 Task: Search one way flight ticket for 1 adult, 5 children, 2 infants in seat and 1 infant on lap in first from Garden City: Garden City Regional Airport to Fort Wayne: Fort Wayne International Airport on 5-4-2023. Choice of flights is Delta. Number of bags: 1 checked bag. Price is upto 87000. Outbound departure time preference is 7:30.
Action: Mouse moved to (365, 358)
Screenshot: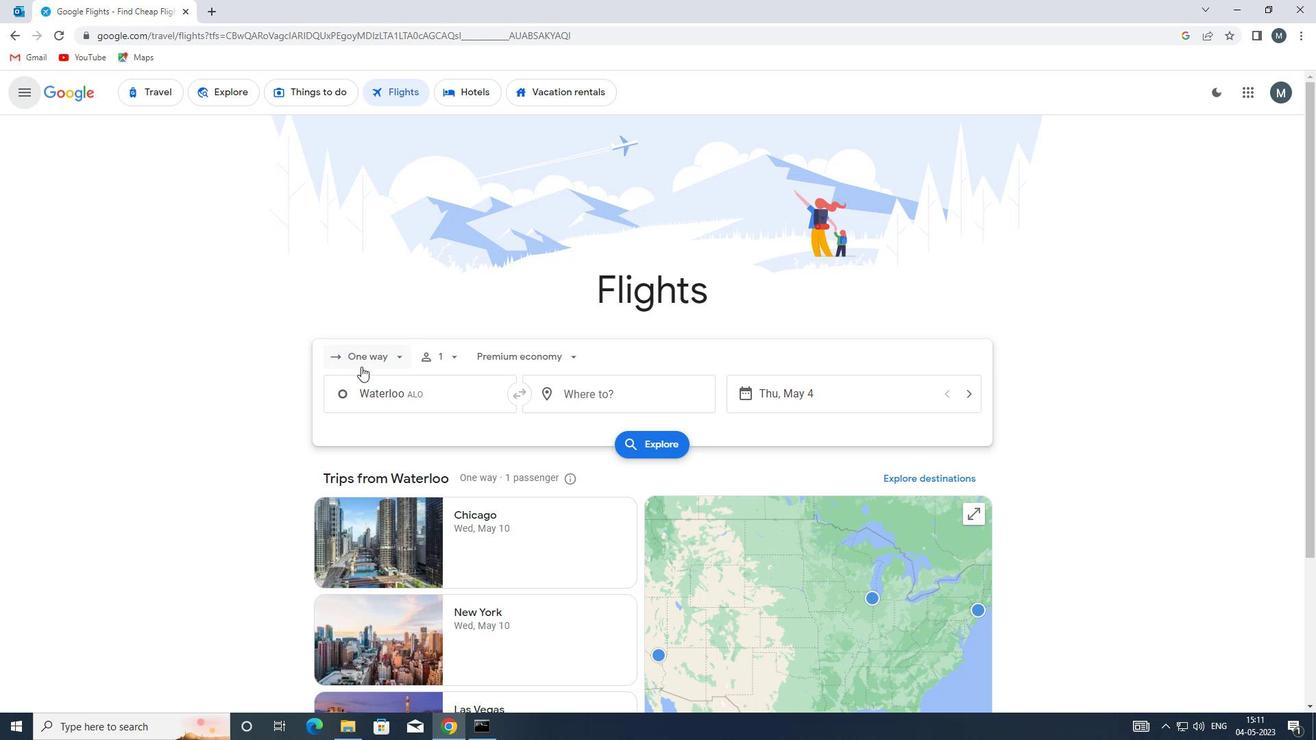 
Action: Mouse pressed left at (365, 358)
Screenshot: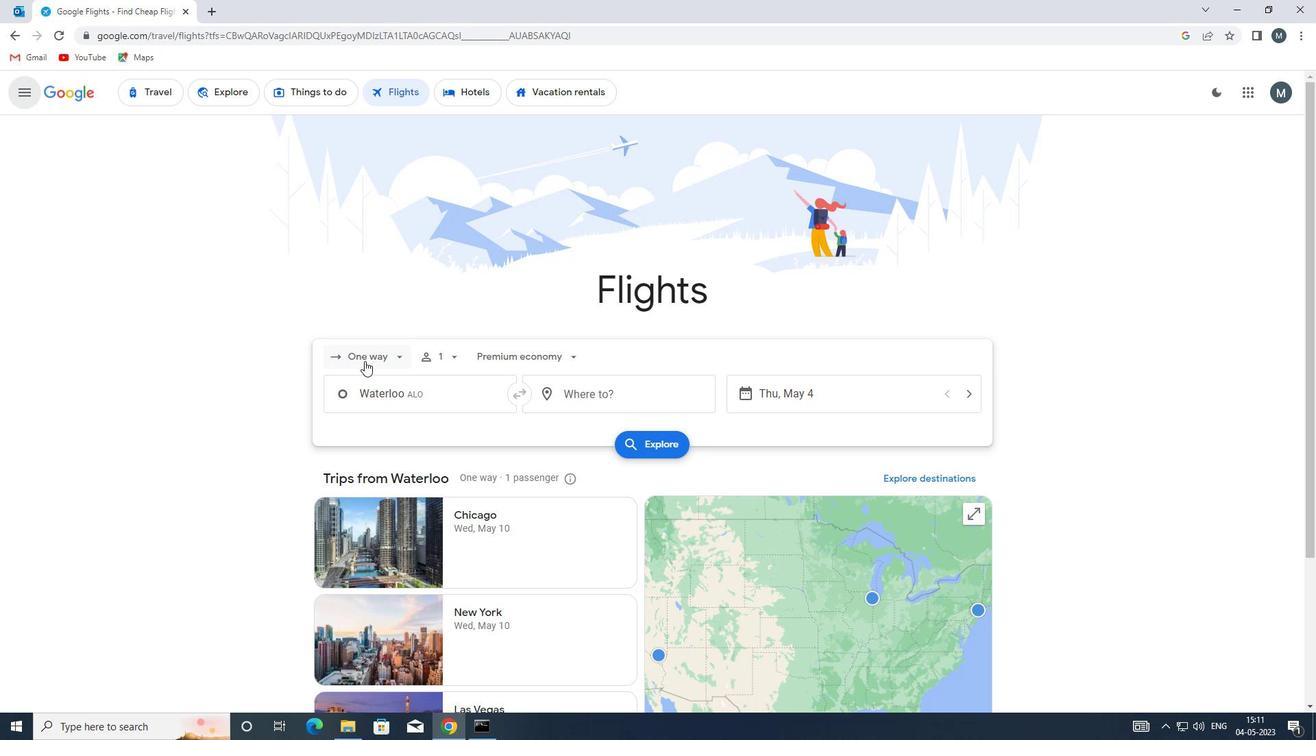 
Action: Mouse moved to (376, 425)
Screenshot: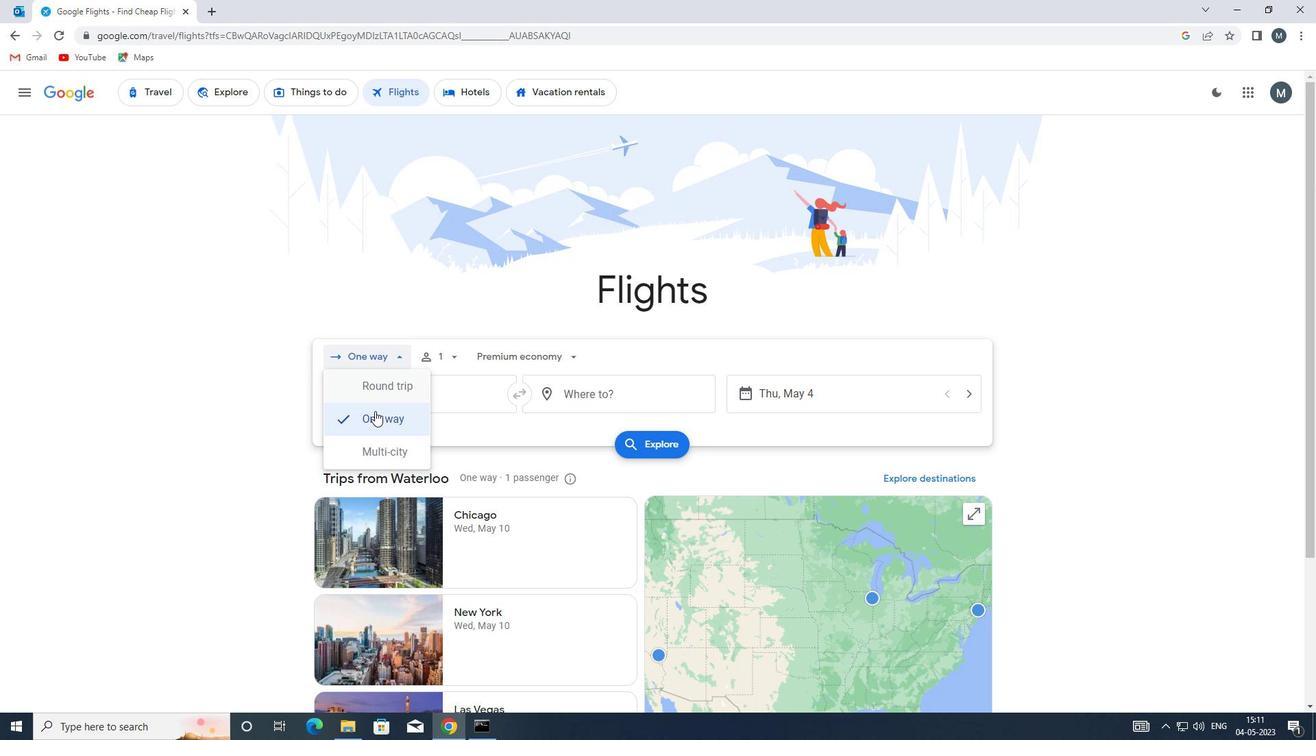 
Action: Mouse pressed left at (376, 425)
Screenshot: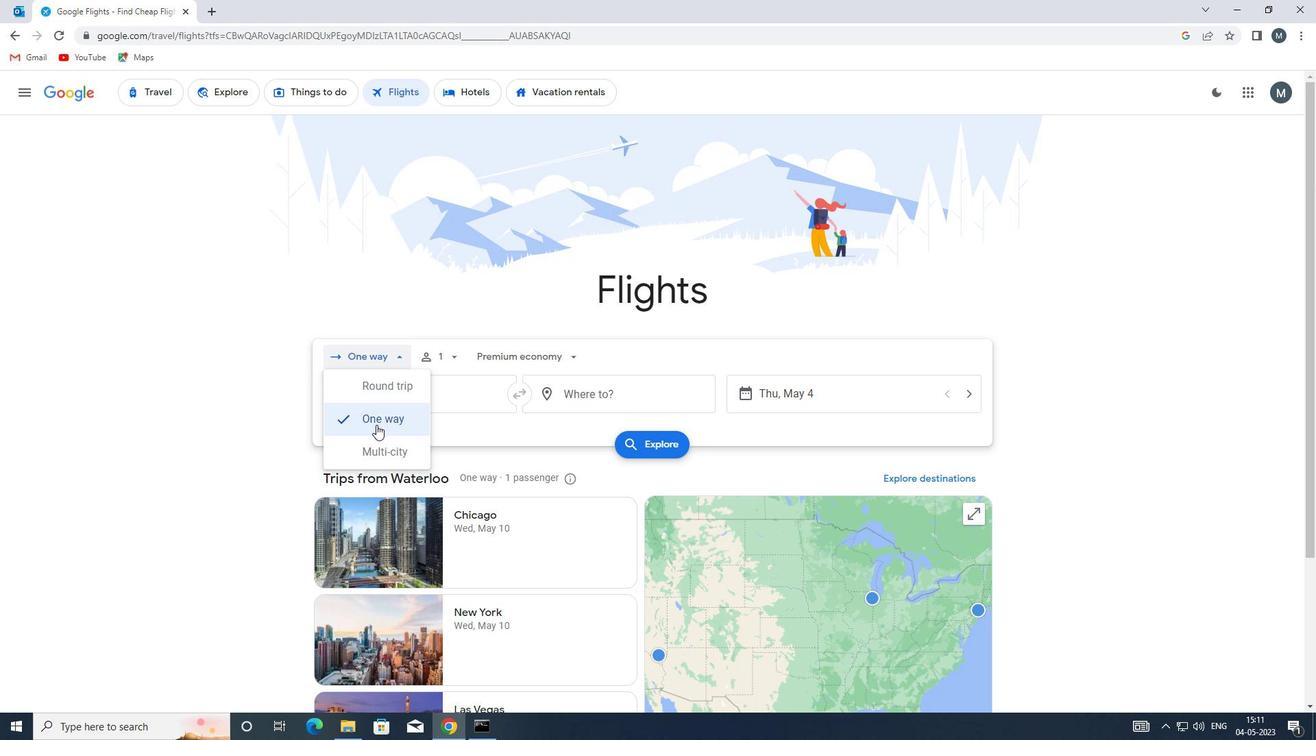 
Action: Mouse moved to (454, 354)
Screenshot: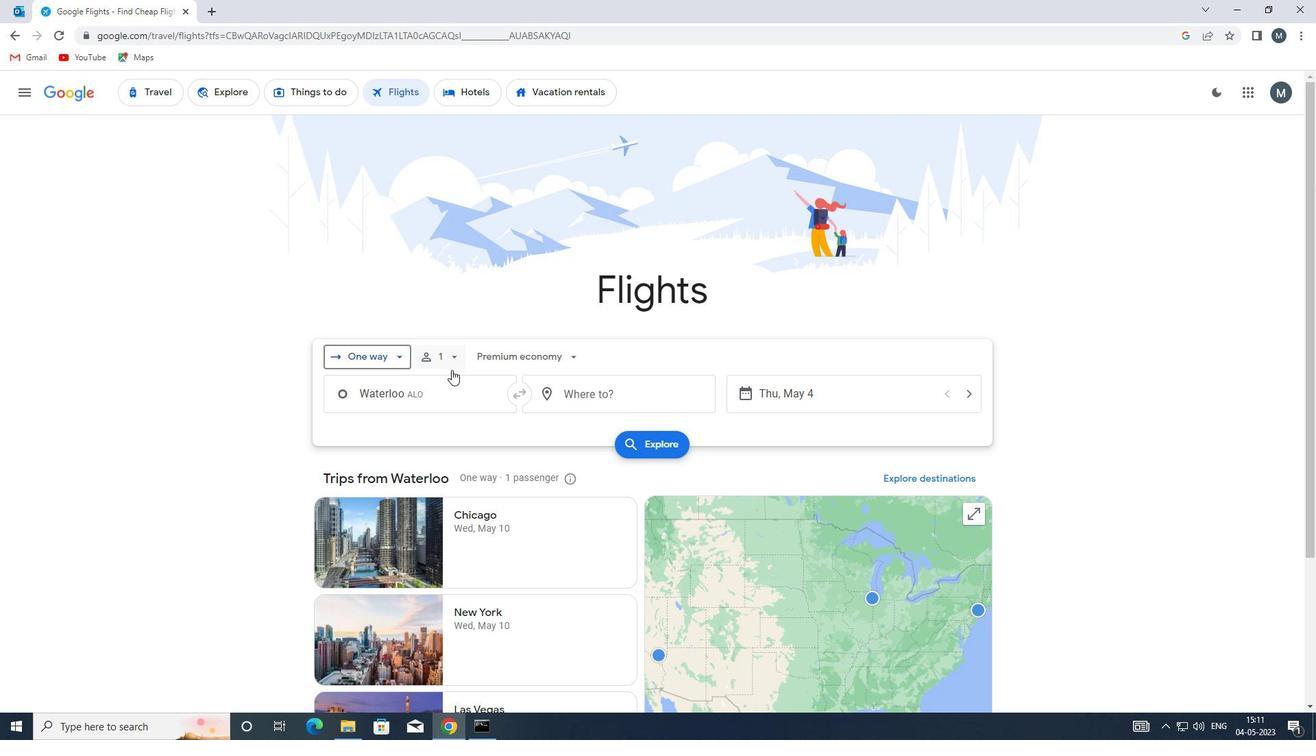 
Action: Mouse pressed left at (454, 354)
Screenshot: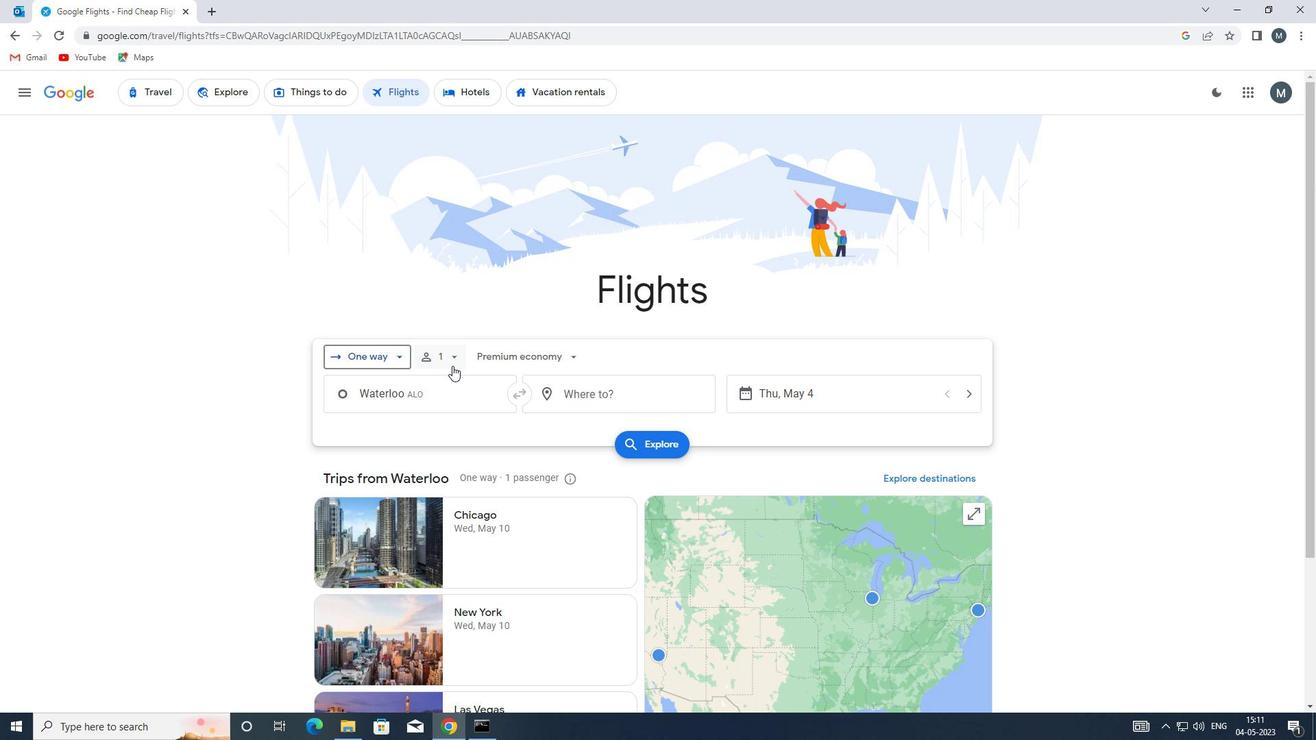 
Action: Mouse moved to (554, 422)
Screenshot: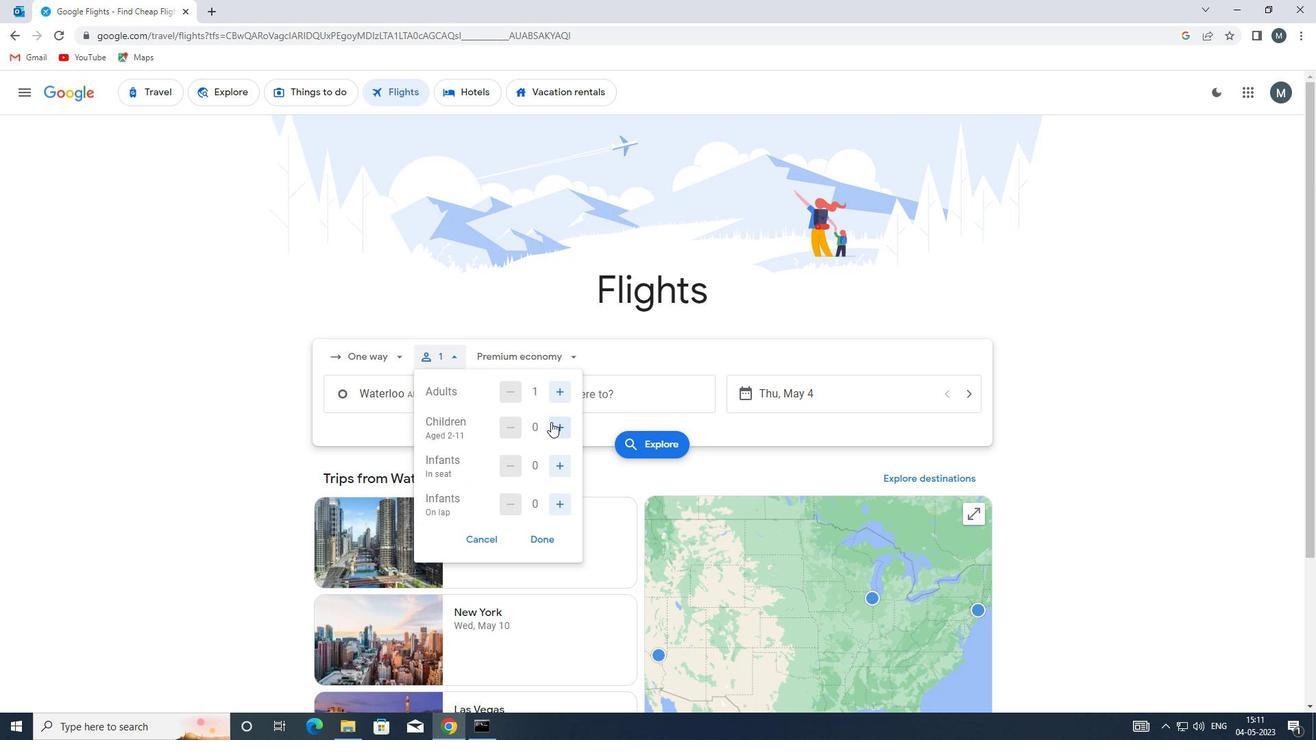 
Action: Mouse pressed left at (554, 422)
Screenshot: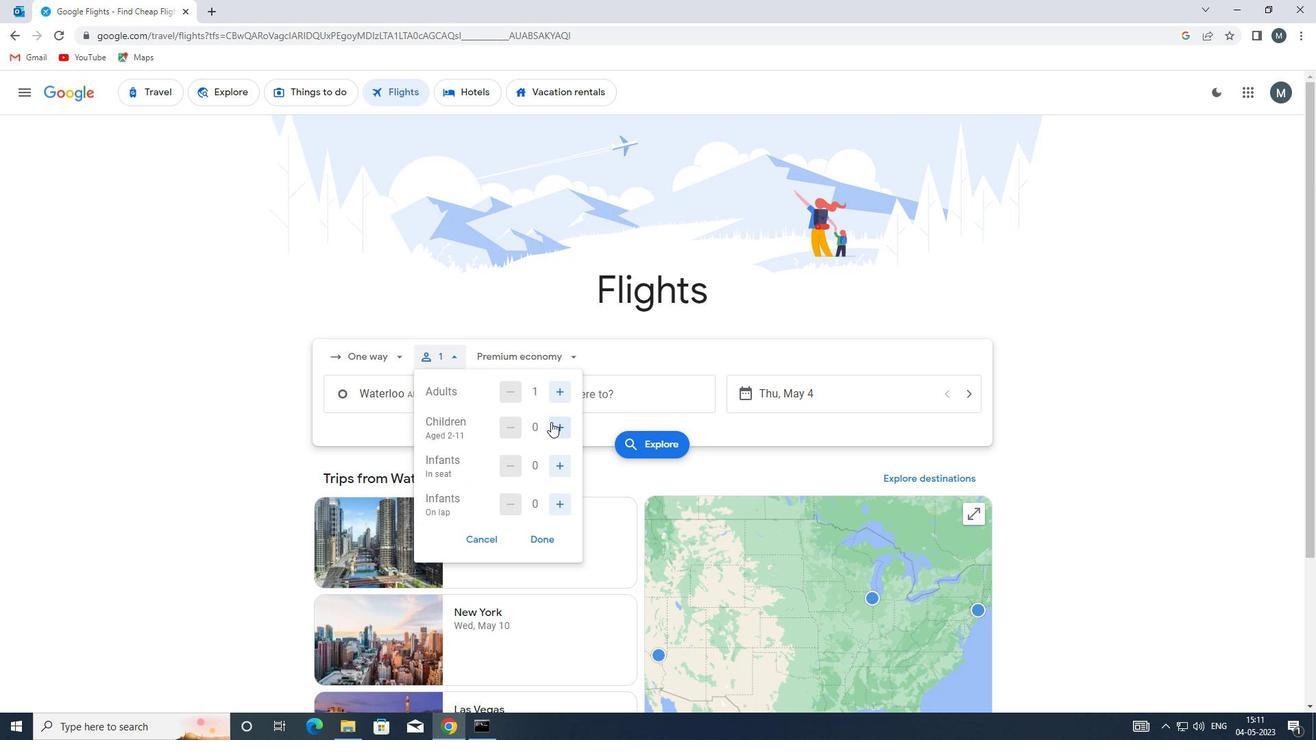 
Action: Mouse moved to (554, 422)
Screenshot: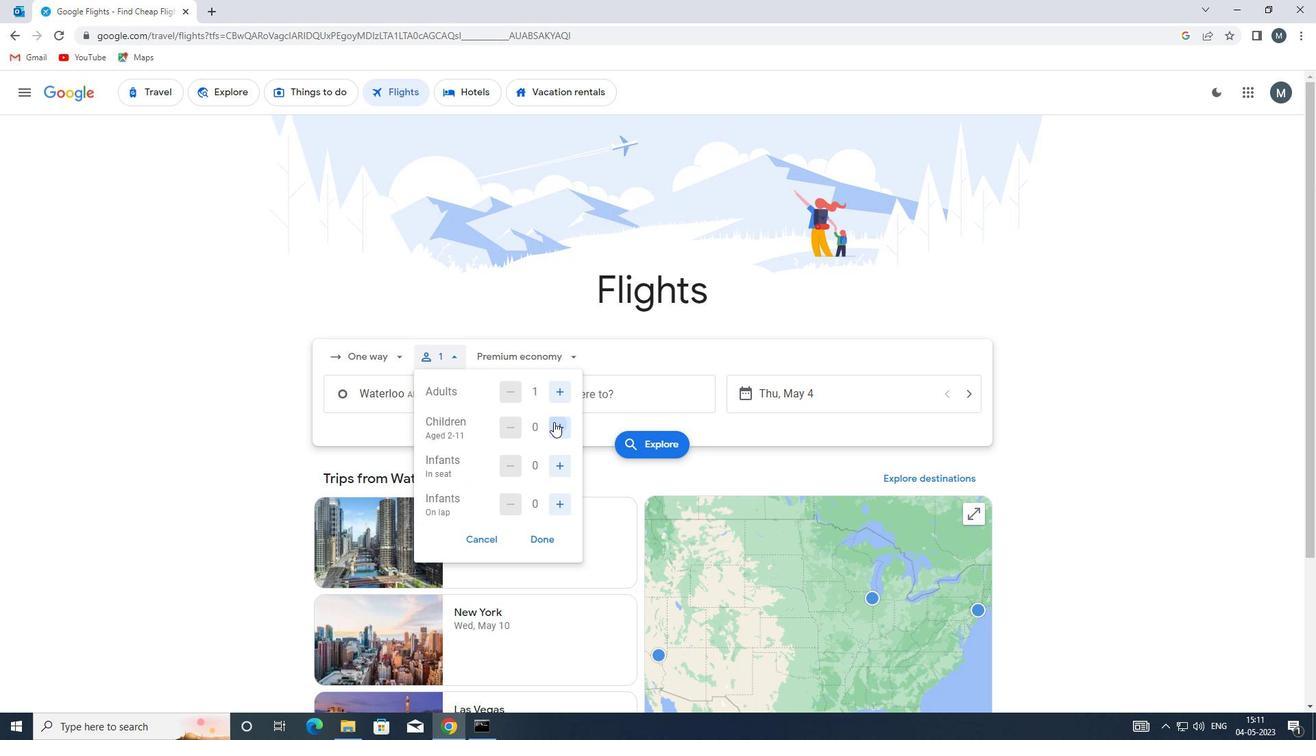 
Action: Mouse pressed left at (554, 422)
Screenshot: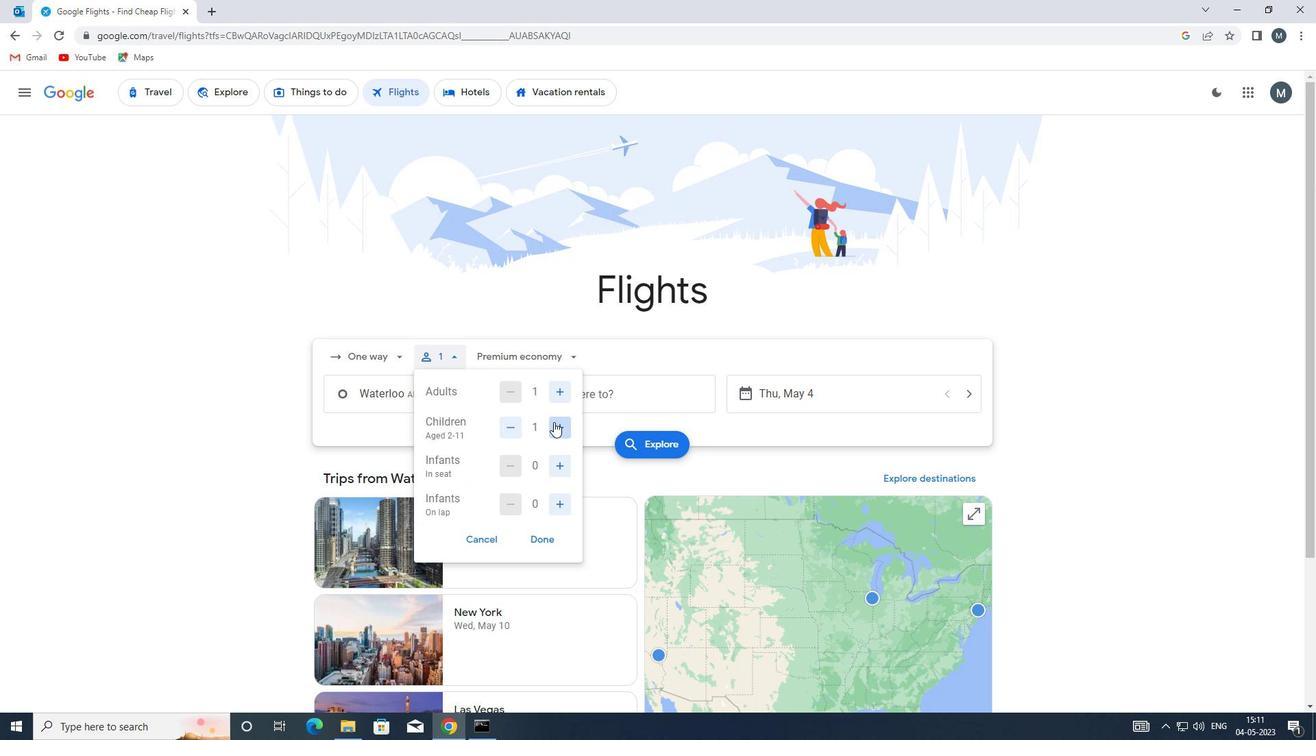 
Action: Mouse pressed left at (554, 422)
Screenshot: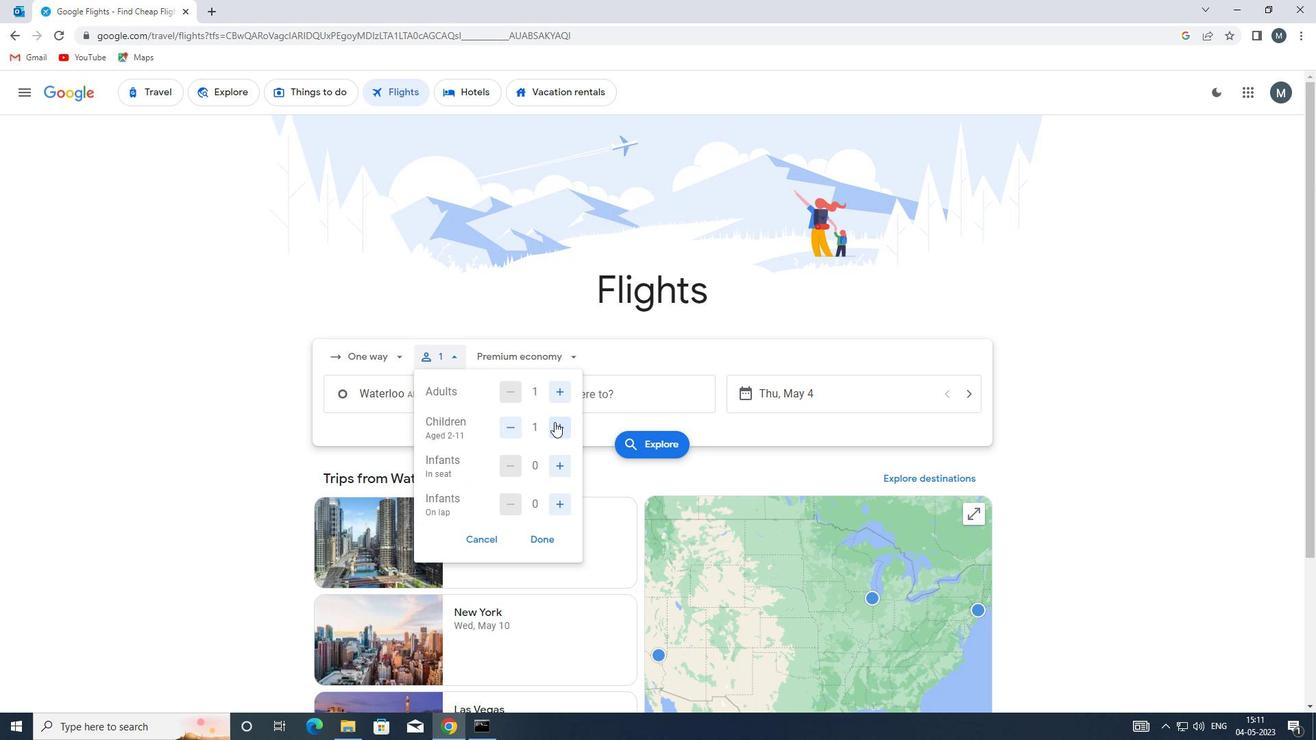 
Action: Mouse pressed left at (554, 422)
Screenshot: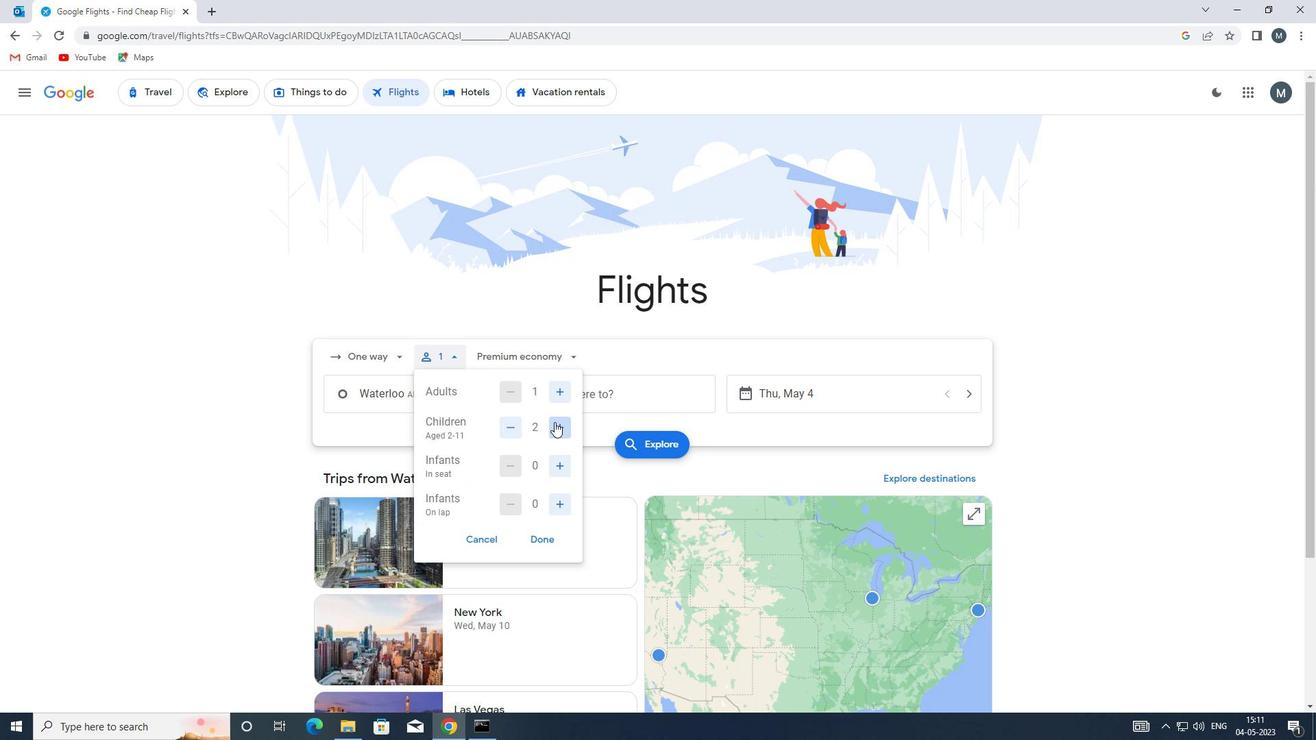 
Action: Mouse moved to (555, 424)
Screenshot: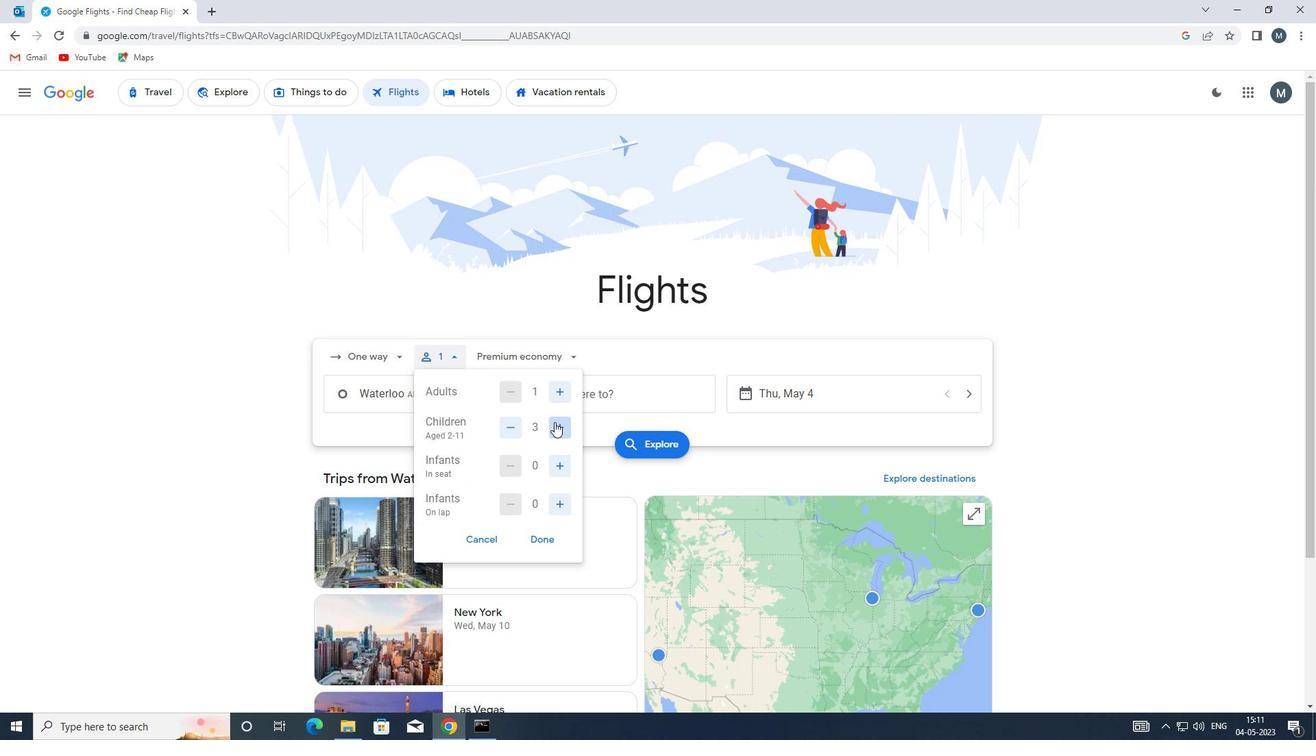 
Action: Mouse pressed left at (555, 424)
Screenshot: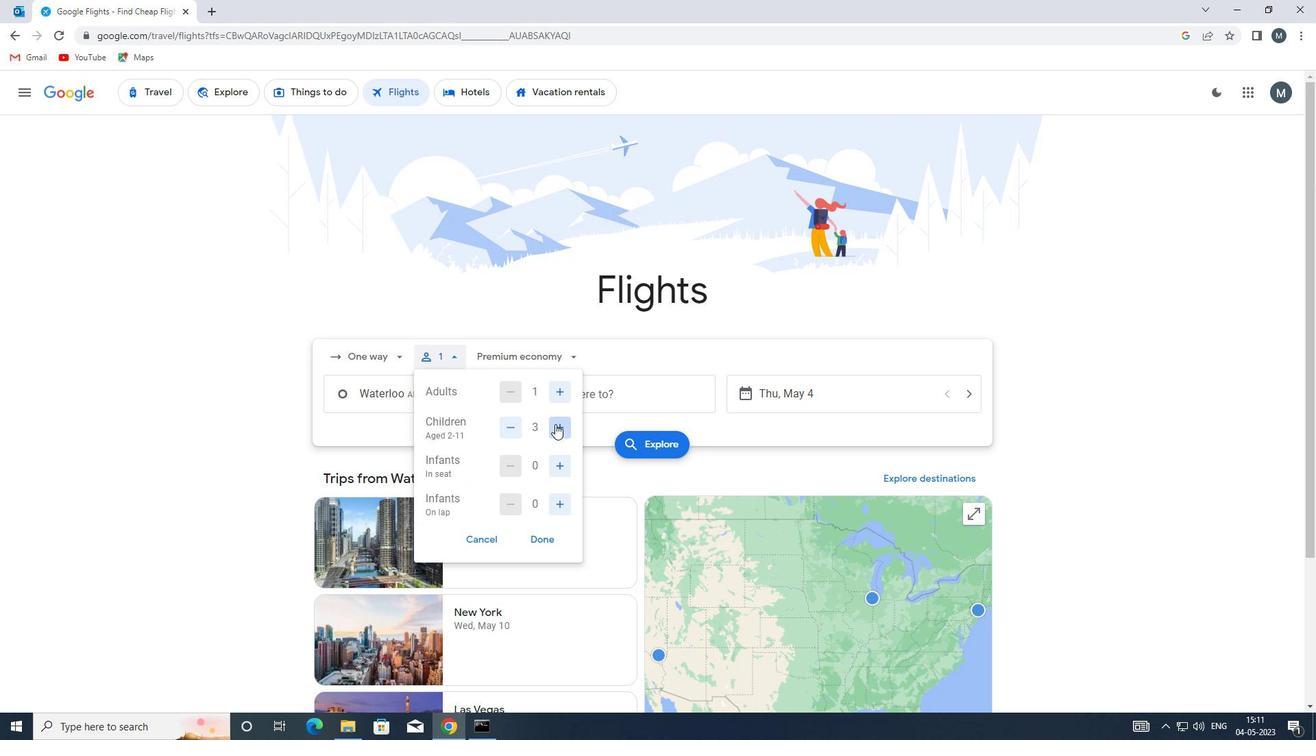 
Action: Mouse moved to (561, 424)
Screenshot: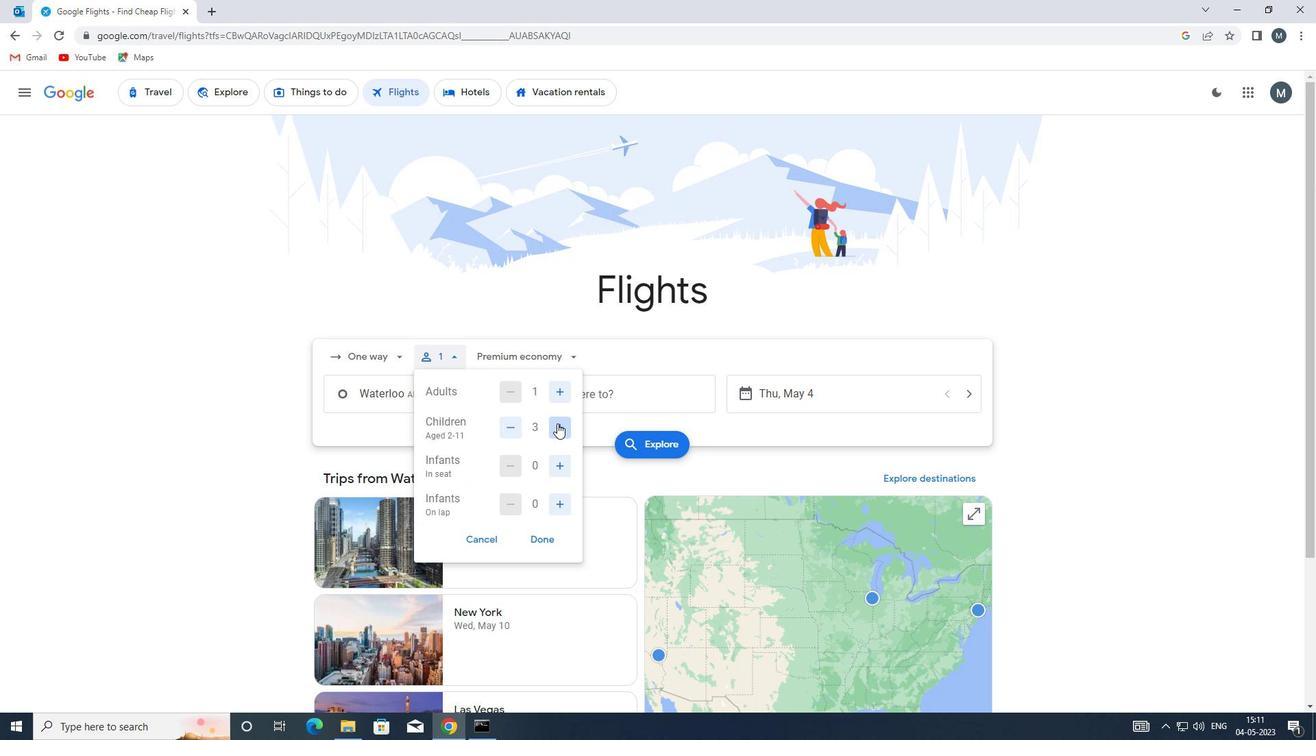 
Action: Mouse pressed left at (561, 424)
Screenshot: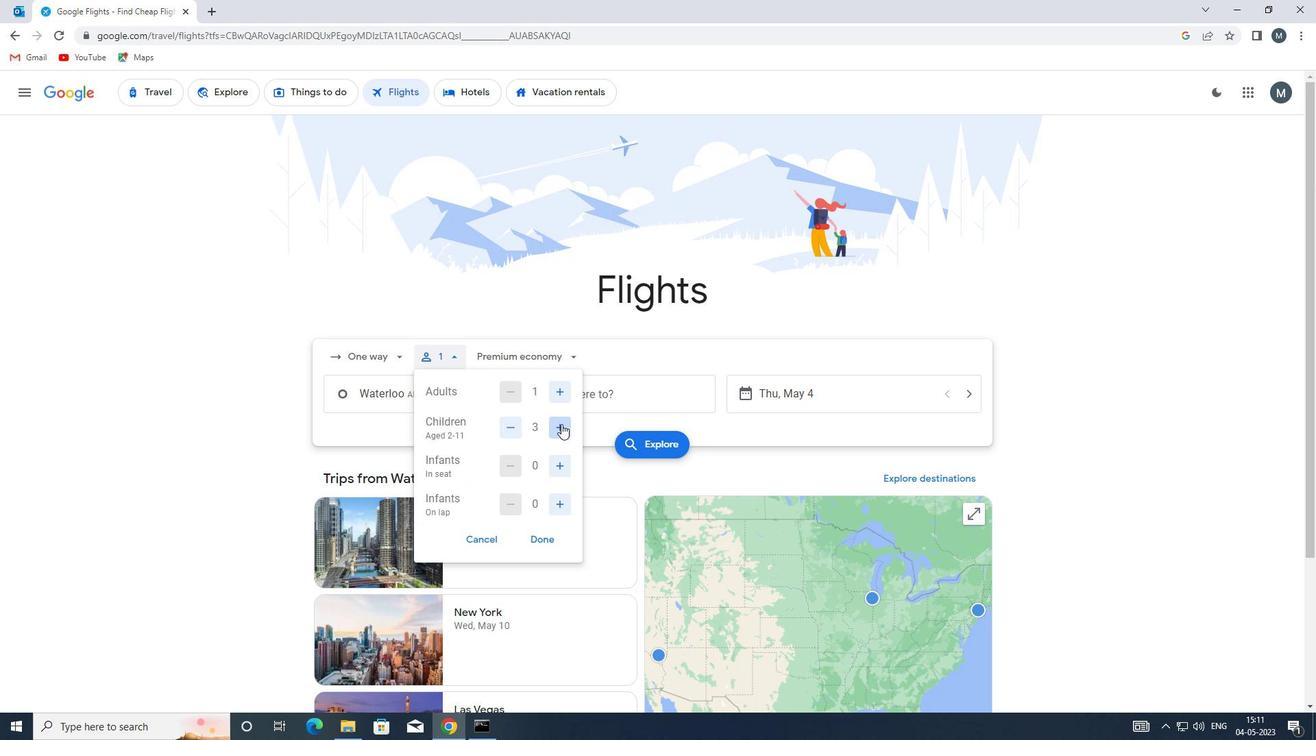 
Action: Mouse moved to (517, 421)
Screenshot: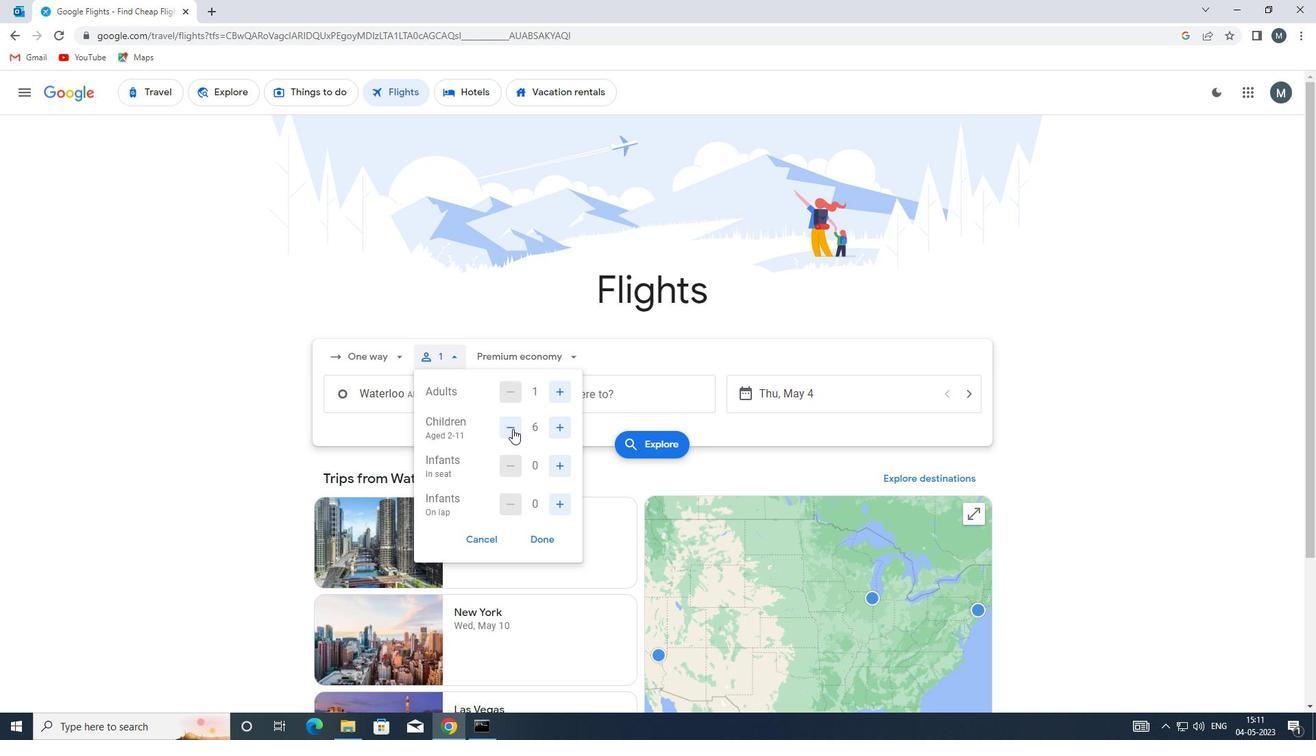 
Action: Mouse pressed left at (517, 421)
Screenshot: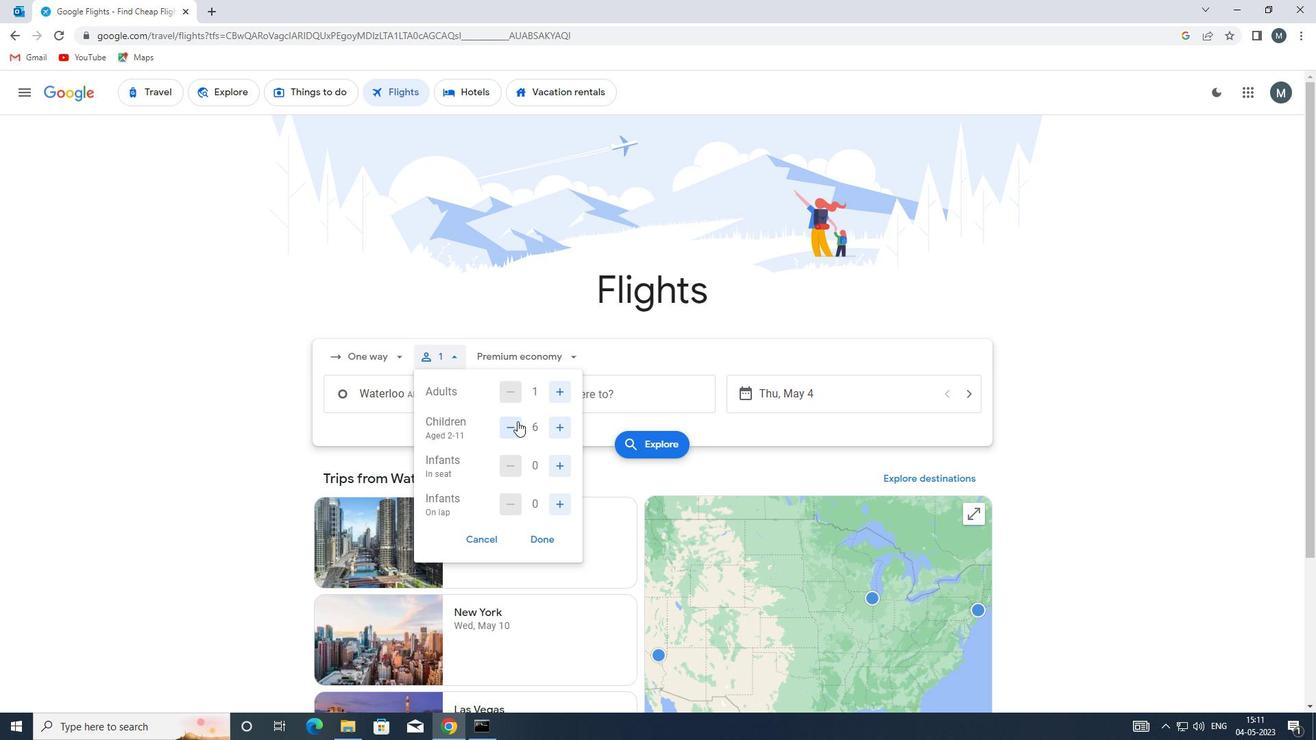 
Action: Mouse moved to (562, 462)
Screenshot: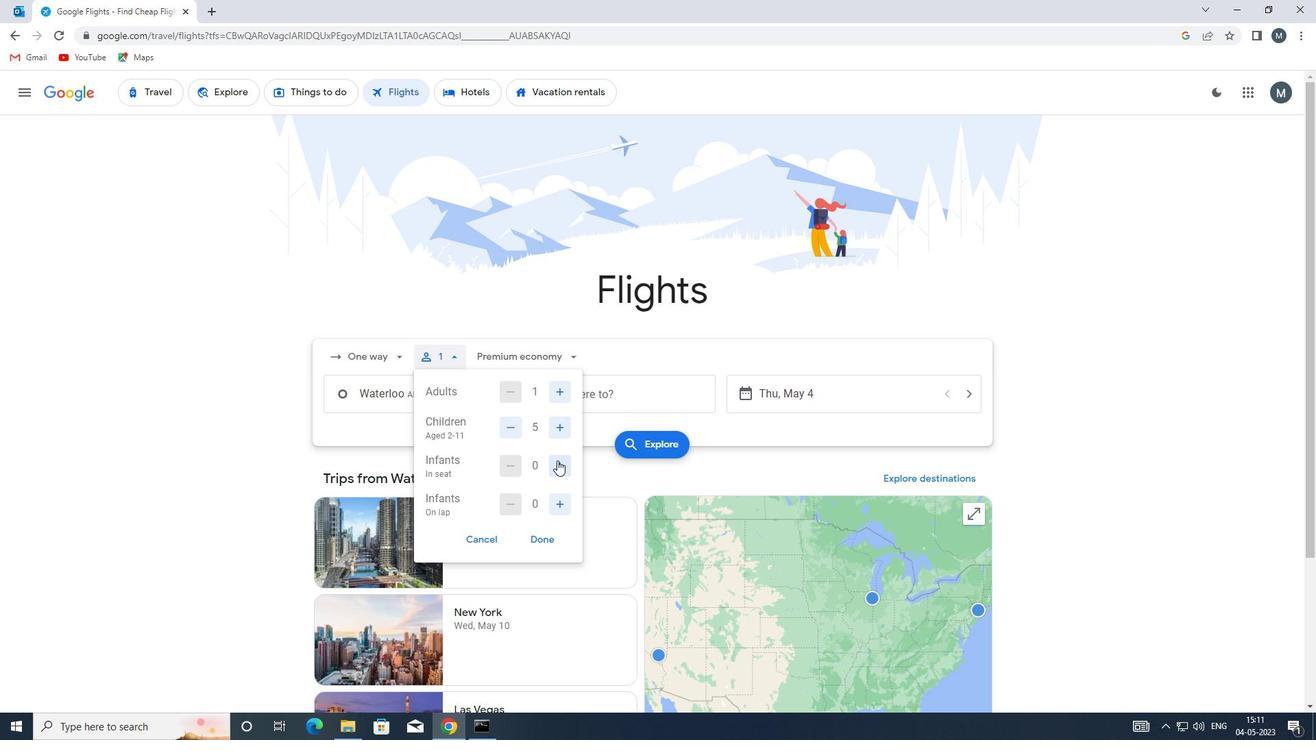 
Action: Mouse pressed left at (562, 462)
Screenshot: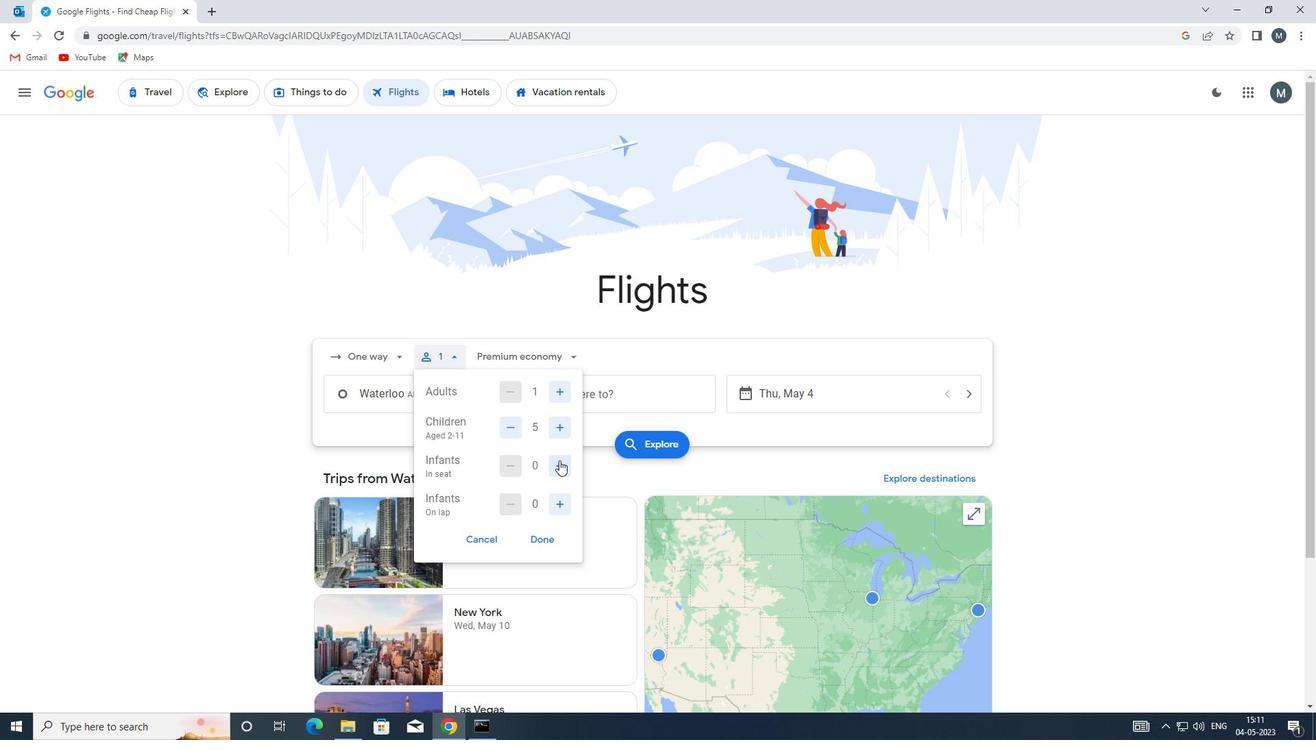 
Action: Mouse moved to (562, 463)
Screenshot: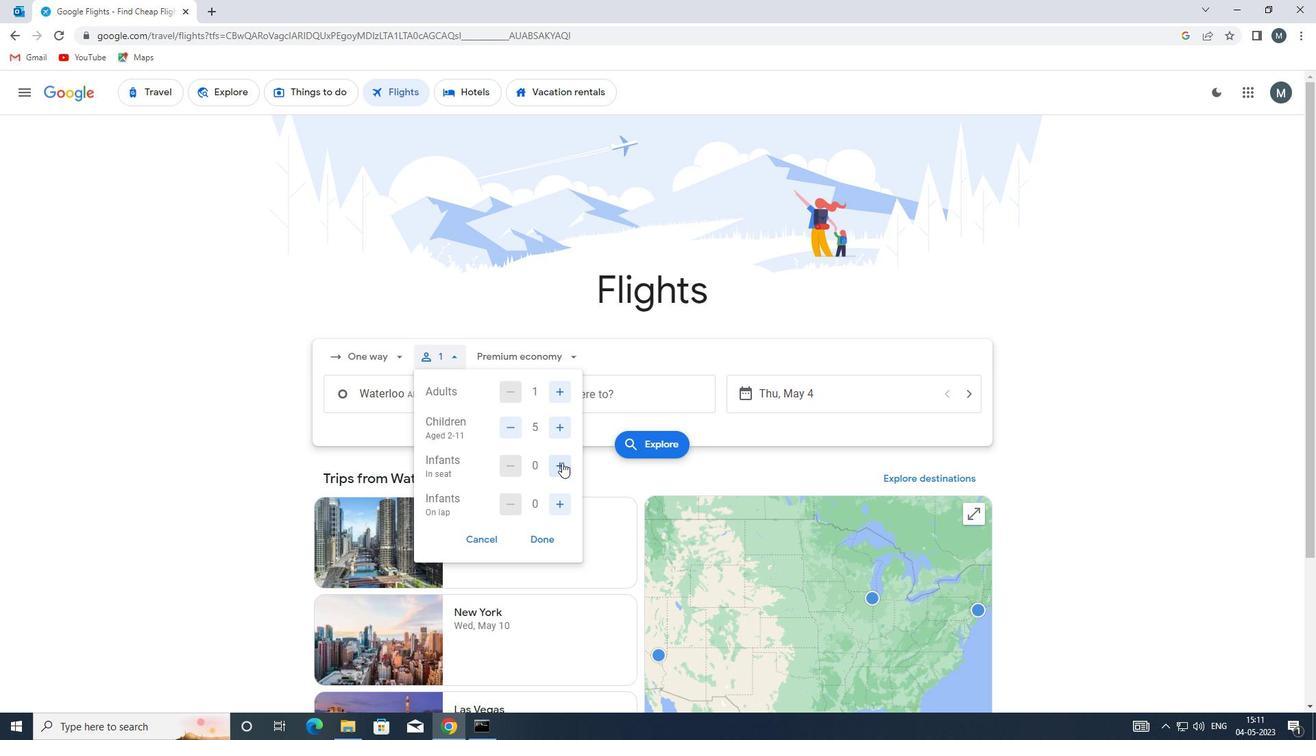 
Action: Mouse pressed left at (562, 463)
Screenshot: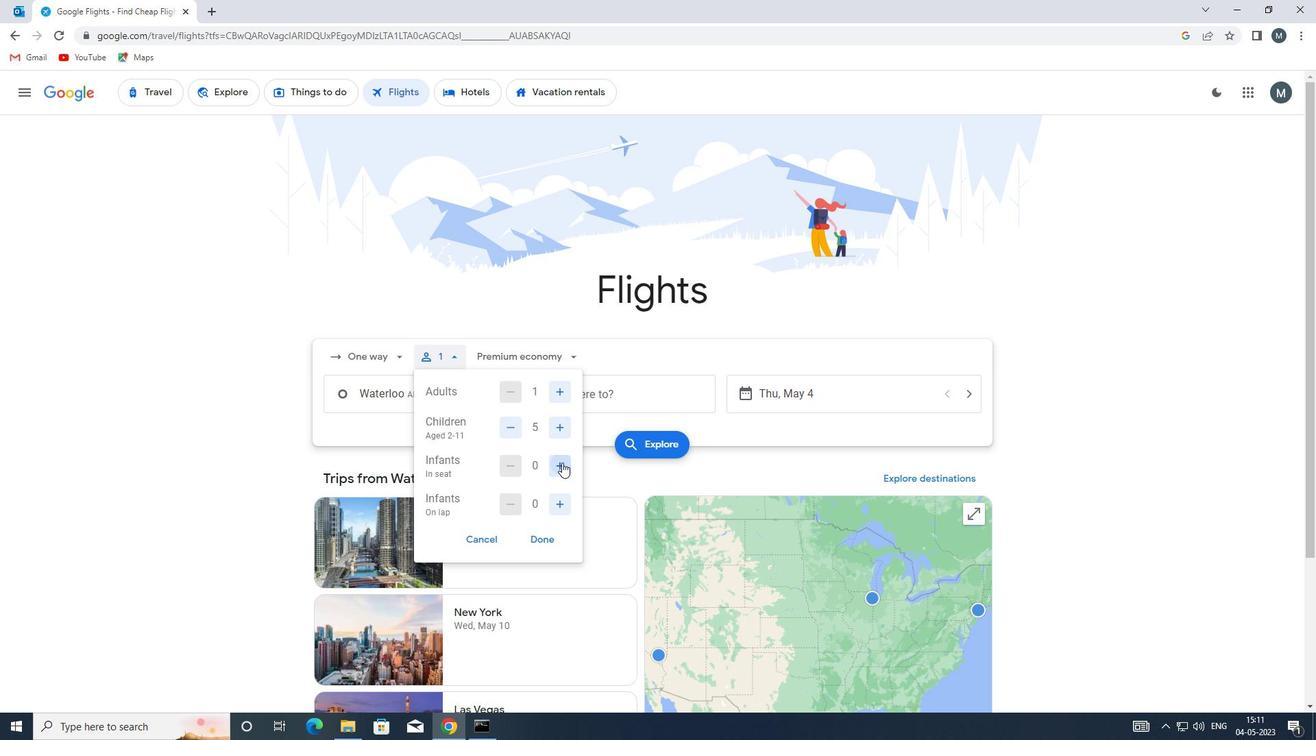 
Action: Mouse moved to (565, 509)
Screenshot: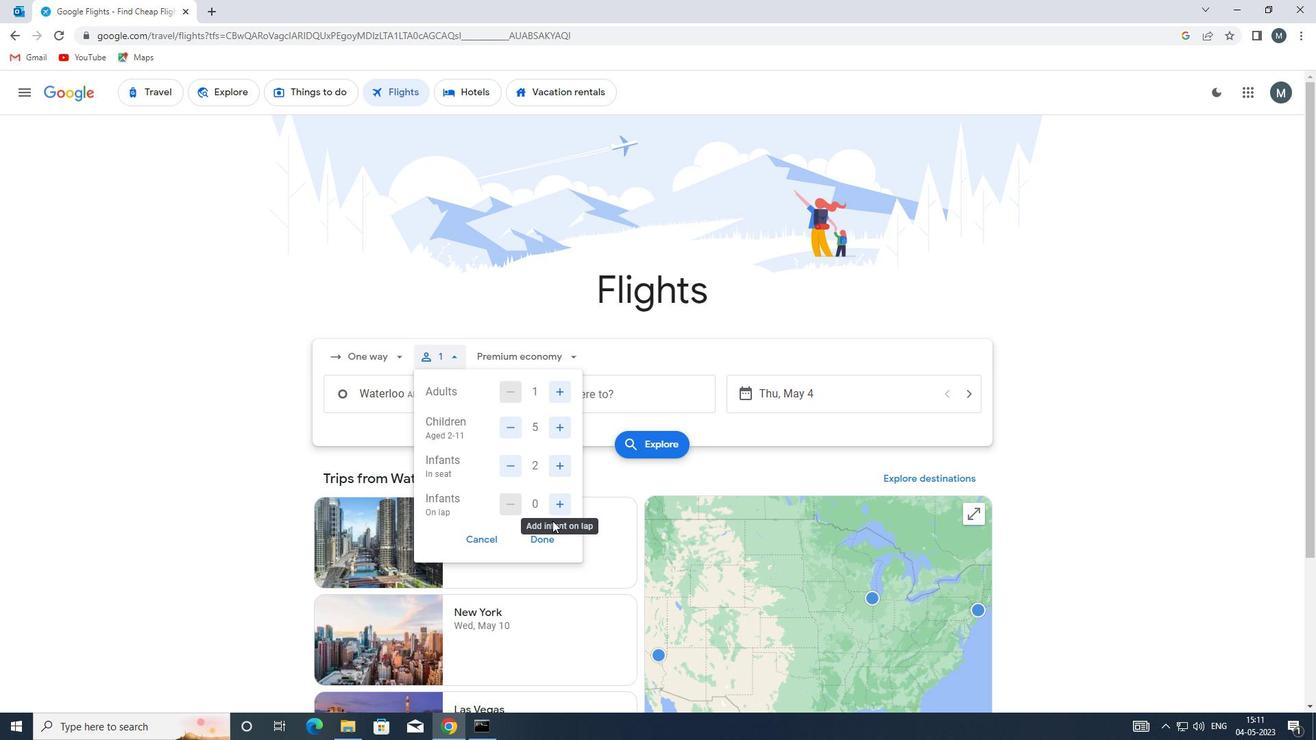 
Action: Mouse pressed left at (565, 509)
Screenshot: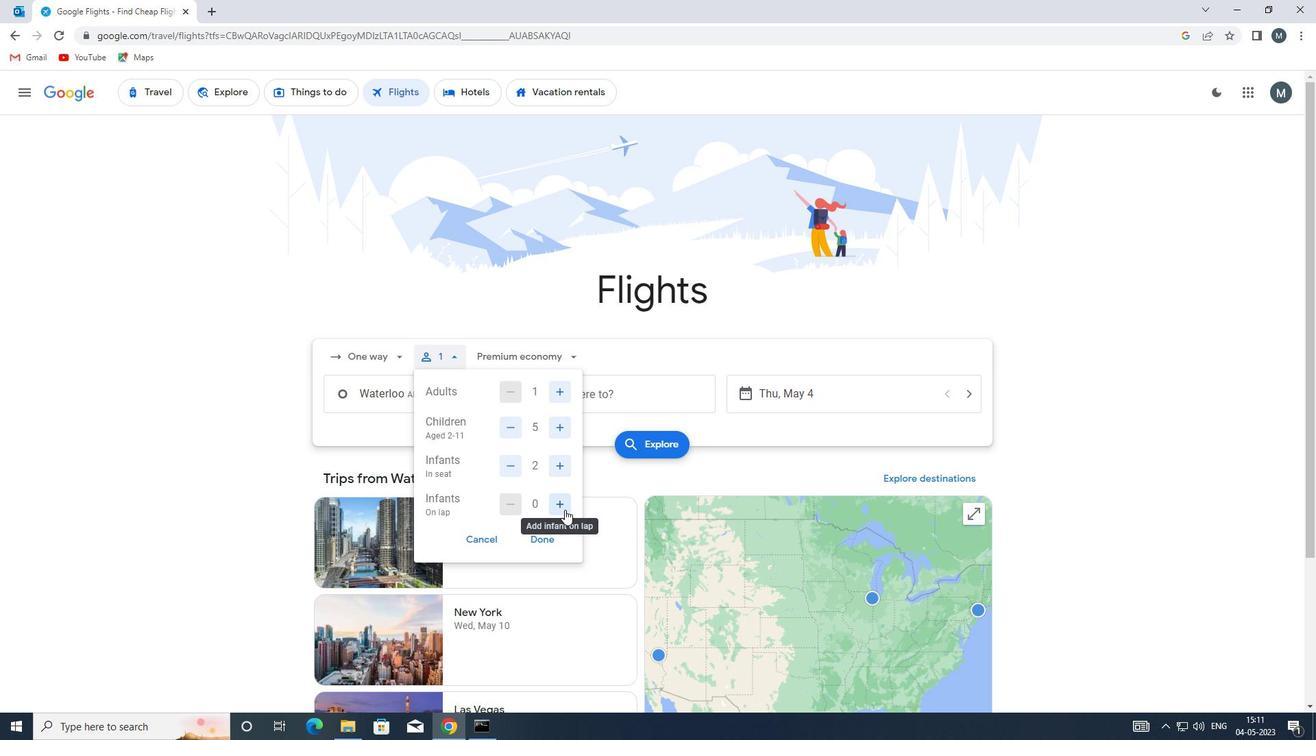 
Action: Mouse moved to (512, 471)
Screenshot: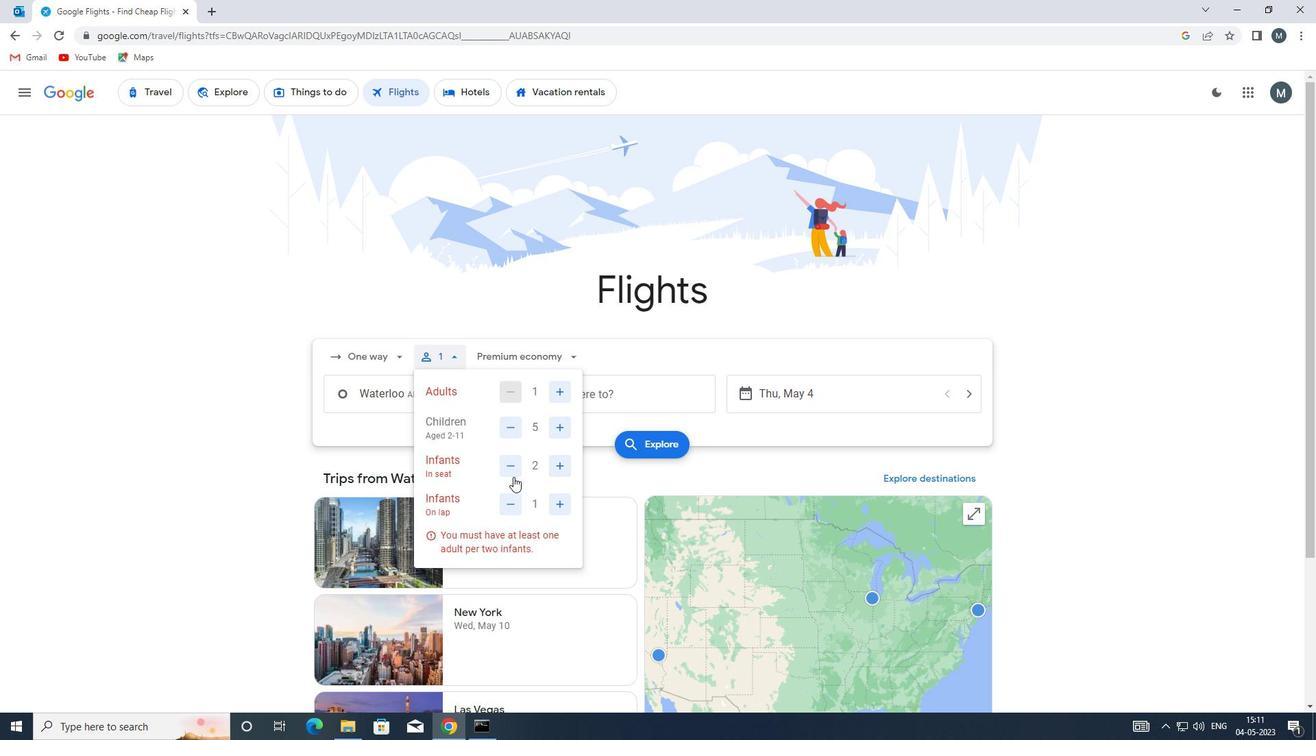 
Action: Mouse pressed left at (512, 471)
Screenshot: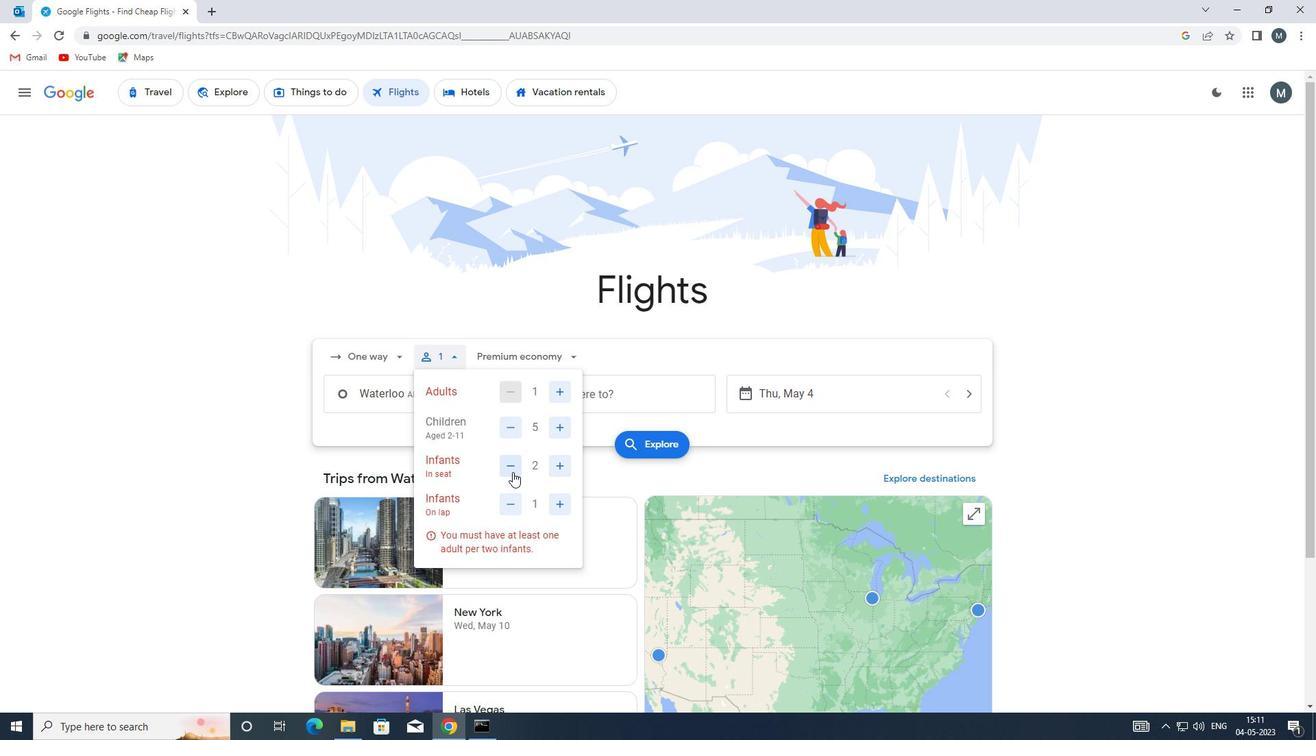 
Action: Mouse moved to (535, 540)
Screenshot: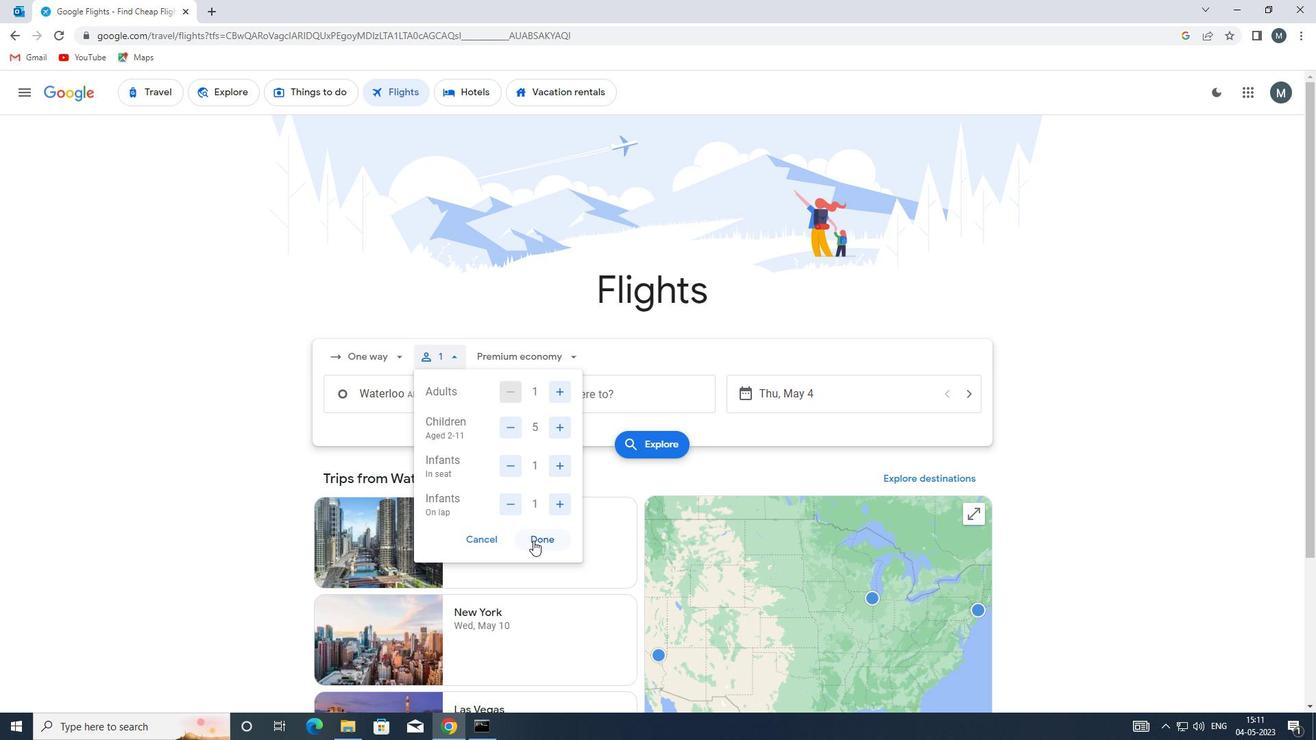 
Action: Mouse pressed left at (535, 540)
Screenshot: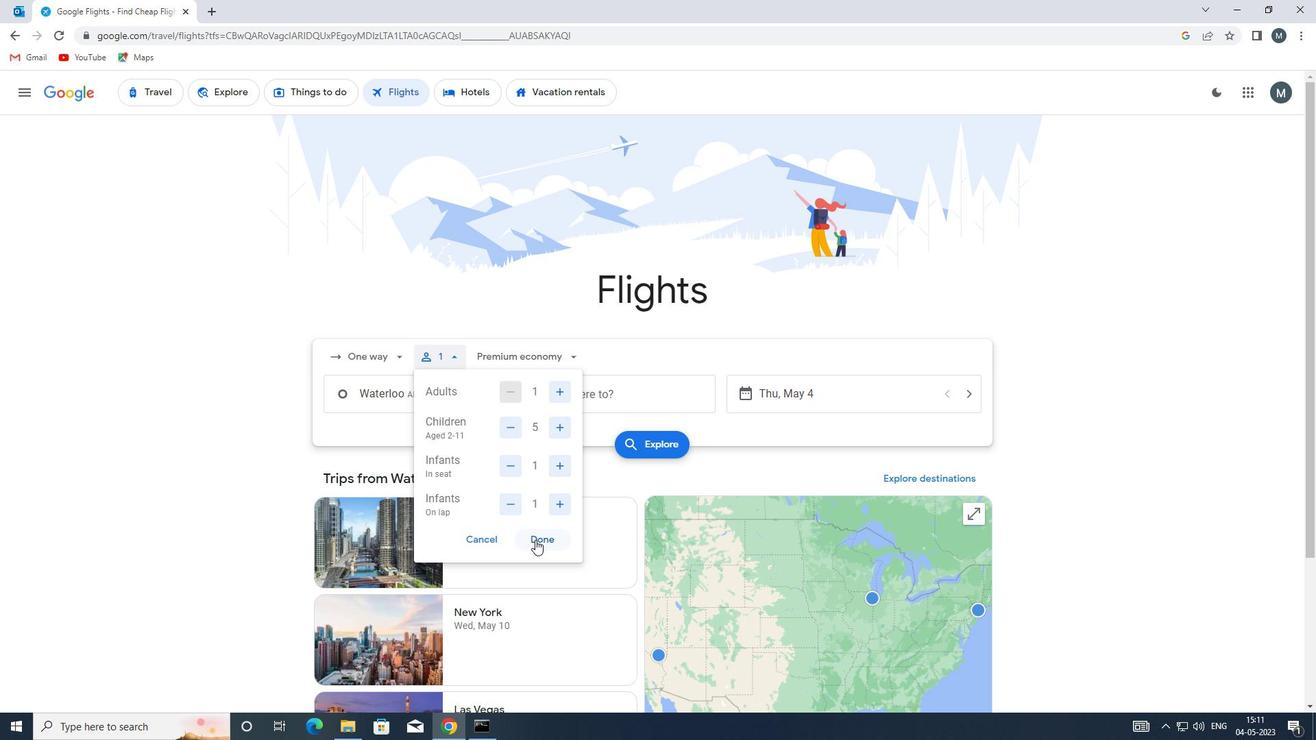 
Action: Mouse moved to (541, 360)
Screenshot: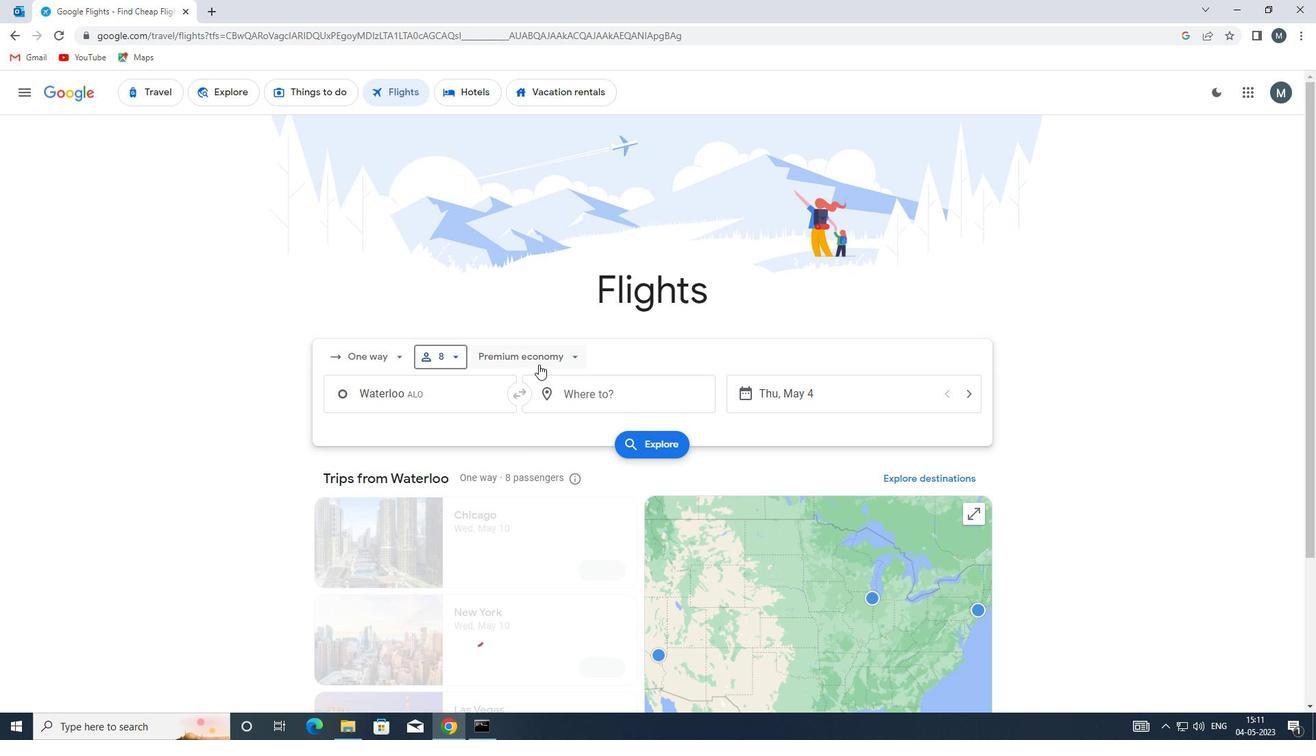 
Action: Mouse pressed left at (541, 360)
Screenshot: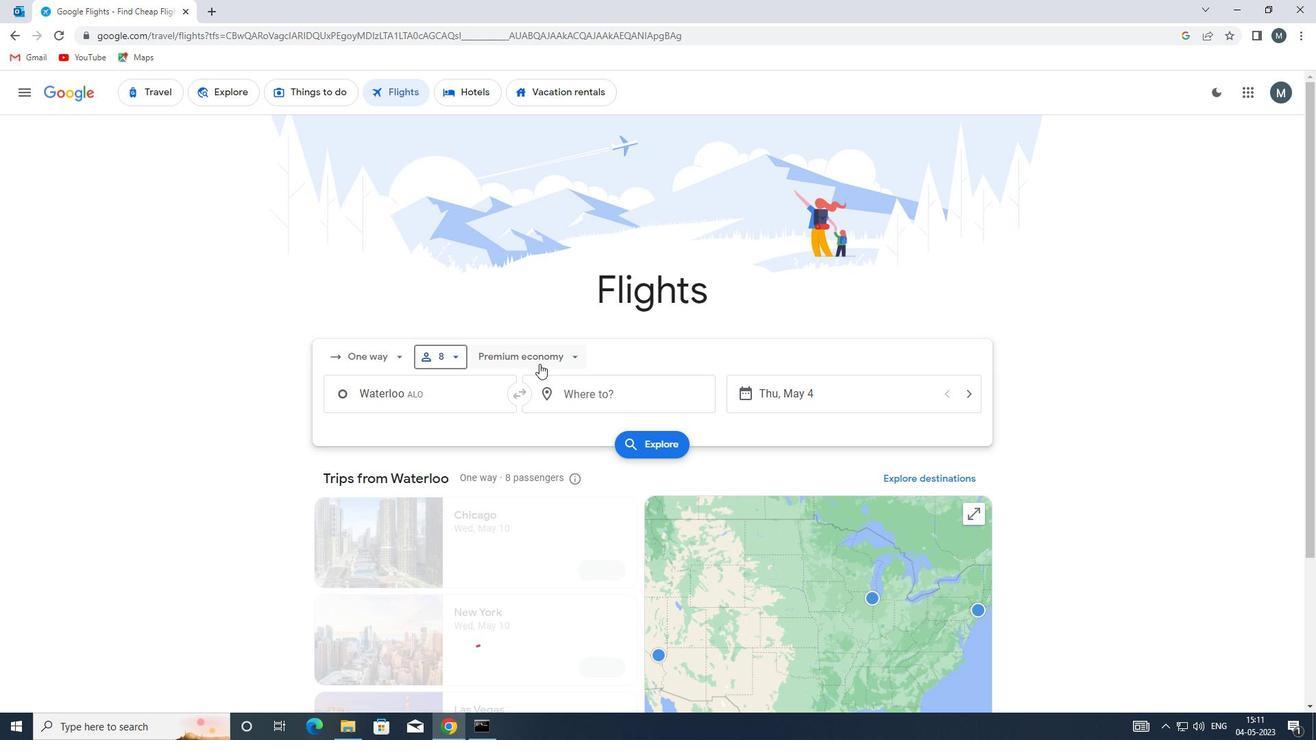 
Action: Mouse moved to (542, 482)
Screenshot: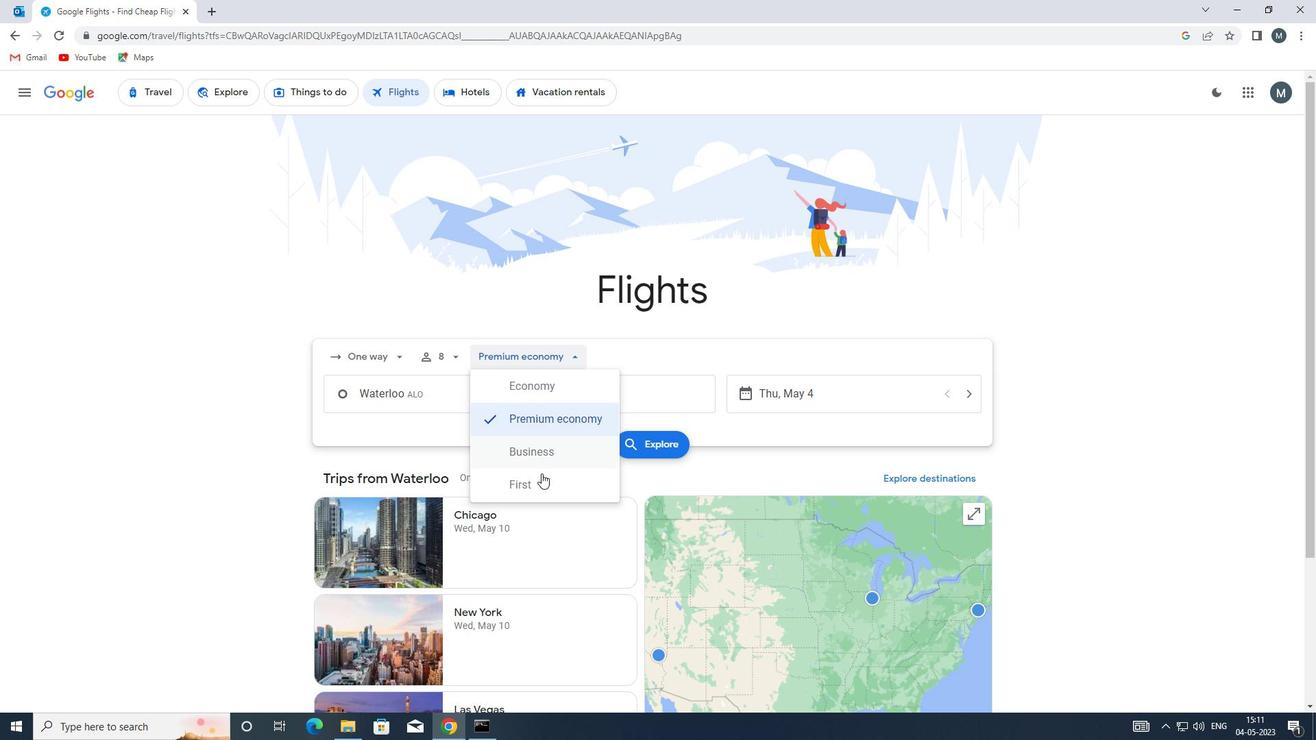 
Action: Mouse pressed left at (542, 482)
Screenshot: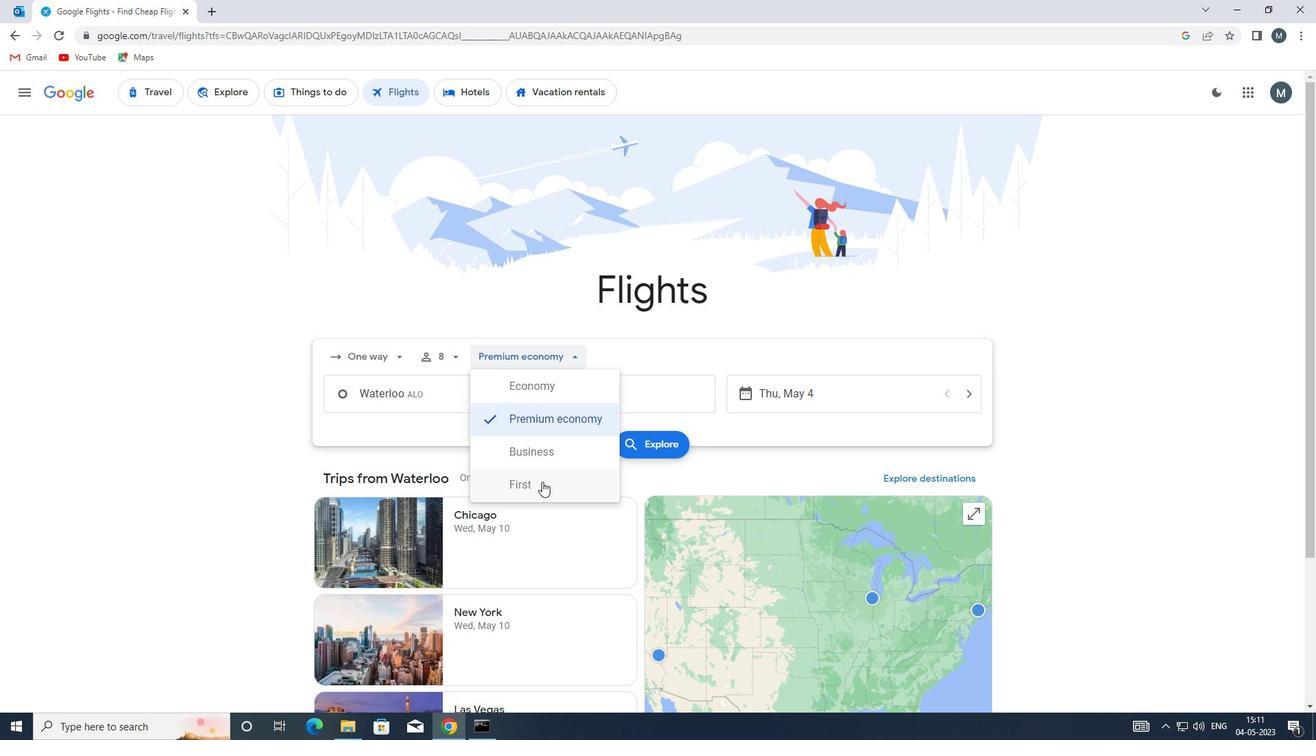 
Action: Mouse moved to (464, 401)
Screenshot: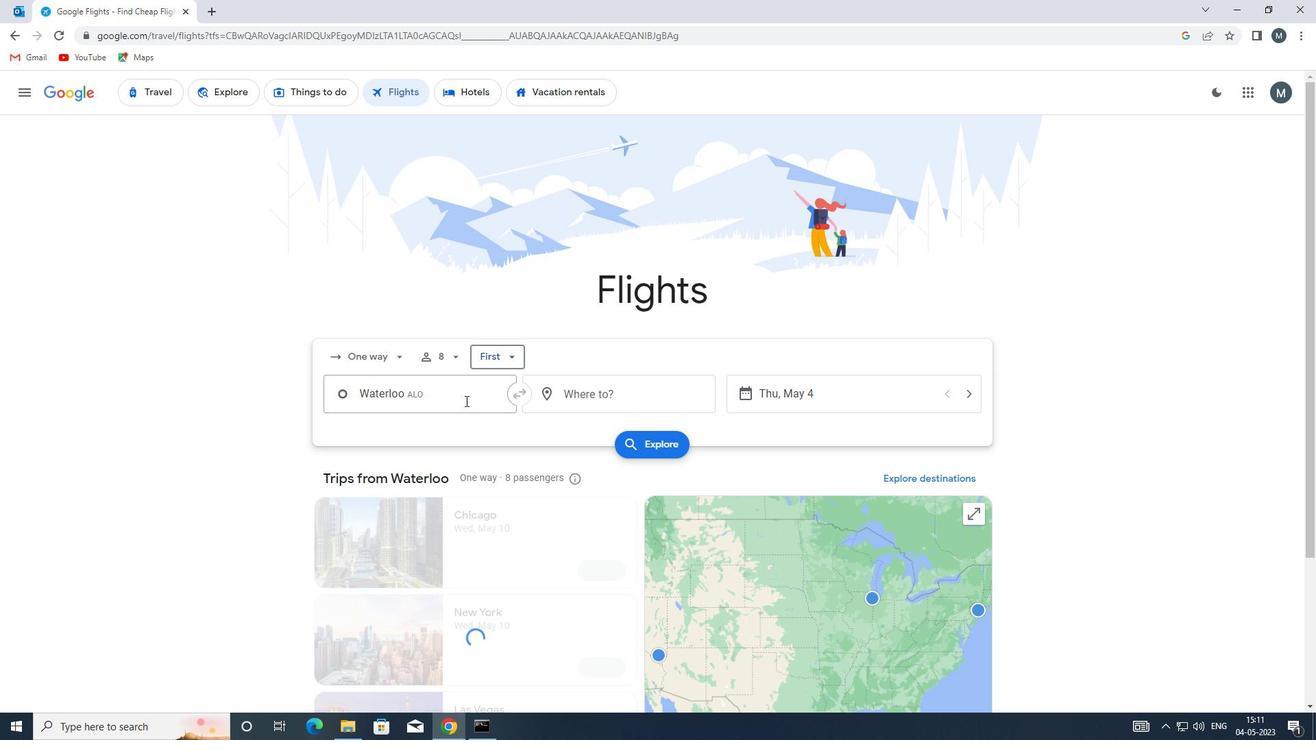 
Action: Mouse pressed left at (464, 401)
Screenshot: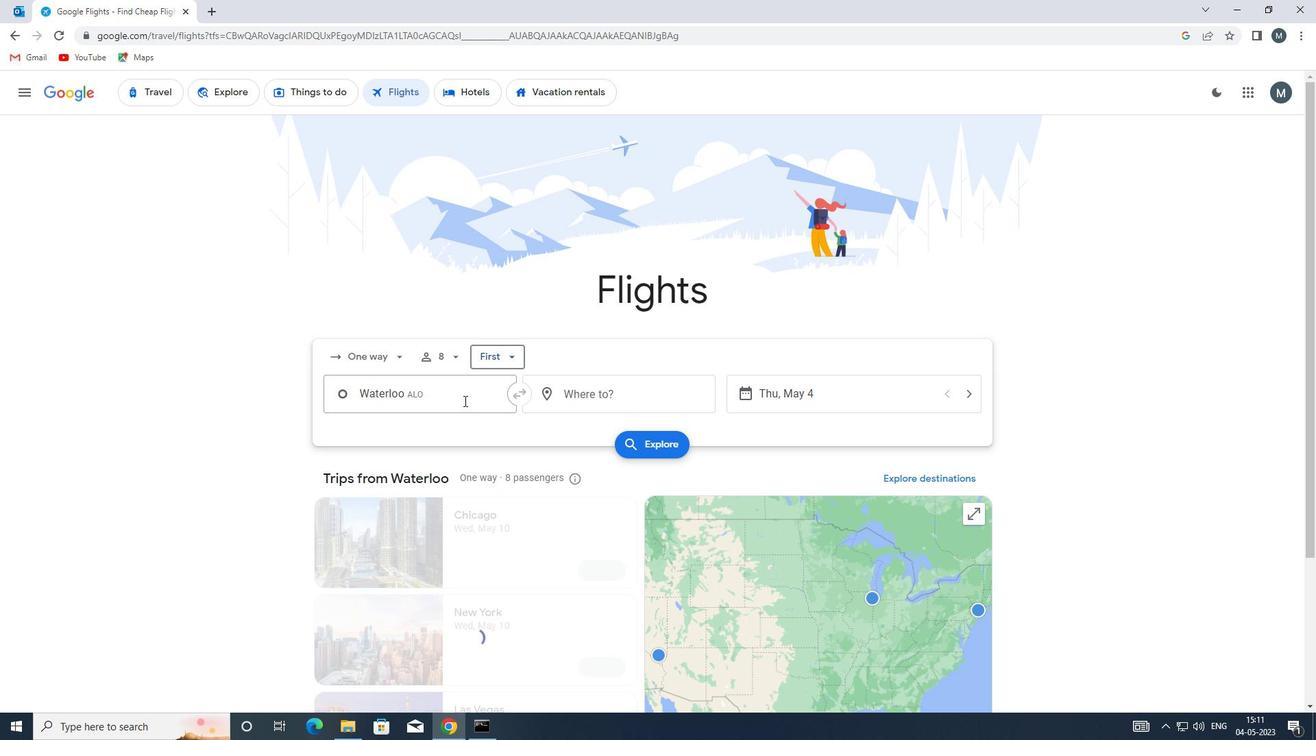 
Action: Mouse moved to (460, 405)
Screenshot: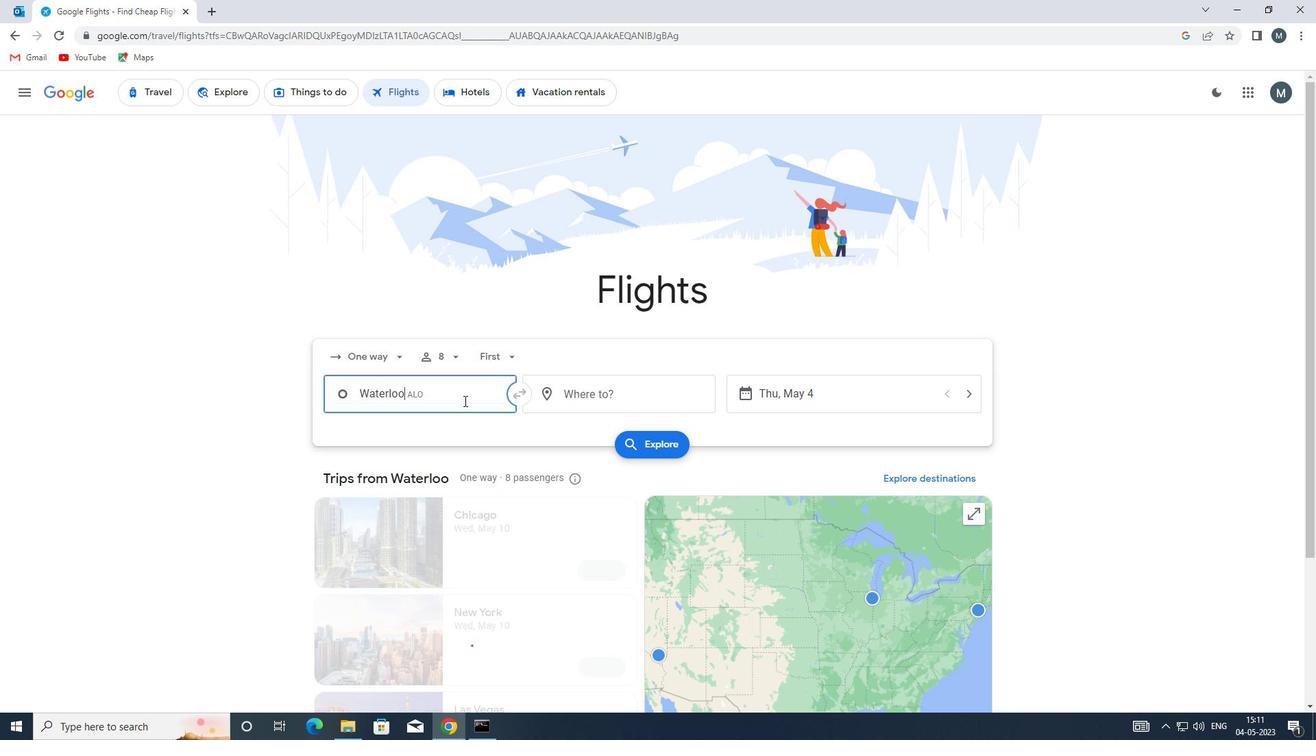 
Action: Key pressed garden<Key.space>city
Screenshot: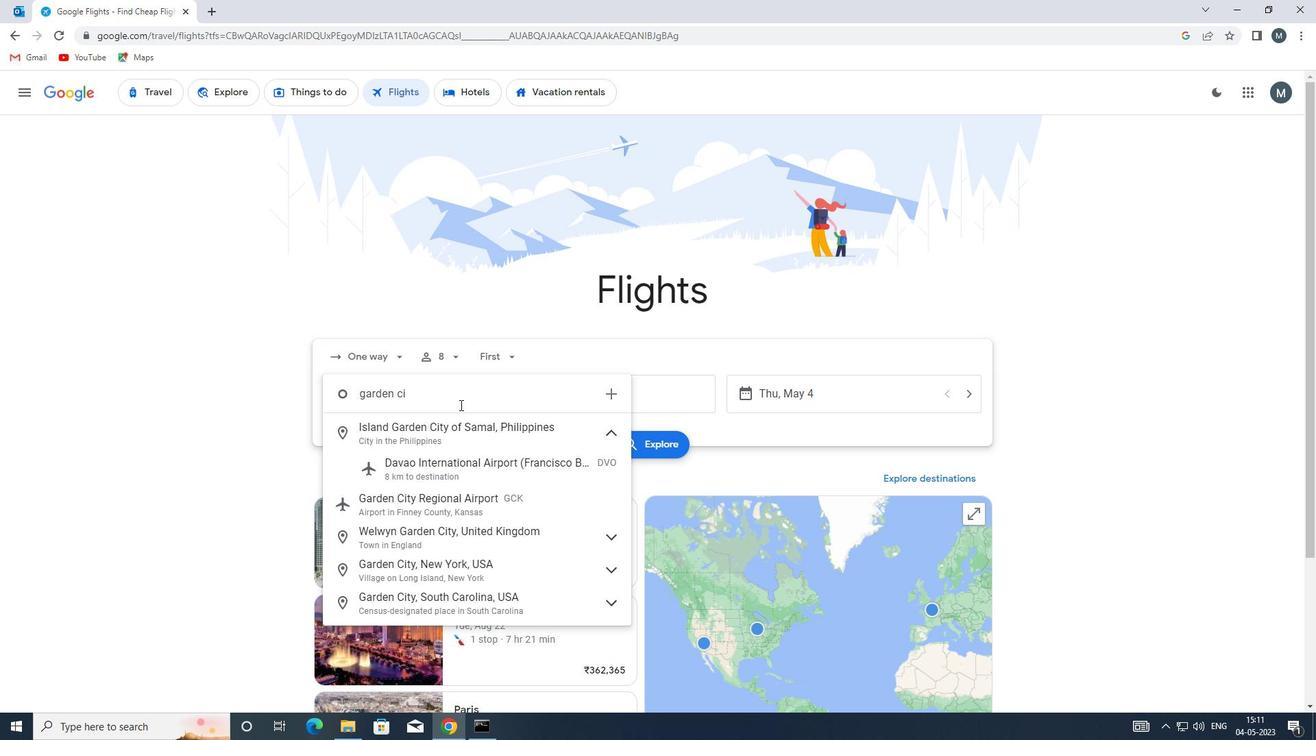 
Action: Mouse moved to (477, 503)
Screenshot: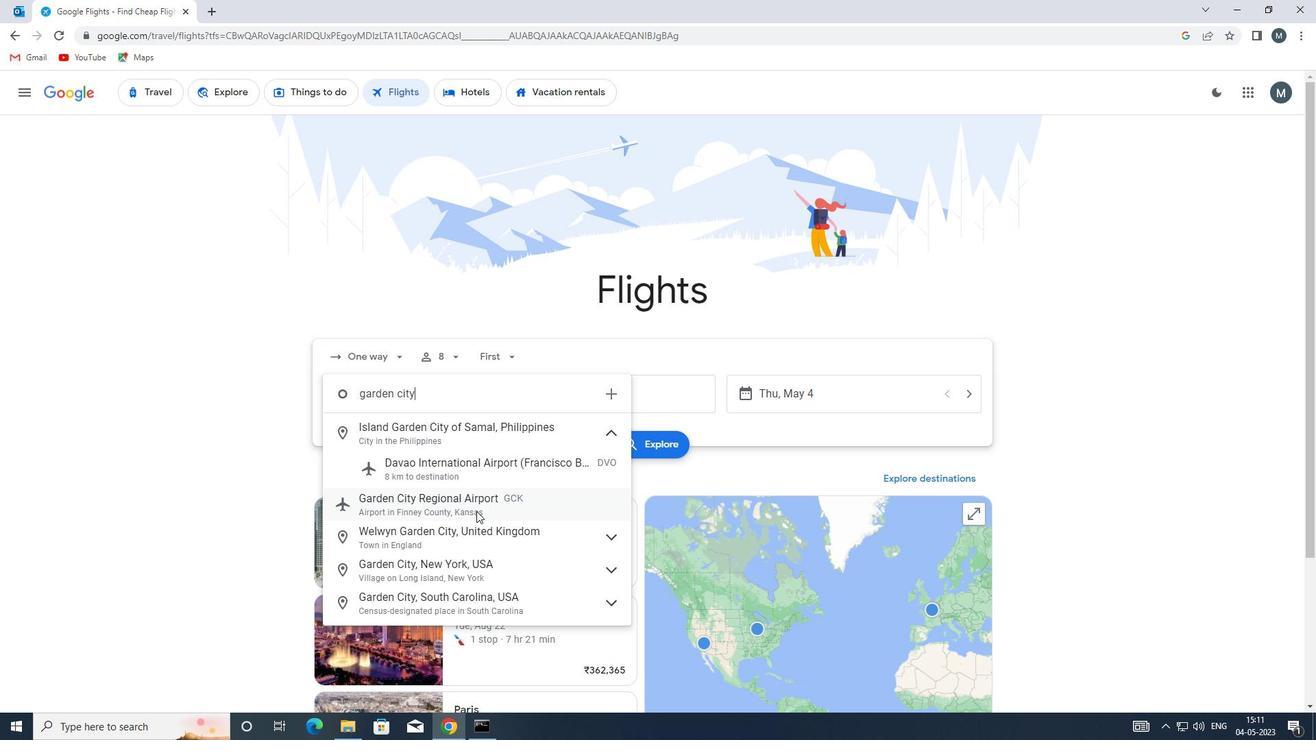 
Action: Mouse pressed left at (477, 503)
Screenshot: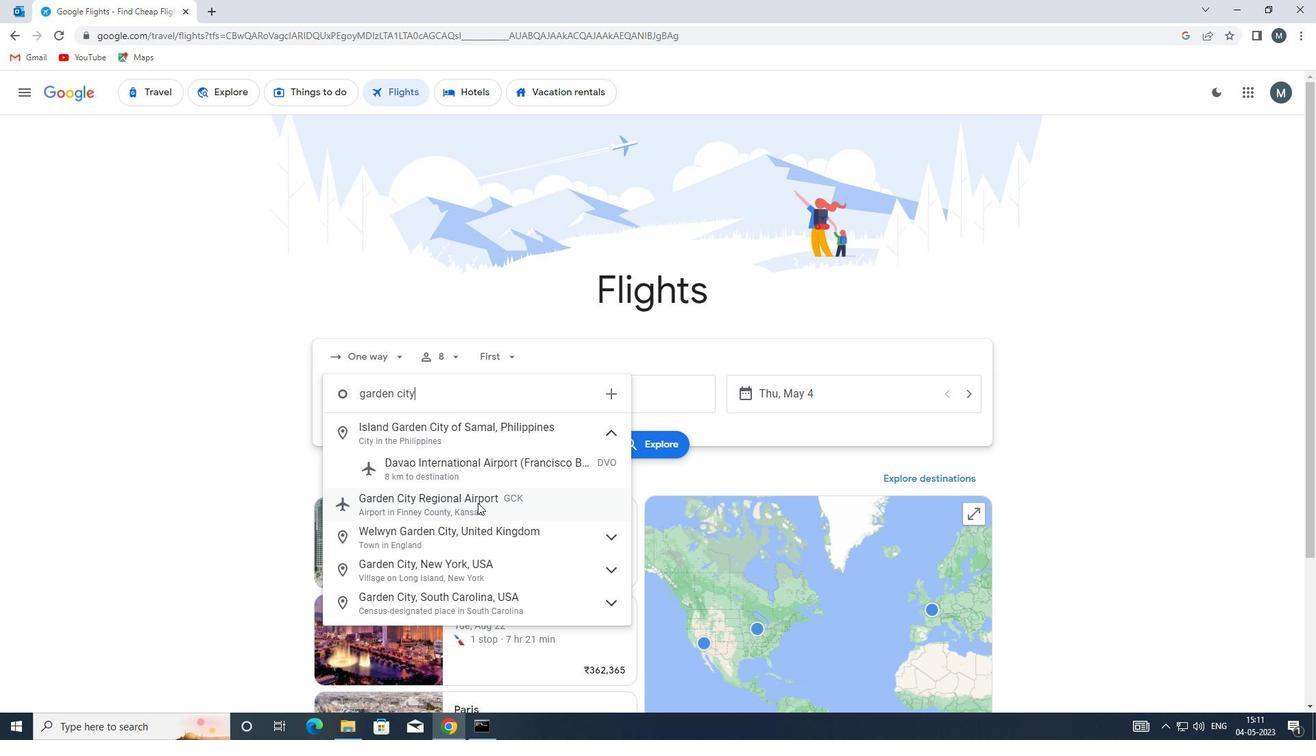 
Action: Mouse moved to (590, 389)
Screenshot: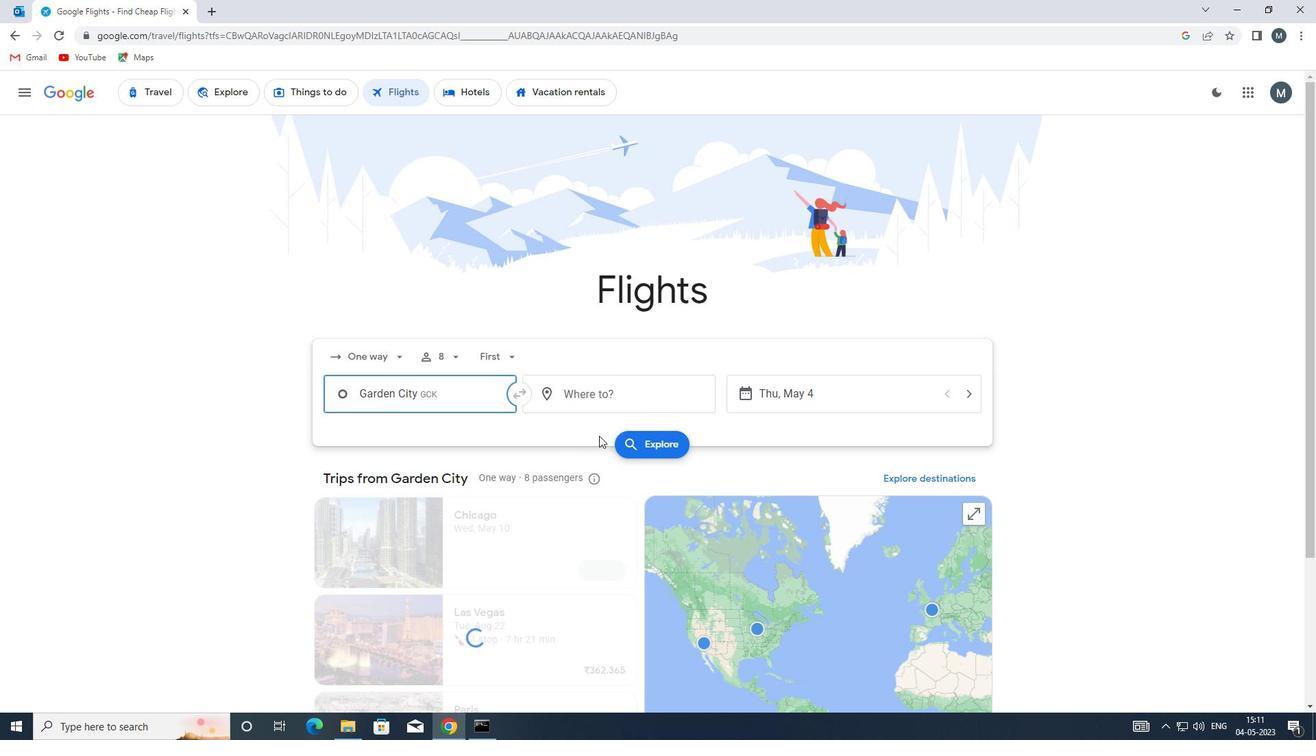 
Action: Mouse pressed left at (590, 389)
Screenshot: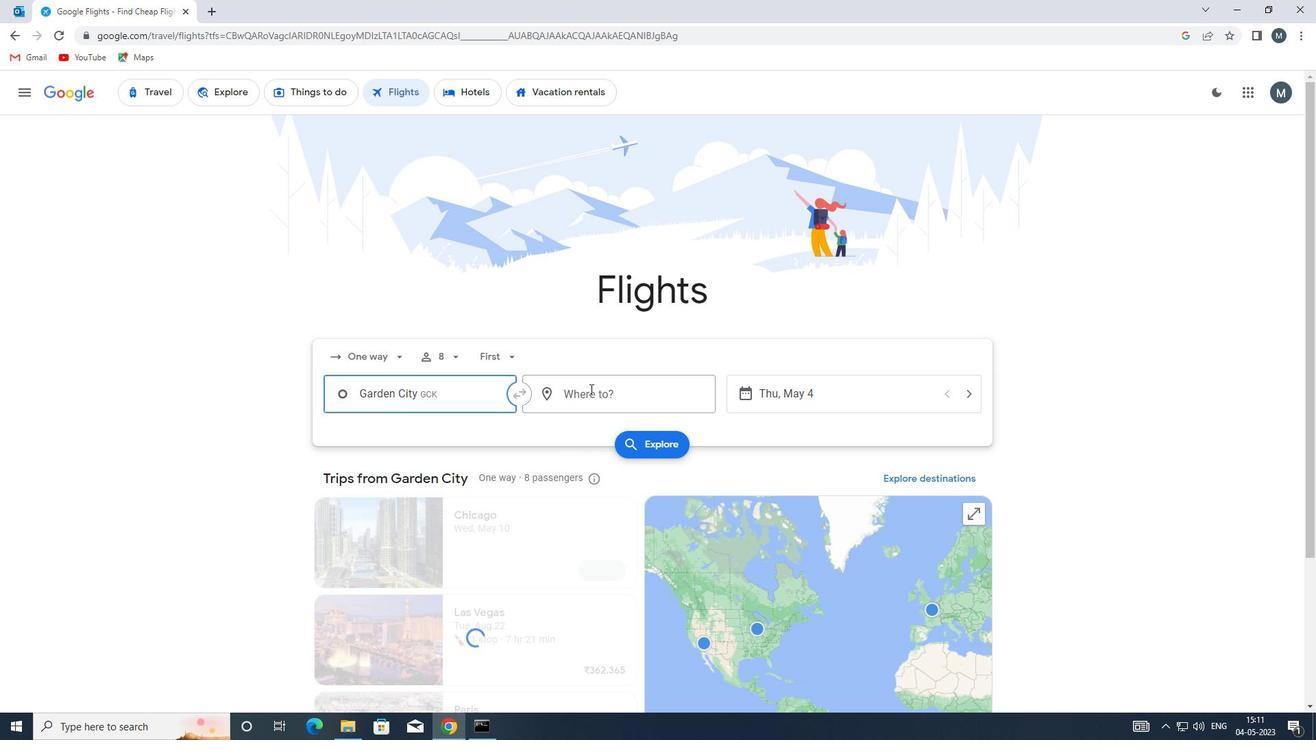 
Action: Key pressed fwn
Screenshot: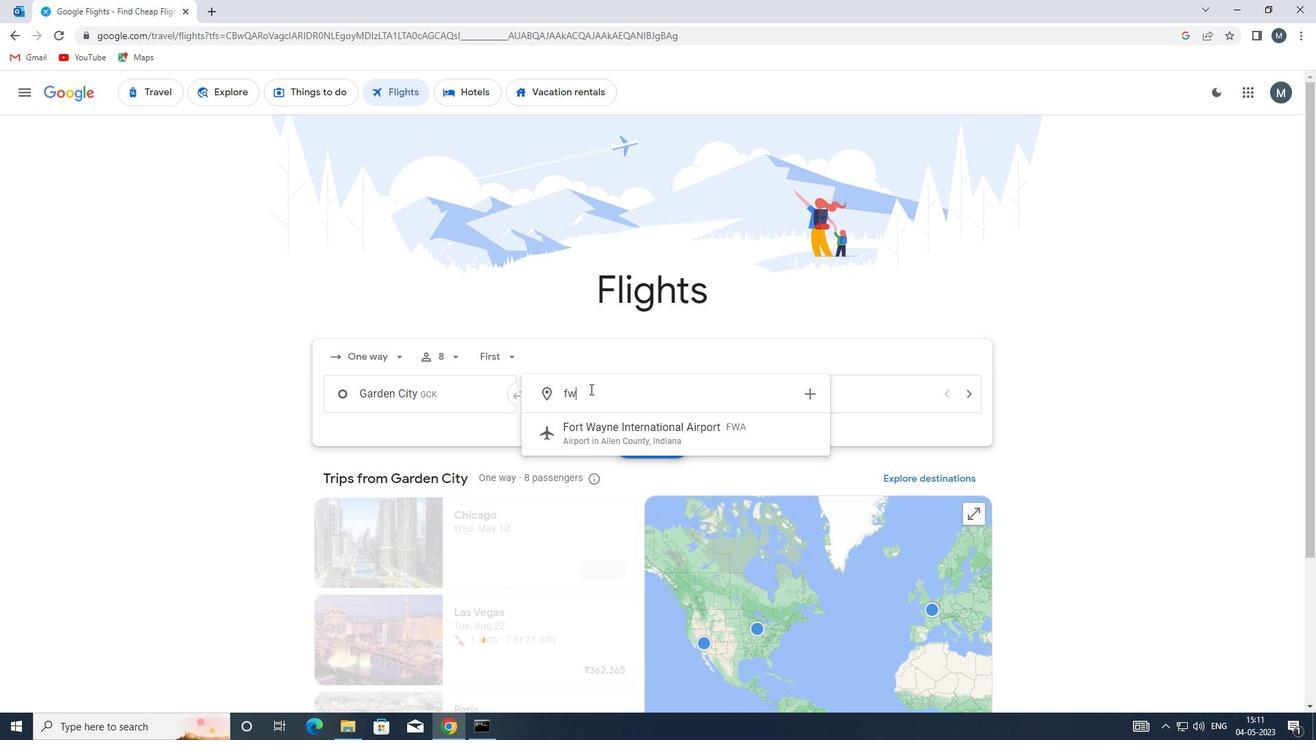 
Action: Mouse moved to (597, 417)
Screenshot: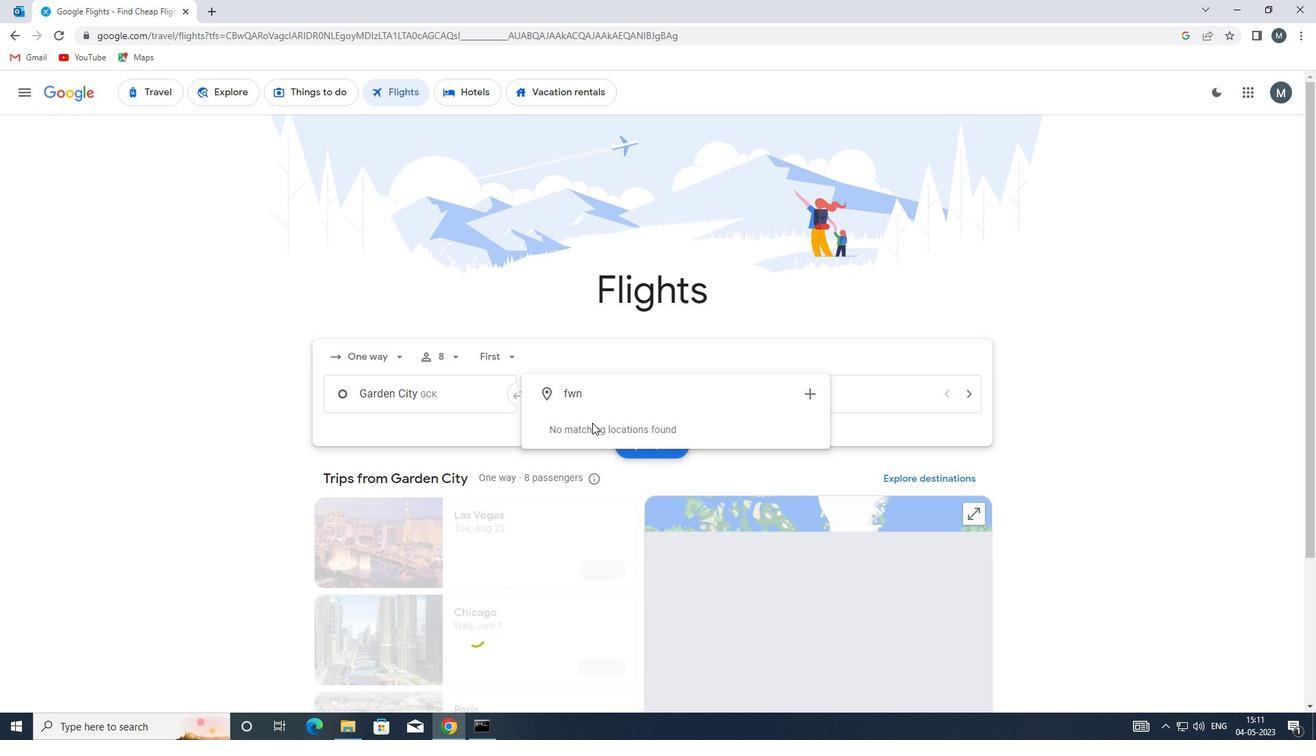 
Action: Key pressed <Key.backspace>
Screenshot: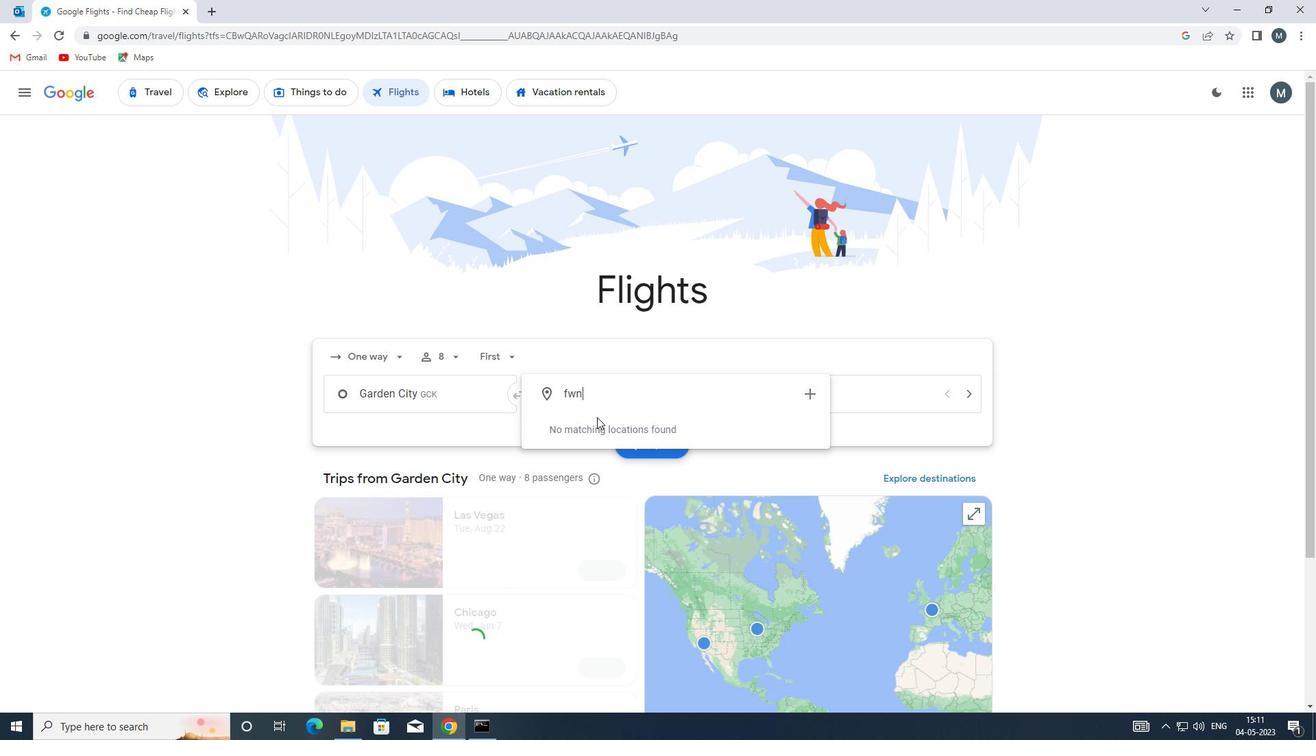 
Action: Mouse moved to (603, 429)
Screenshot: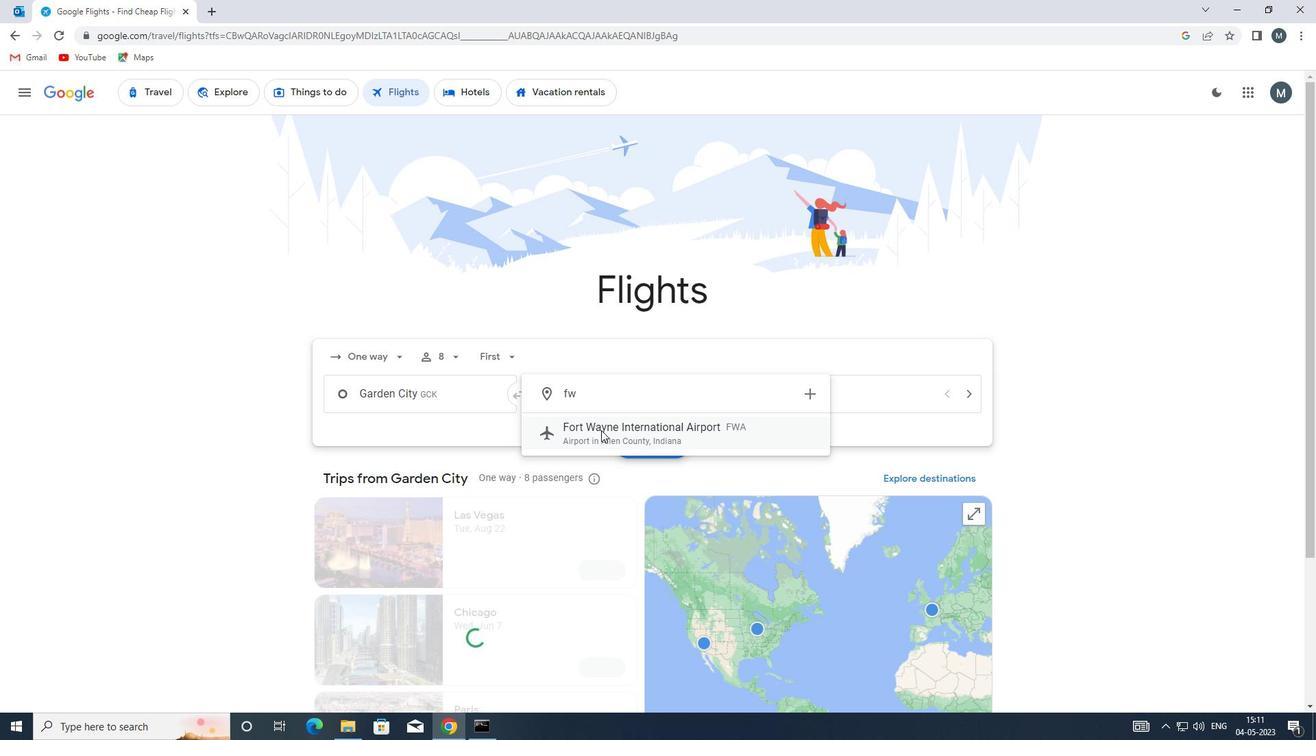 
Action: Mouse pressed left at (603, 429)
Screenshot: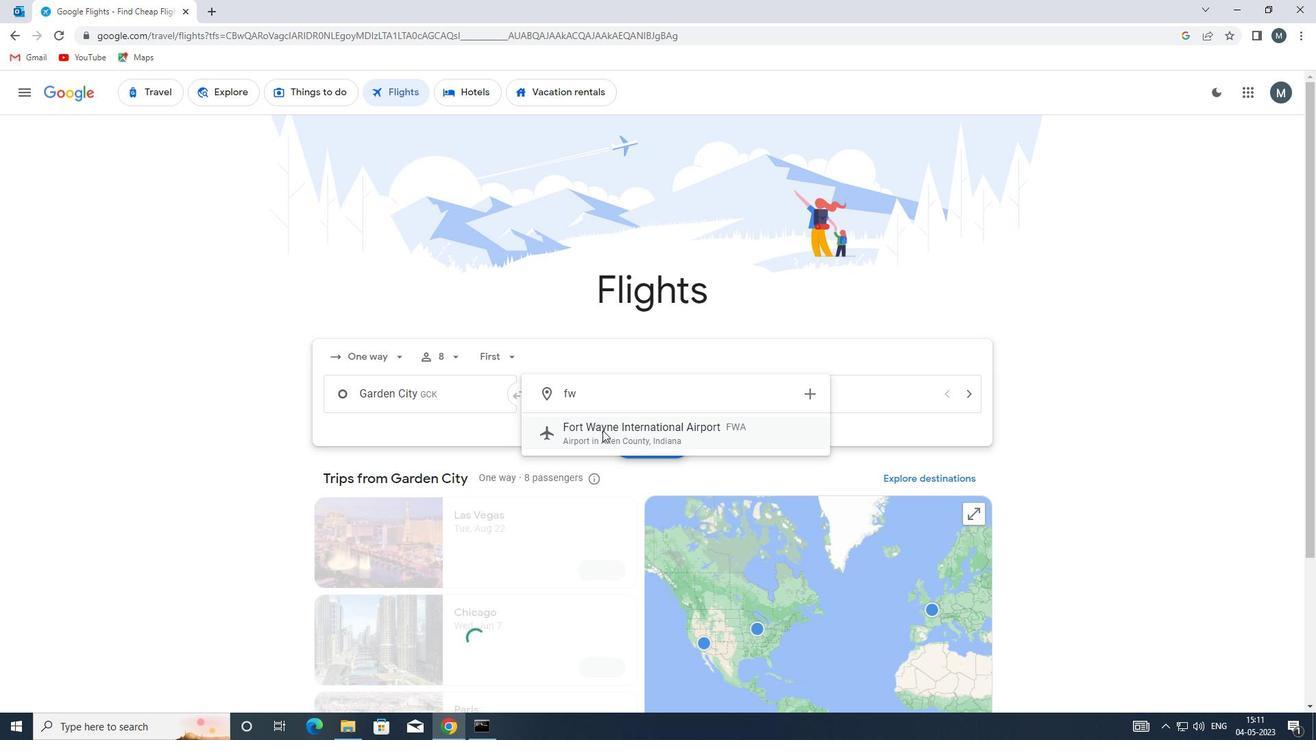 
Action: Mouse moved to (777, 394)
Screenshot: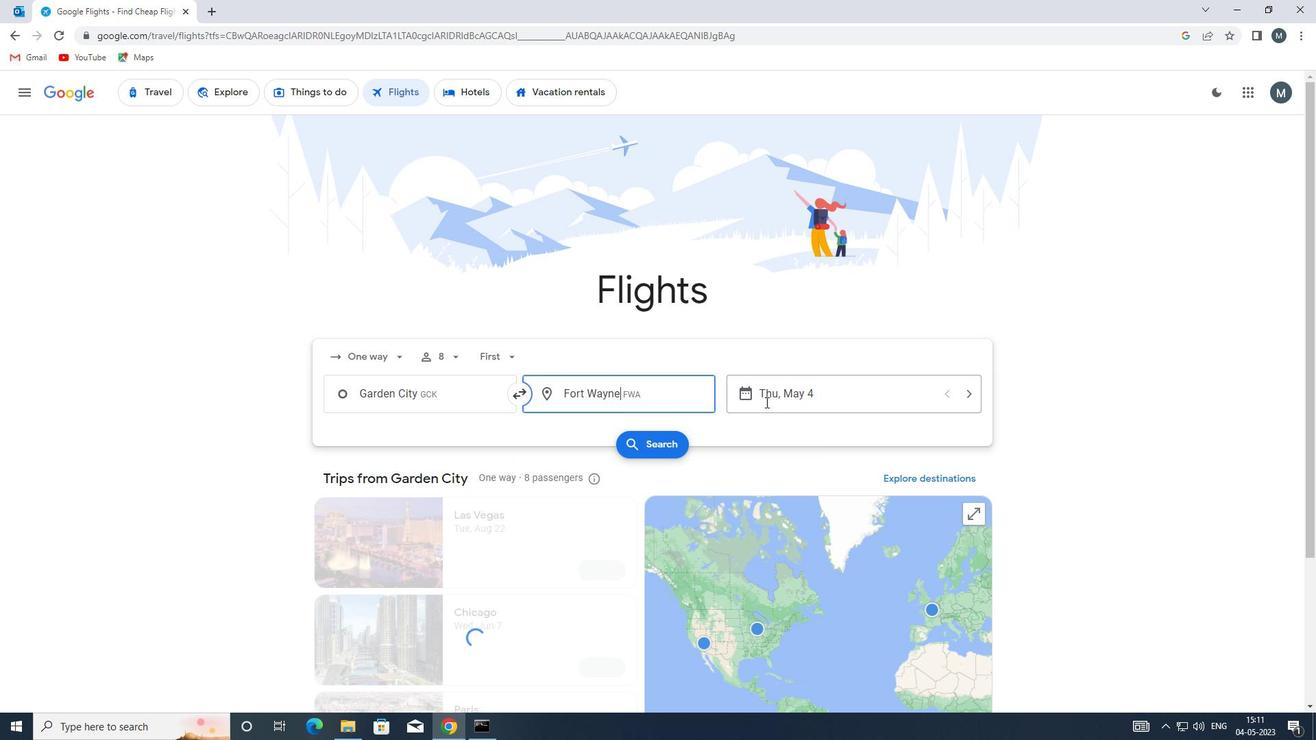 
Action: Mouse pressed left at (777, 394)
Screenshot: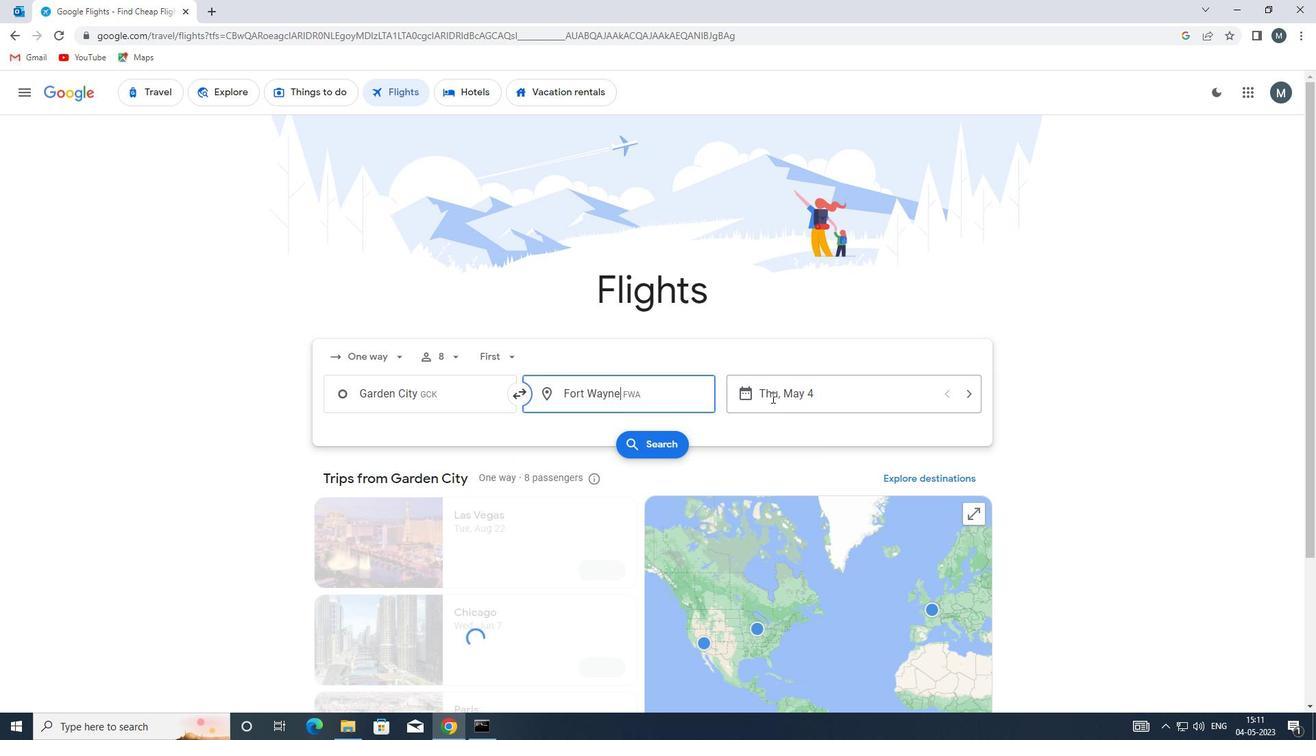 
Action: Mouse moved to (613, 466)
Screenshot: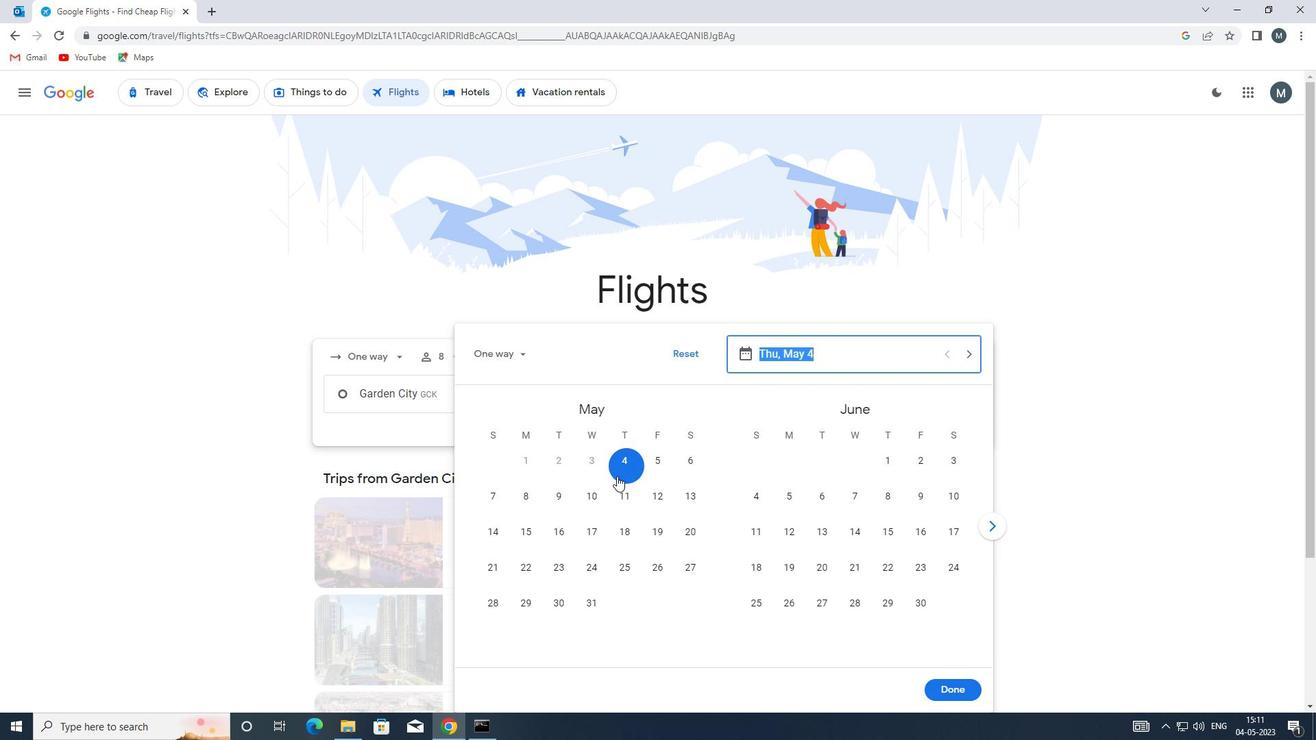 
Action: Mouse pressed left at (613, 466)
Screenshot: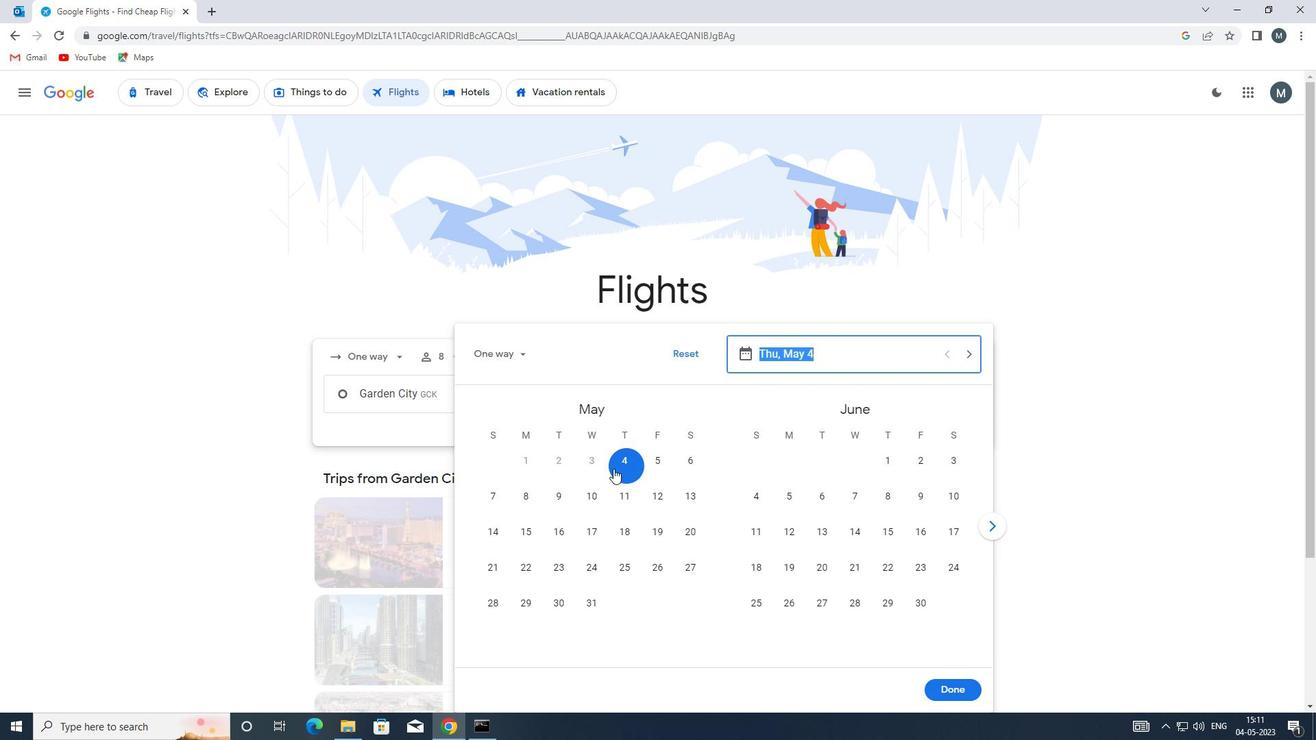 
Action: Mouse moved to (964, 689)
Screenshot: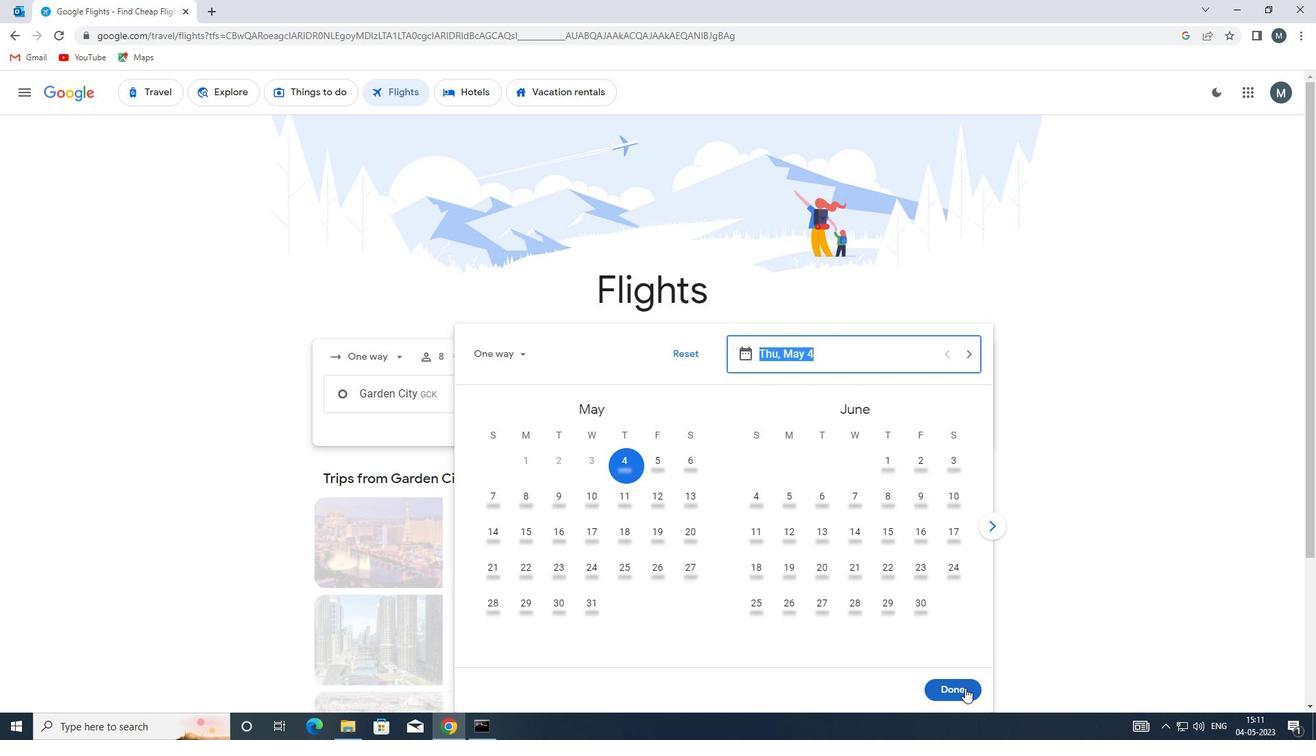 
Action: Mouse pressed left at (964, 689)
Screenshot: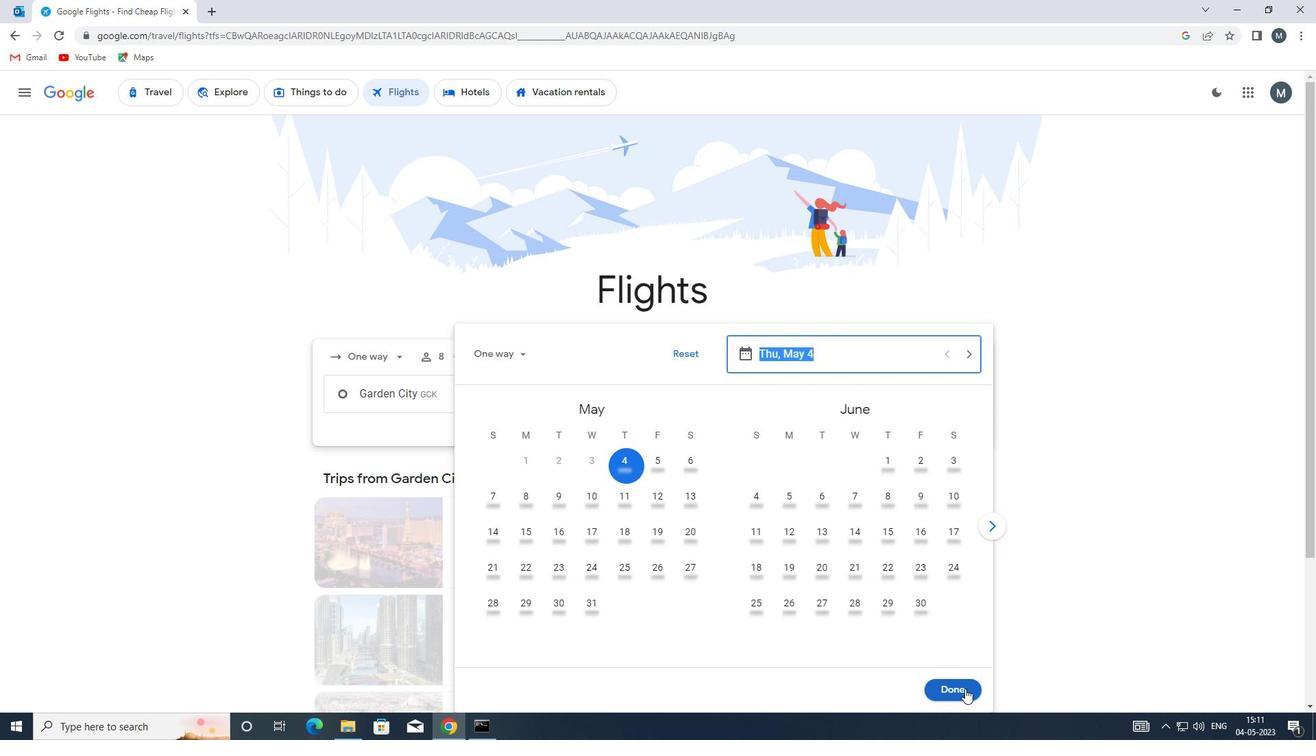 
Action: Mouse moved to (636, 449)
Screenshot: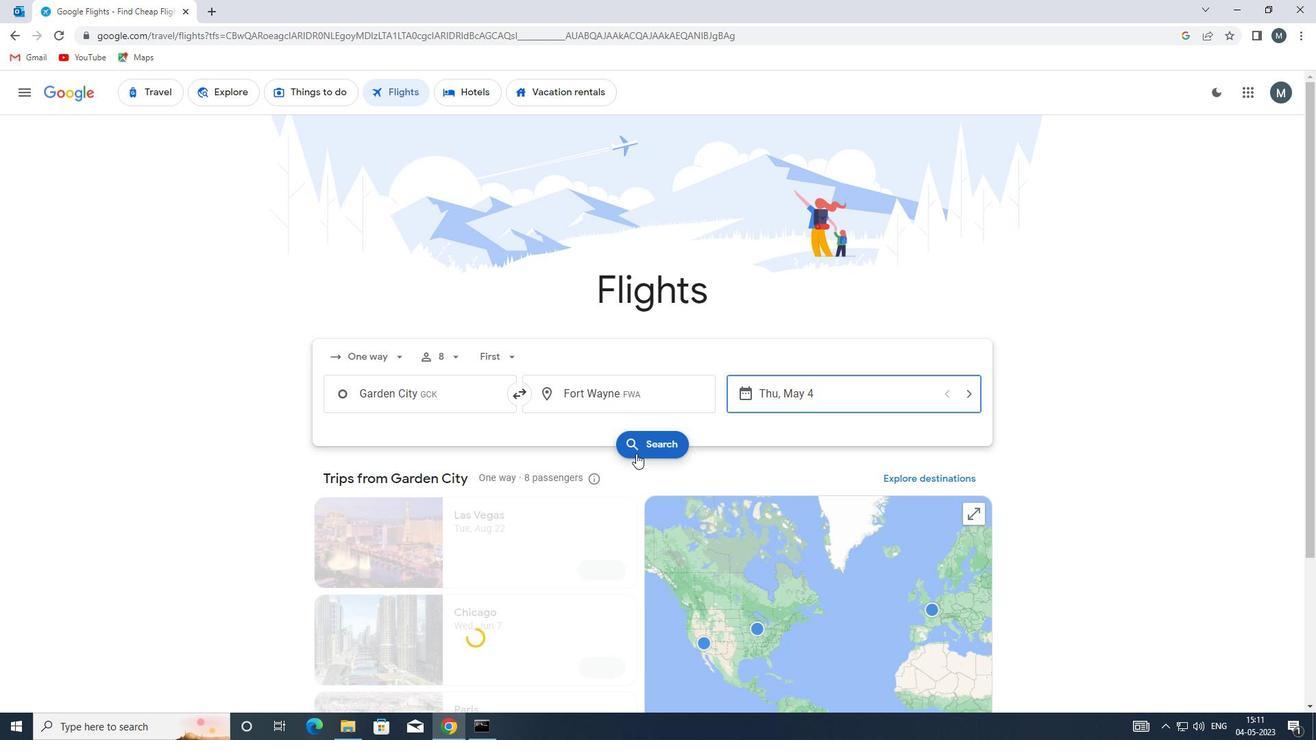 
Action: Mouse pressed left at (636, 449)
Screenshot: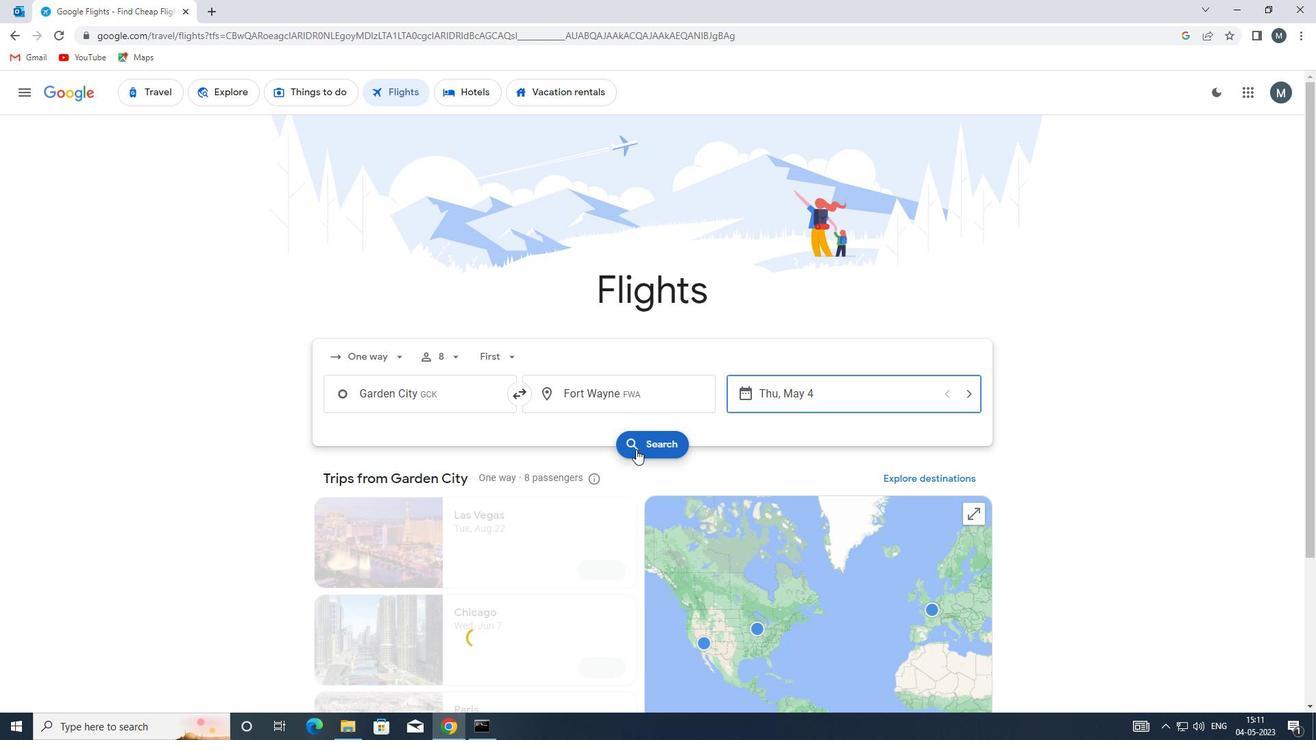 
Action: Mouse moved to (340, 208)
Screenshot: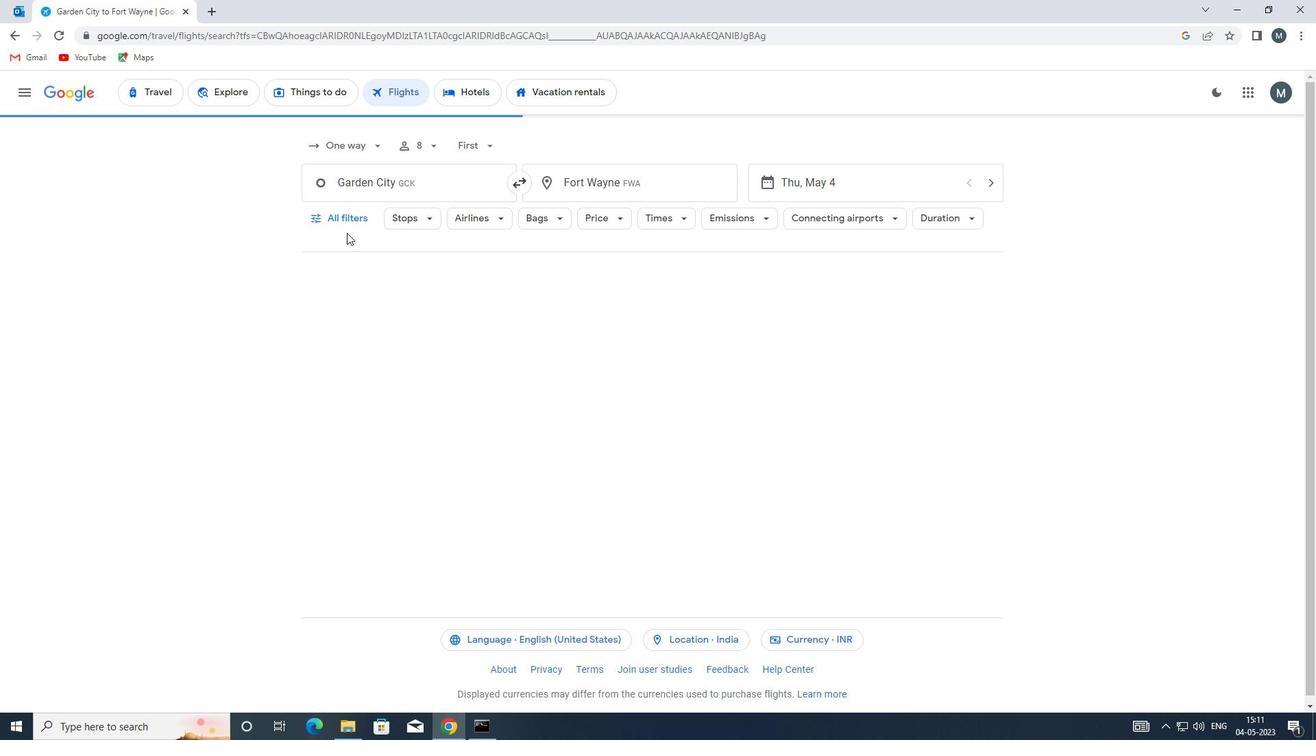 
Action: Mouse pressed left at (340, 208)
Screenshot: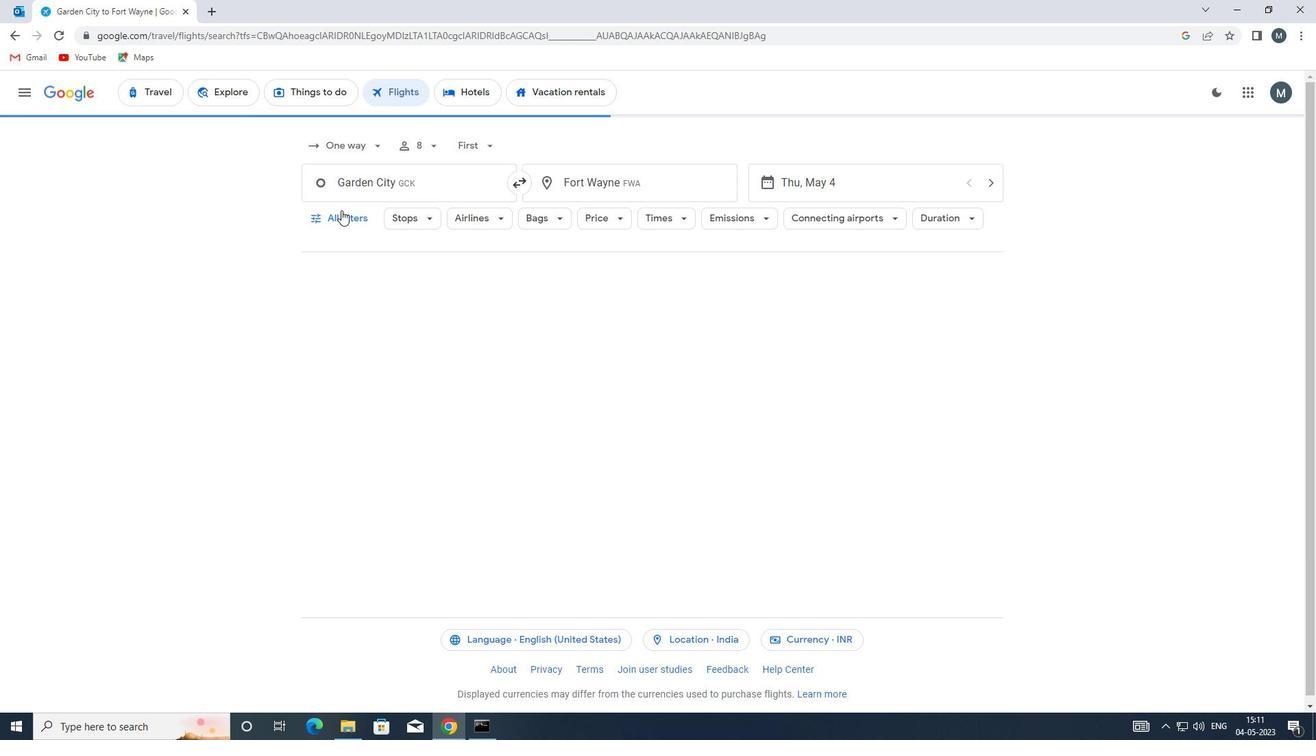 
Action: Mouse moved to (391, 357)
Screenshot: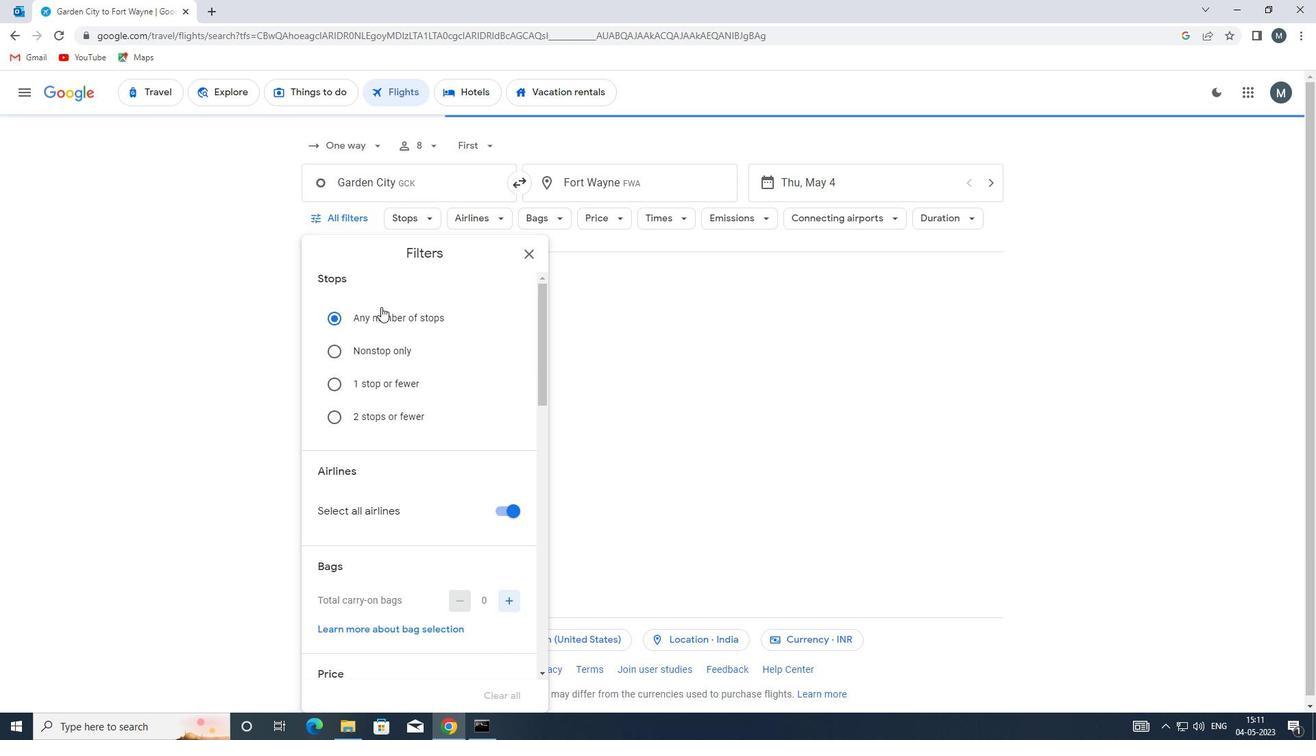 
Action: Mouse scrolled (391, 357) with delta (0, 0)
Screenshot: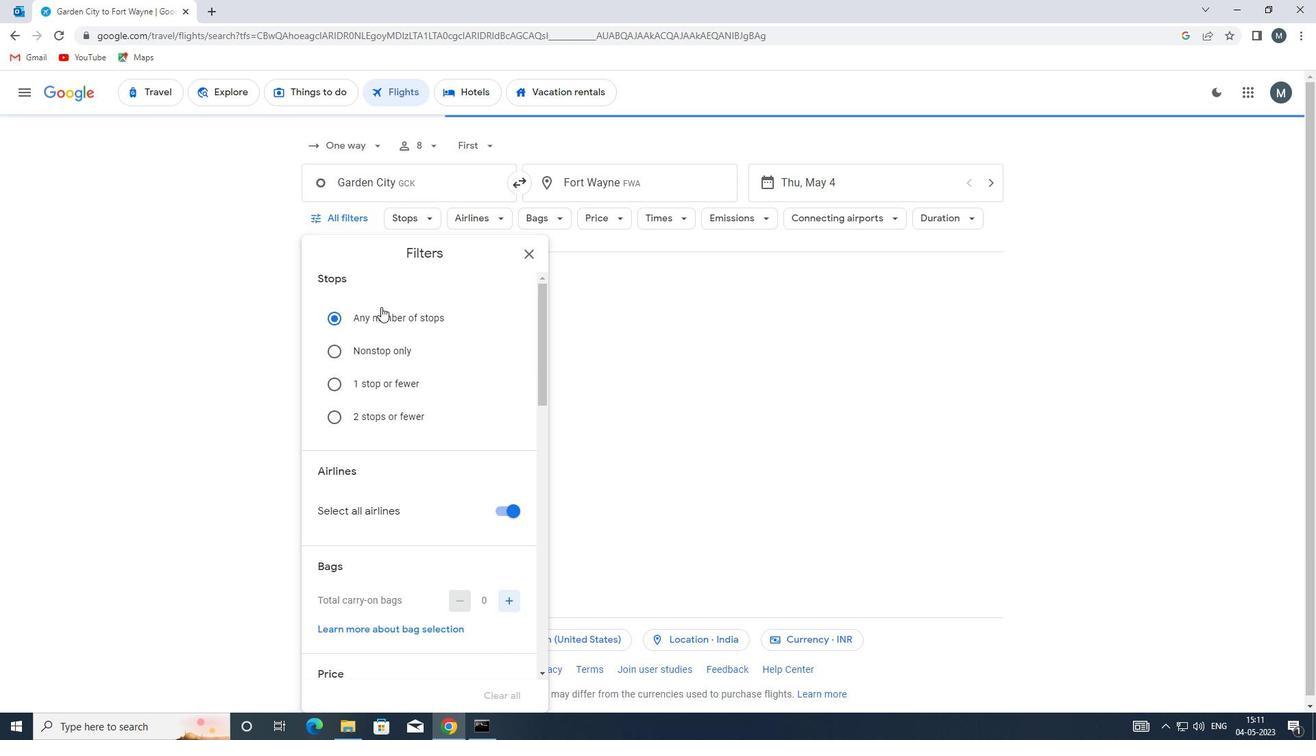 
Action: Mouse moved to (503, 436)
Screenshot: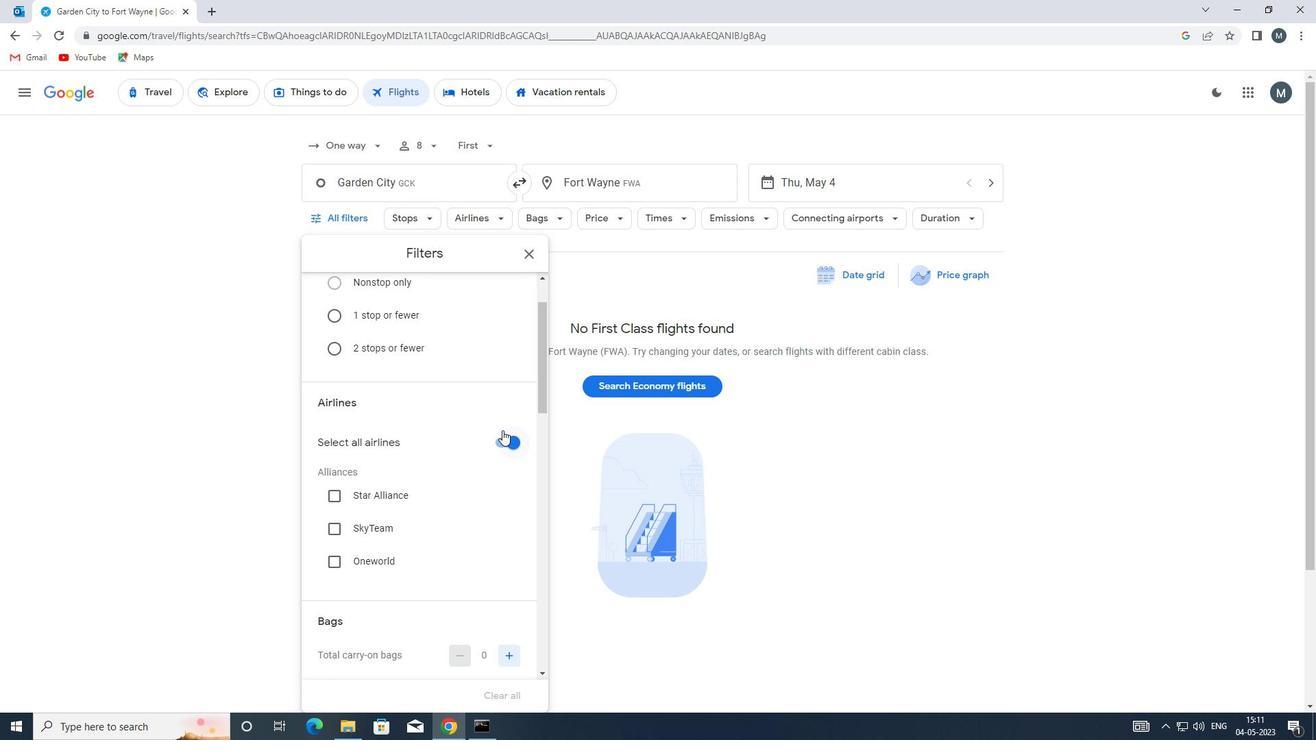 
Action: Mouse pressed left at (503, 436)
Screenshot: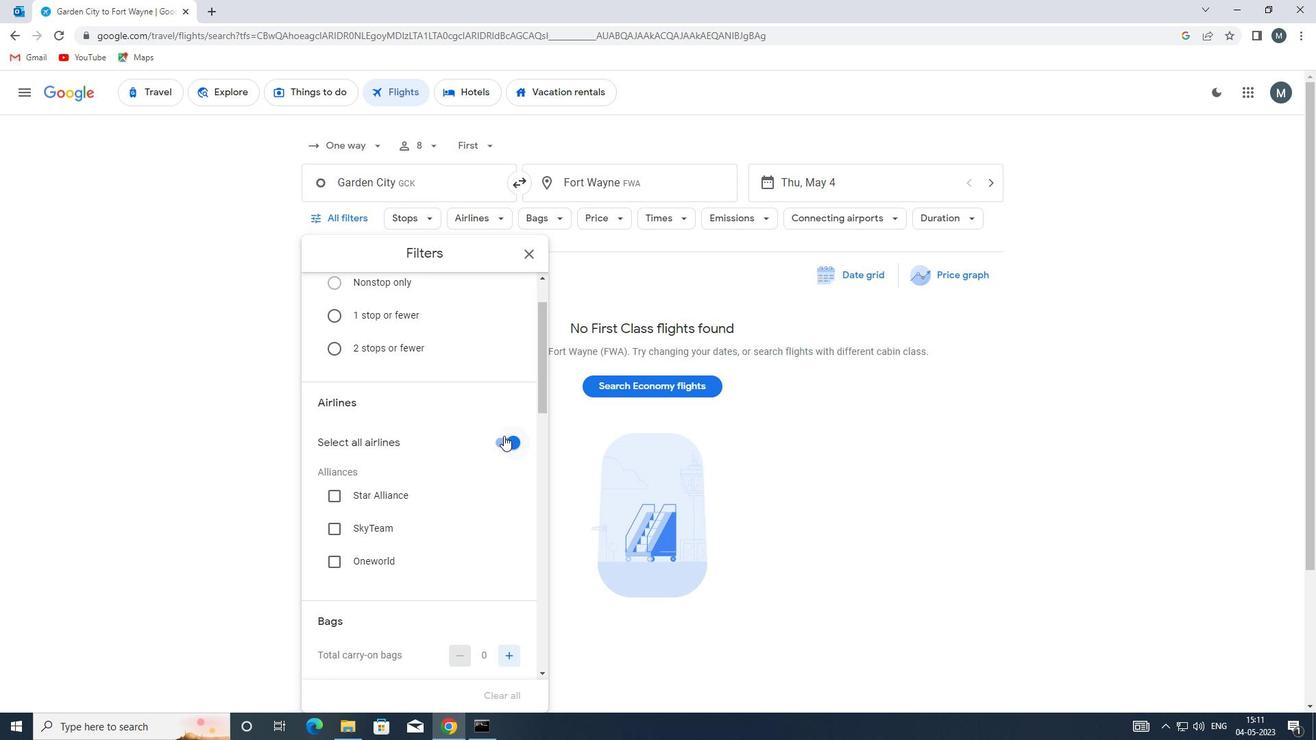 
Action: Mouse moved to (449, 441)
Screenshot: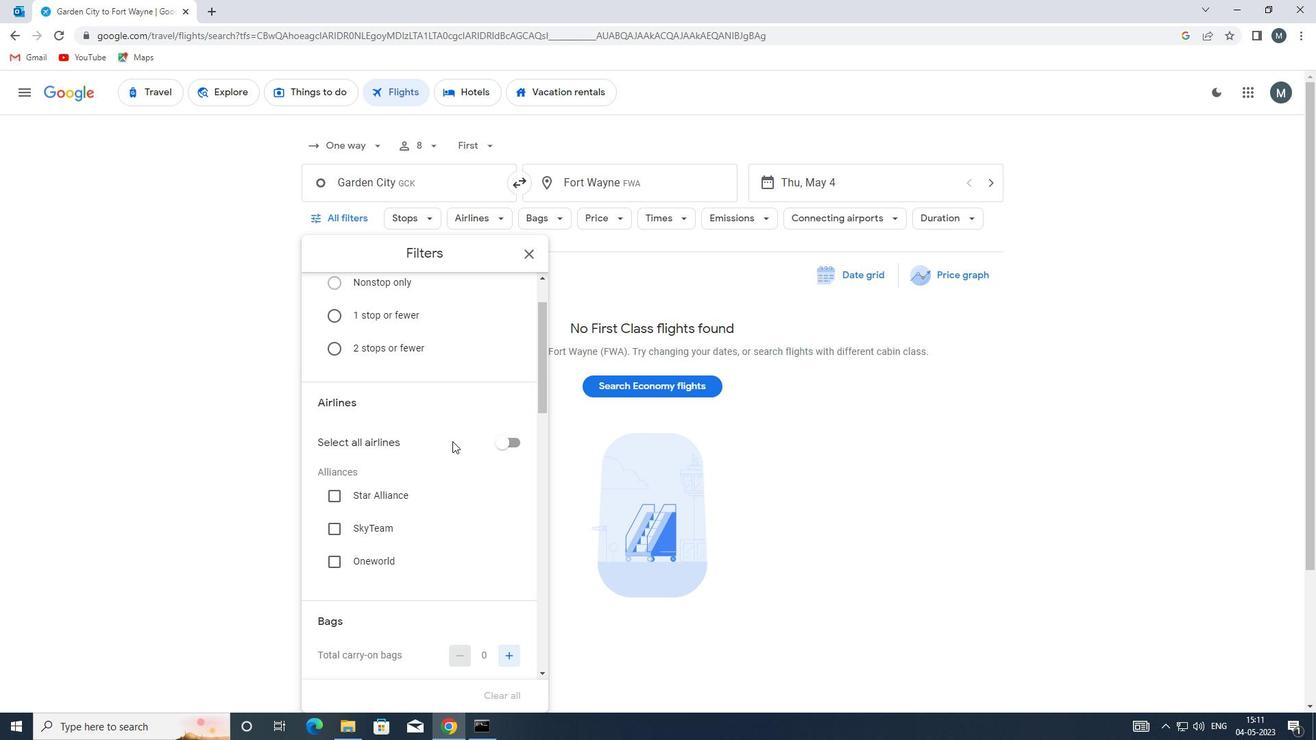 
Action: Mouse scrolled (449, 440) with delta (0, 0)
Screenshot: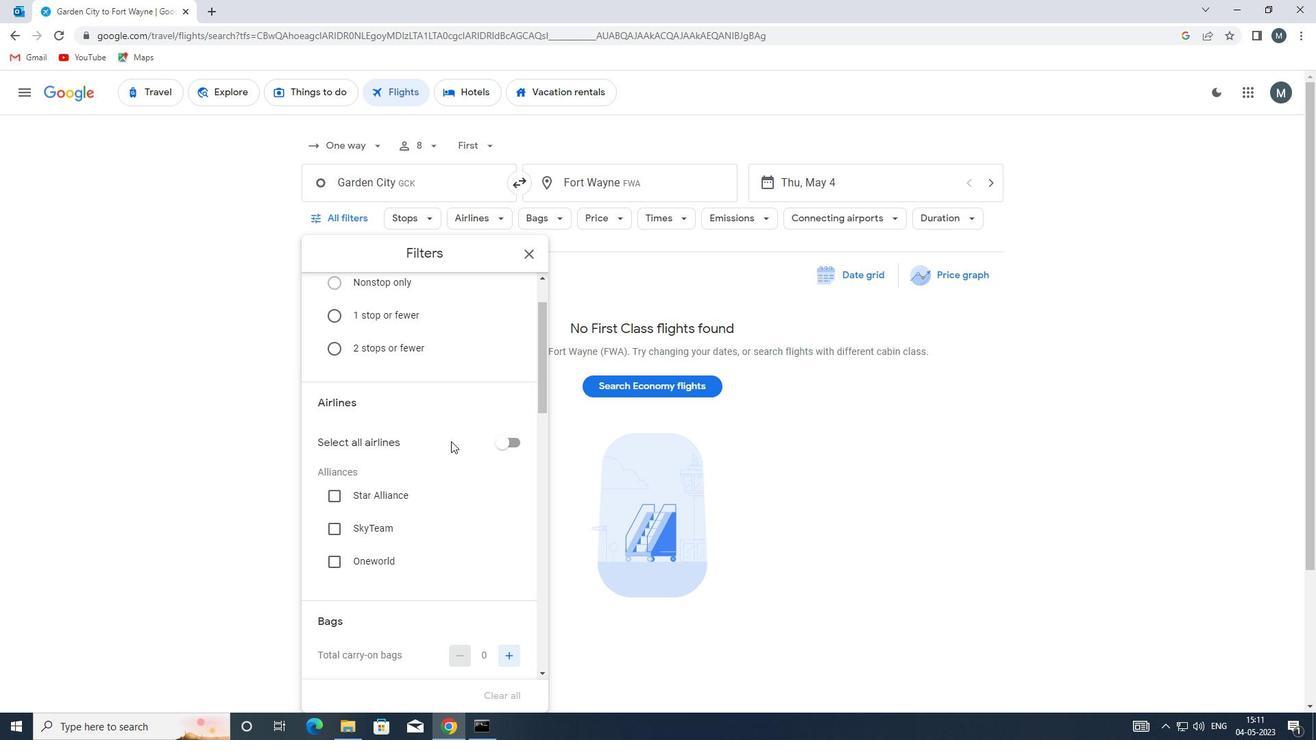 
Action: Mouse moved to (437, 440)
Screenshot: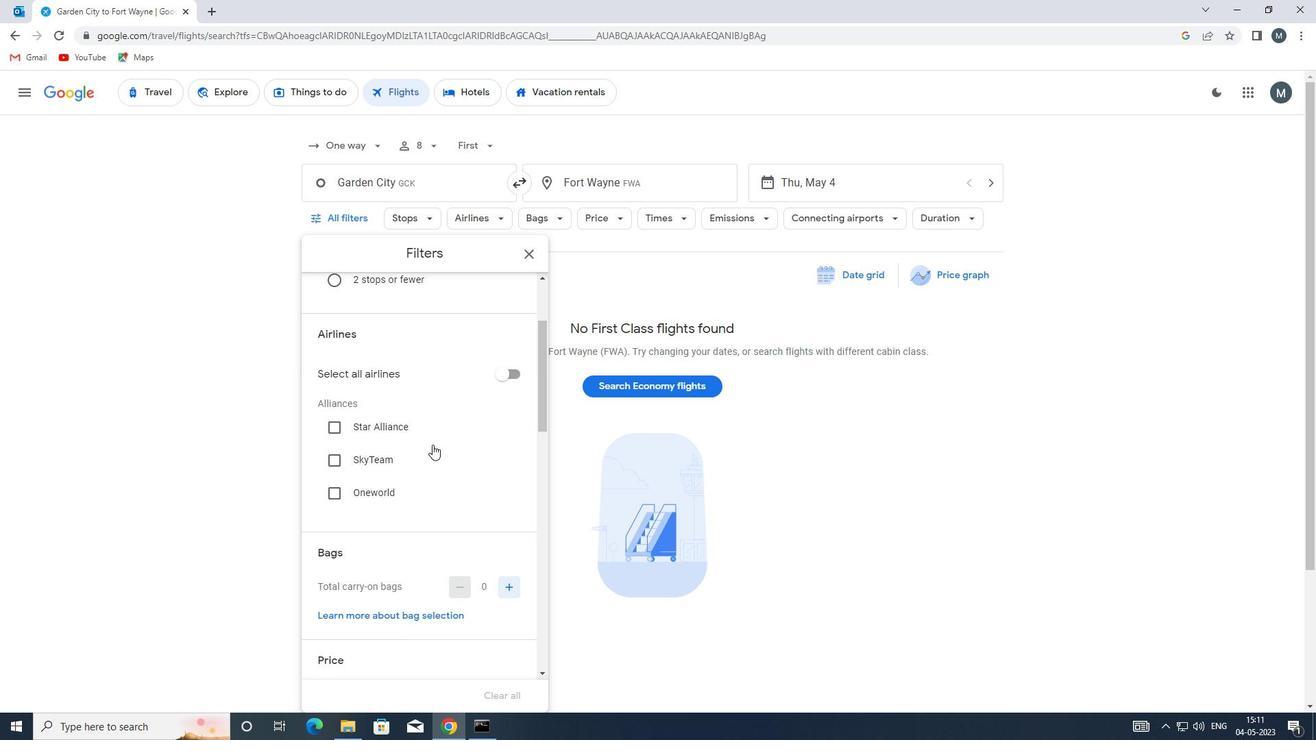 
Action: Mouse scrolled (437, 439) with delta (0, 0)
Screenshot: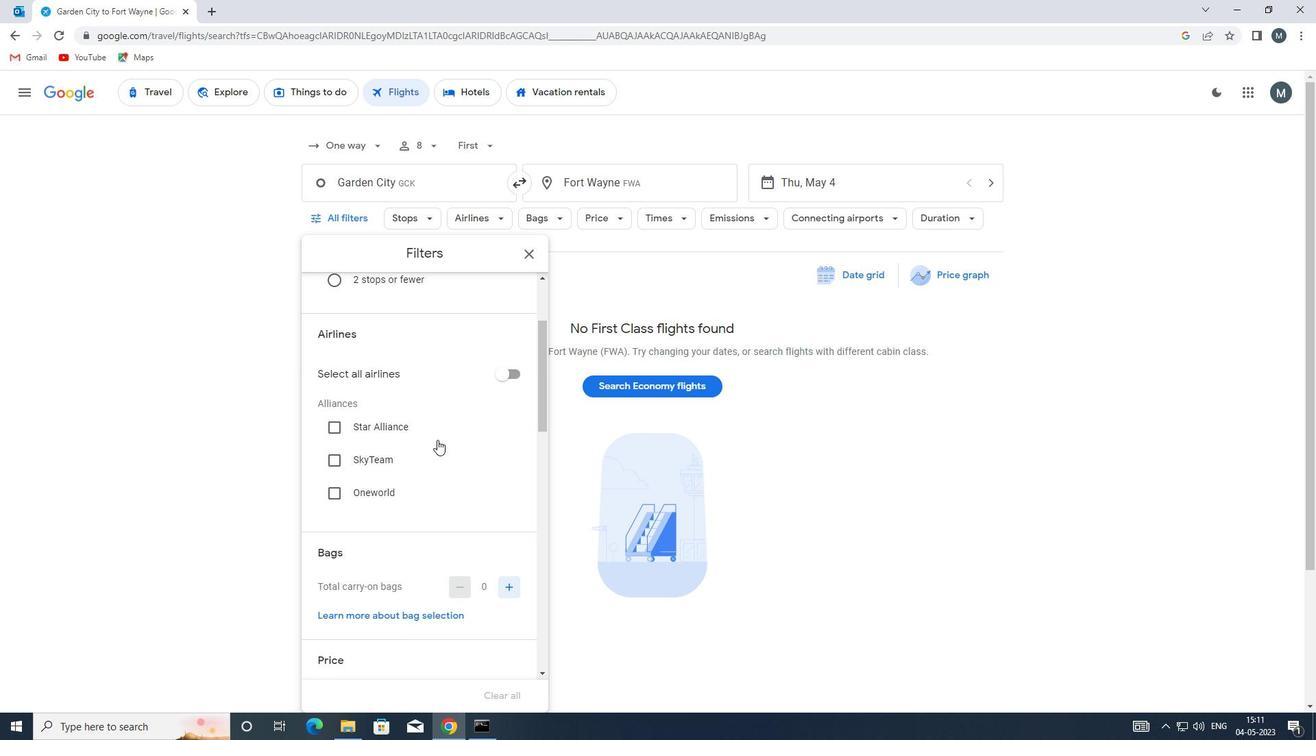 
Action: Mouse scrolled (437, 439) with delta (0, 0)
Screenshot: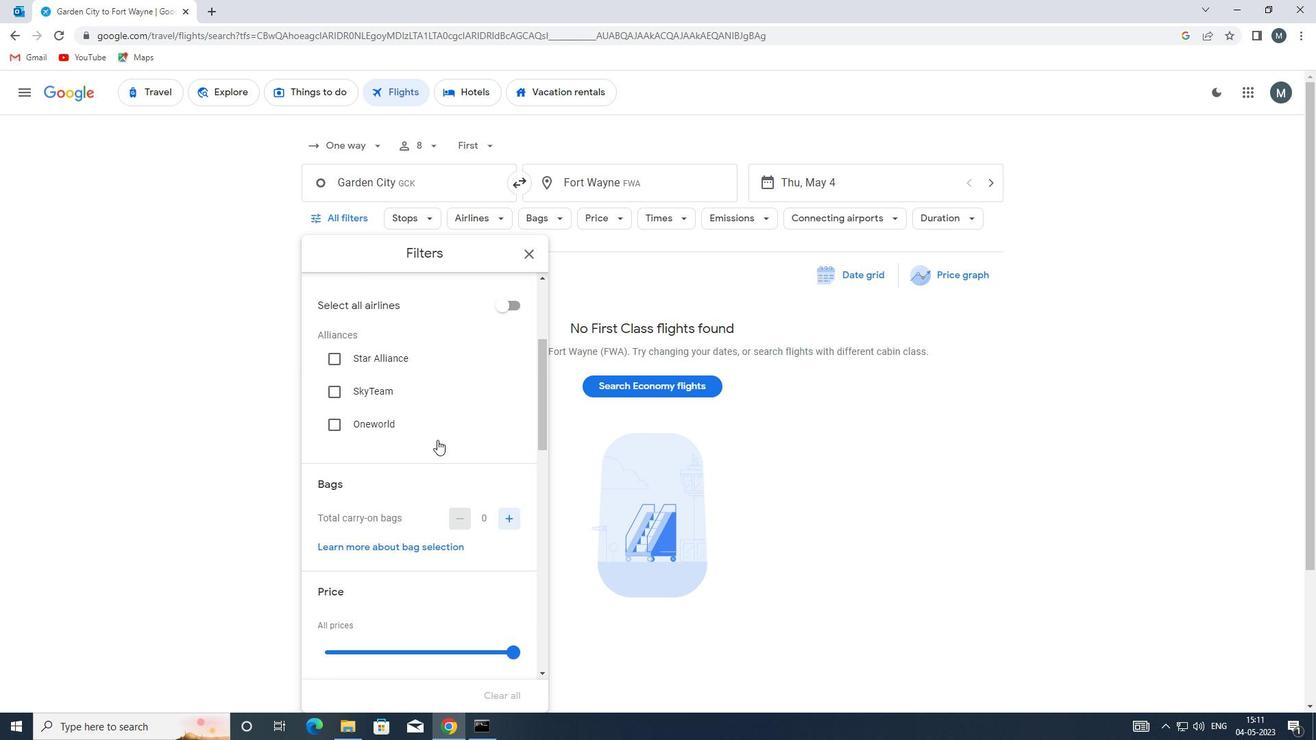 
Action: Mouse moved to (436, 442)
Screenshot: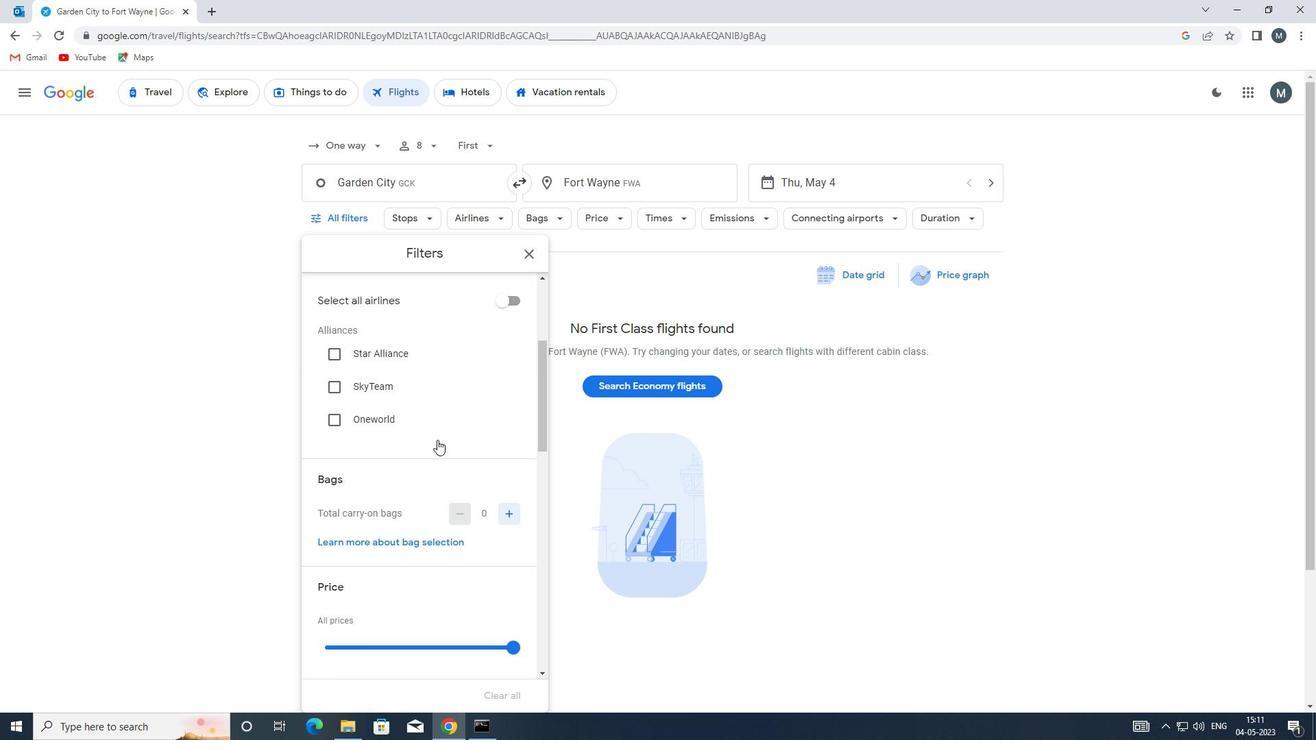 
Action: Mouse scrolled (436, 442) with delta (0, 0)
Screenshot: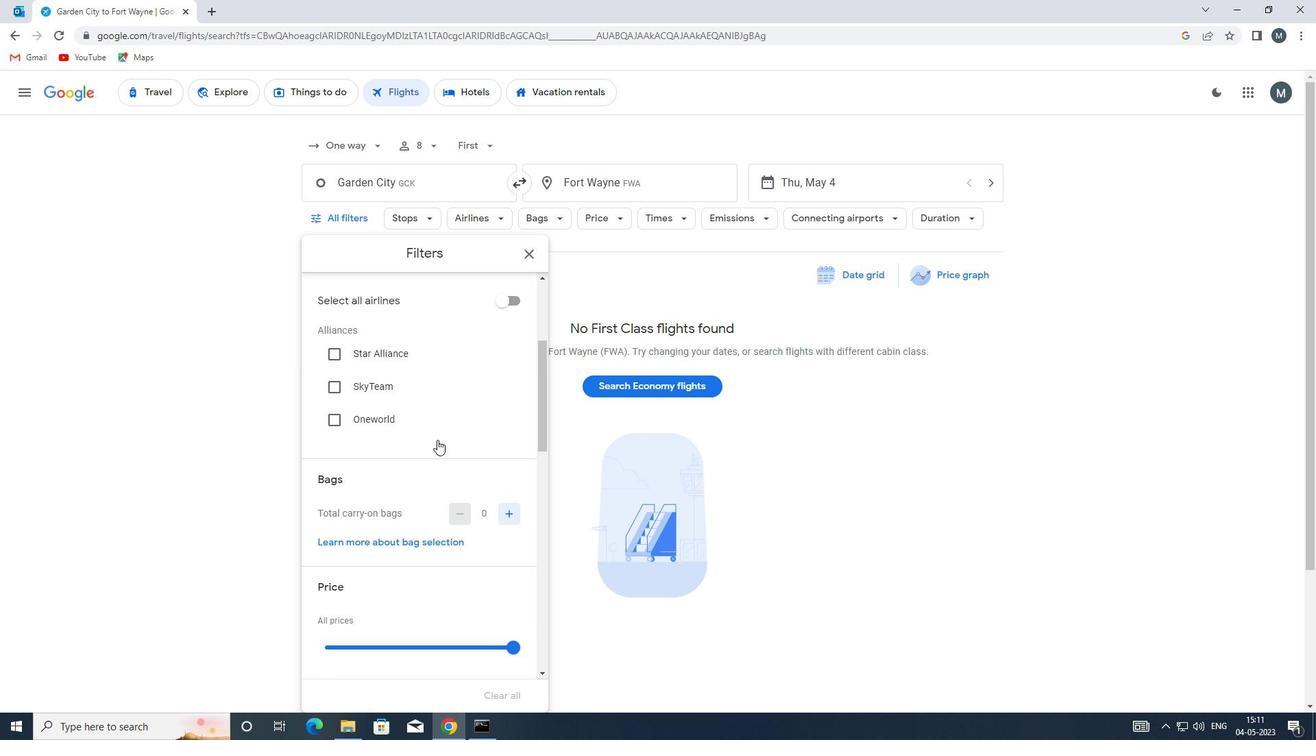 
Action: Mouse moved to (421, 440)
Screenshot: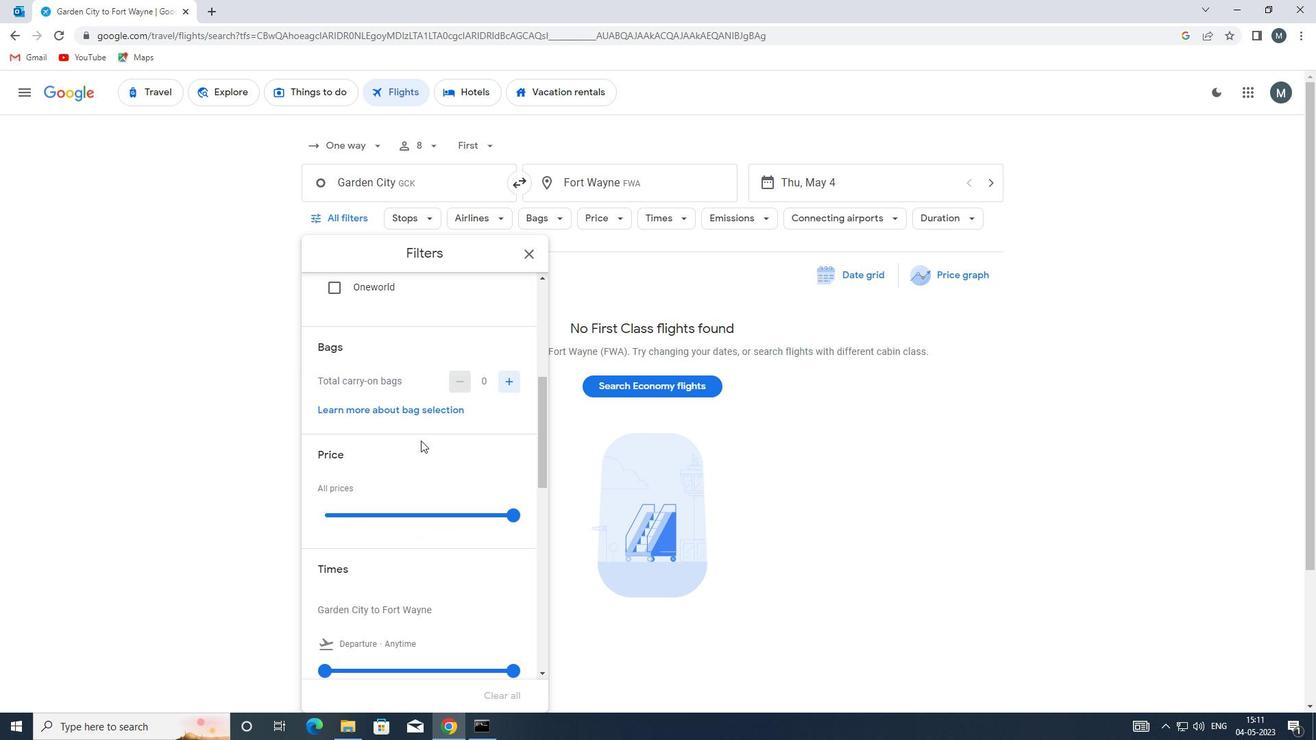 
Action: Mouse scrolled (421, 439) with delta (0, 0)
Screenshot: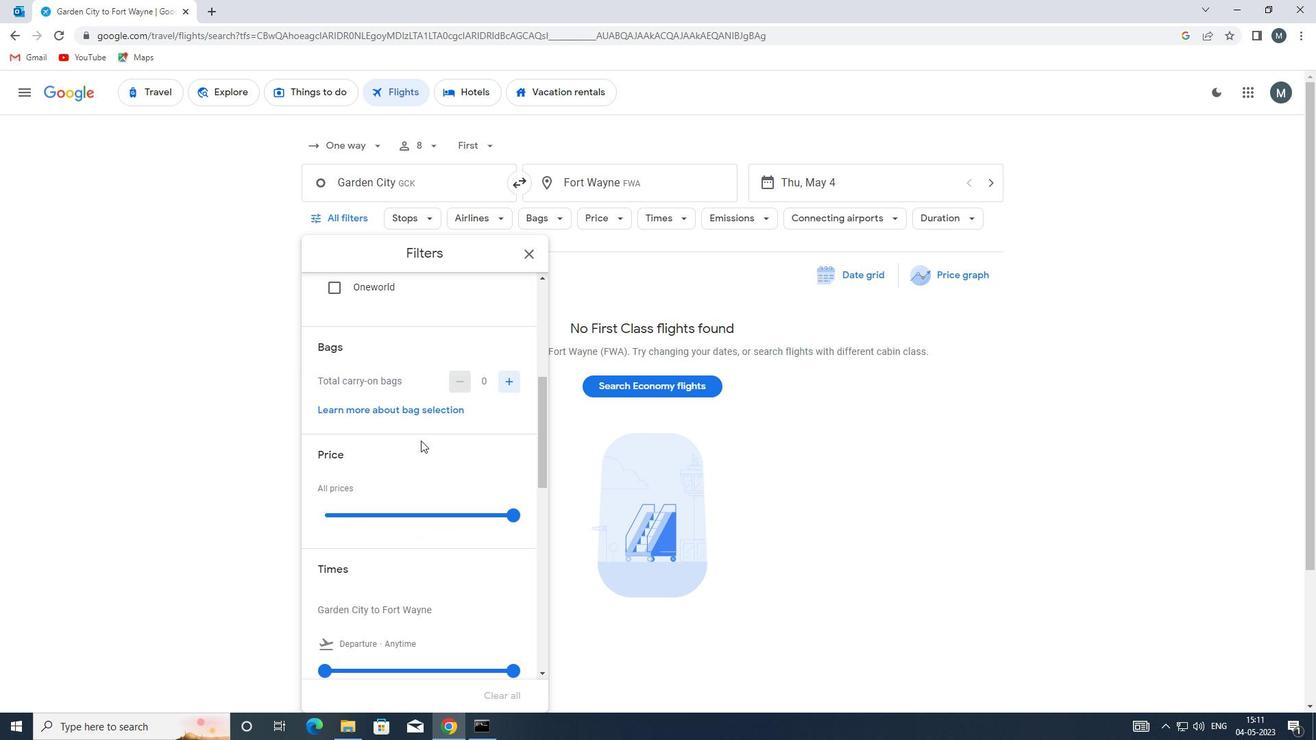 
Action: Mouse moved to (417, 442)
Screenshot: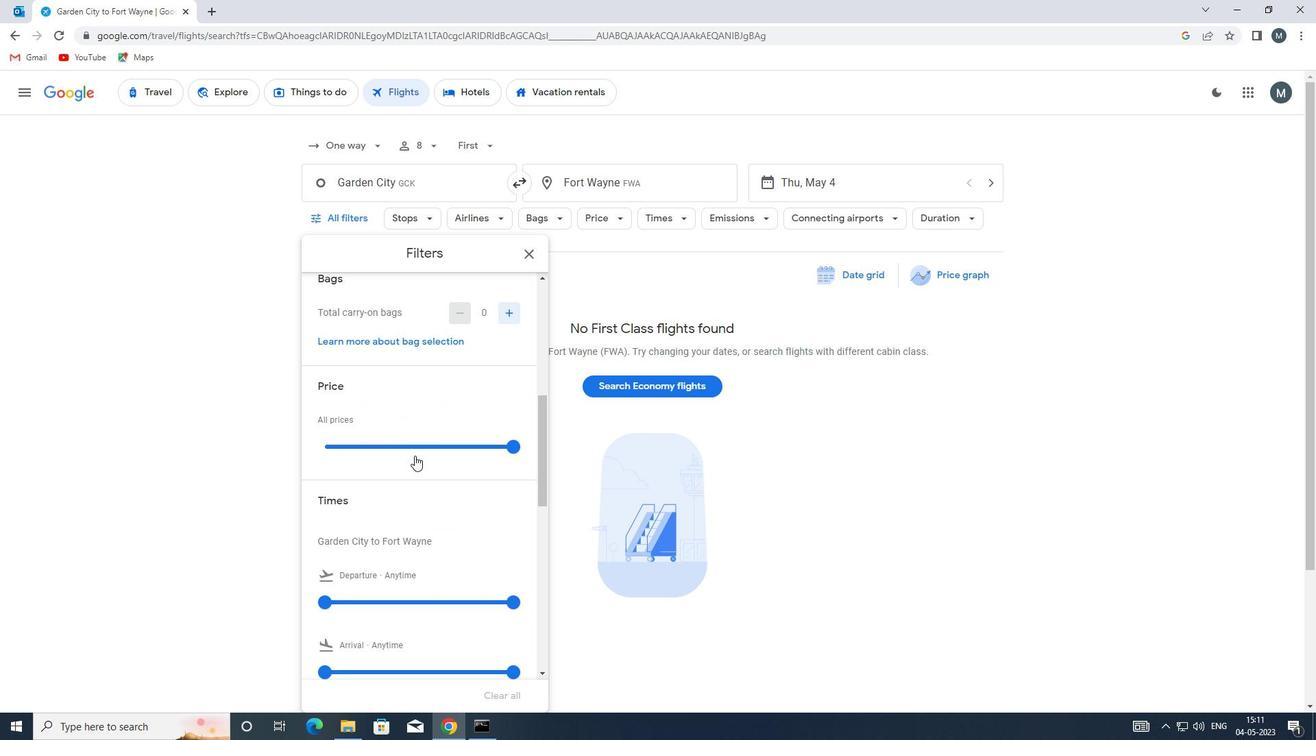 
Action: Mouse pressed left at (417, 442)
Screenshot: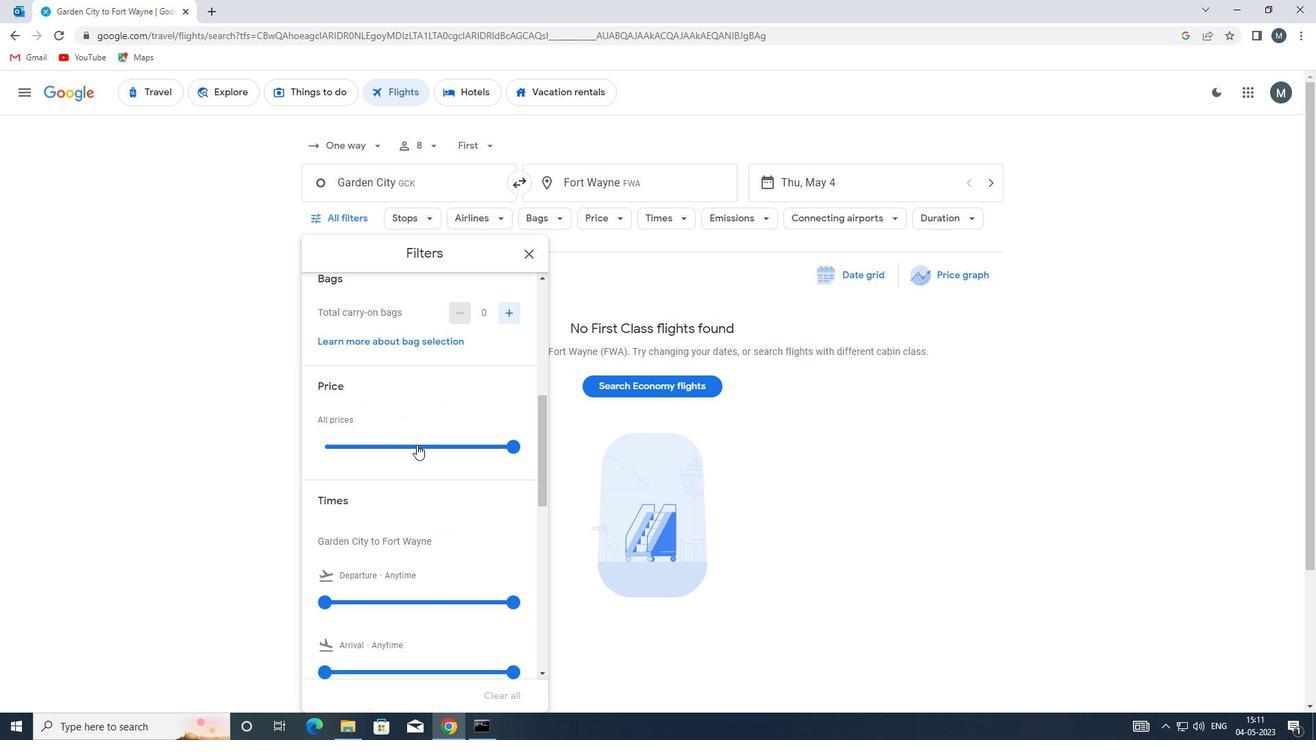 
Action: Mouse moved to (417, 442)
Screenshot: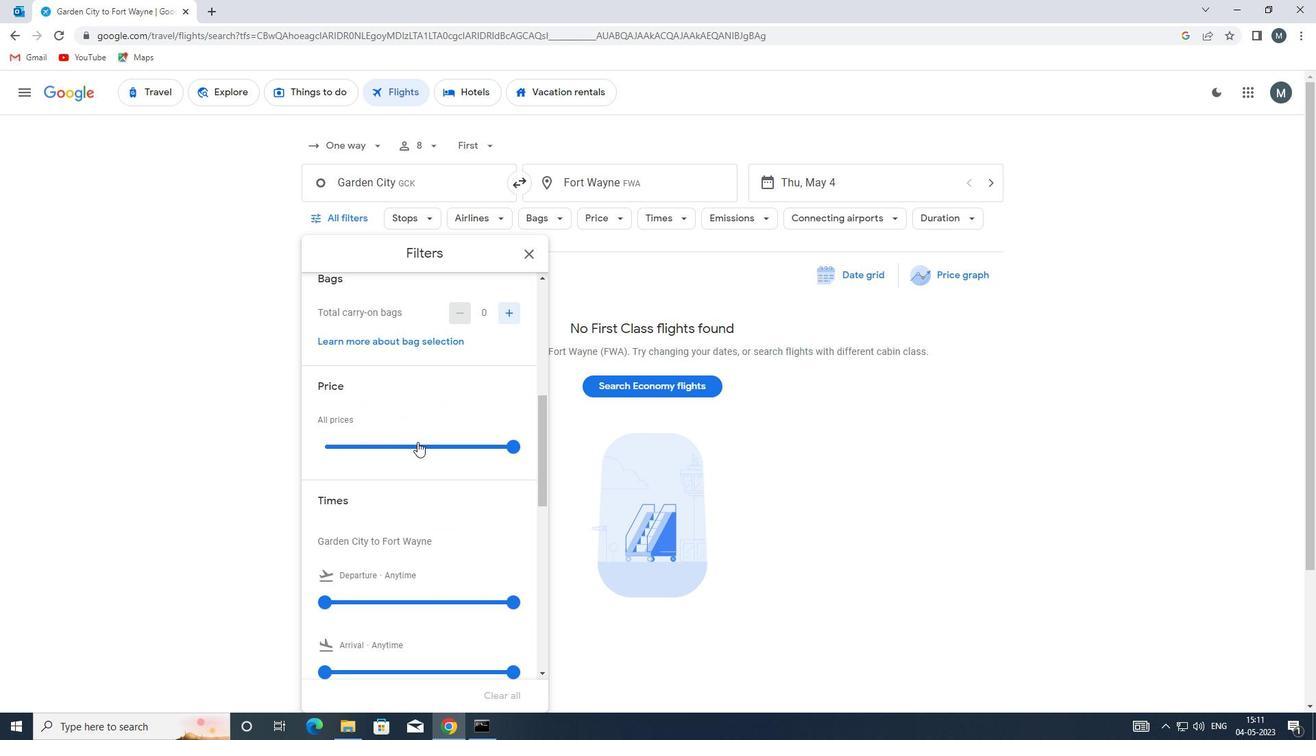 
Action: Mouse pressed left at (417, 442)
Screenshot: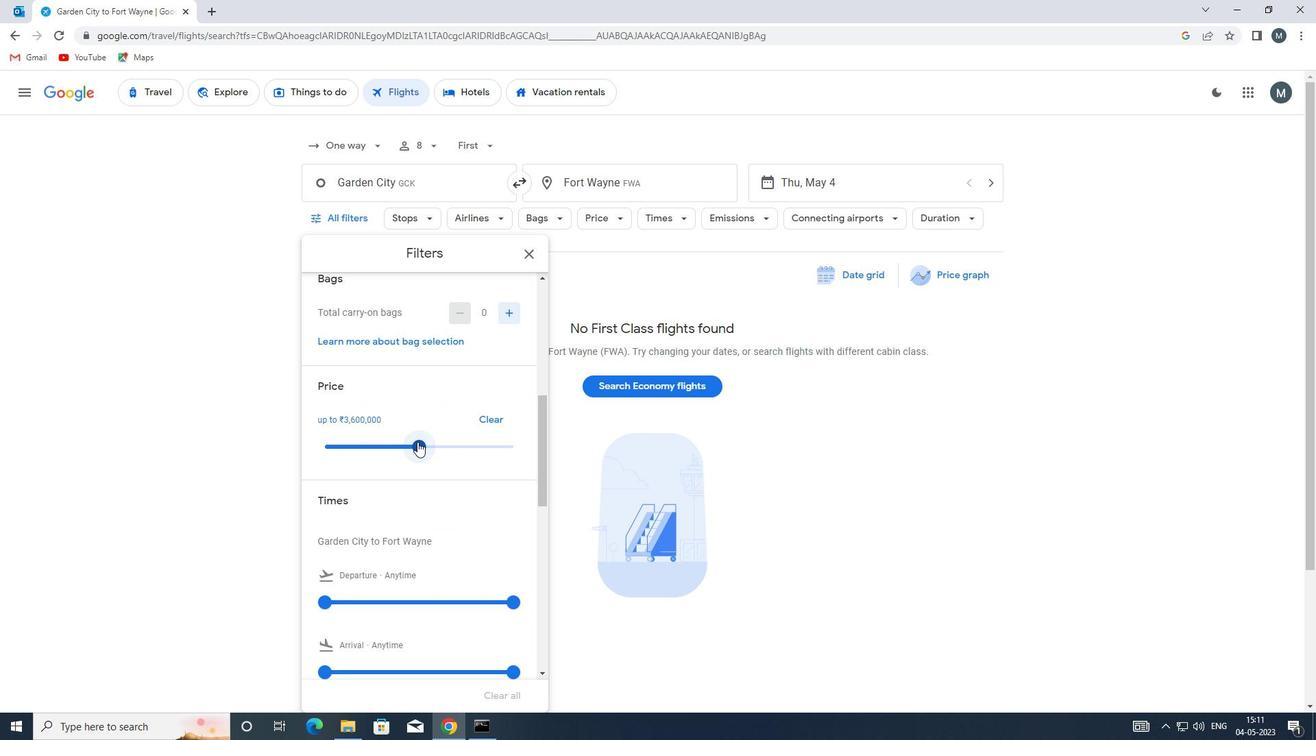 
Action: Mouse moved to (353, 440)
Screenshot: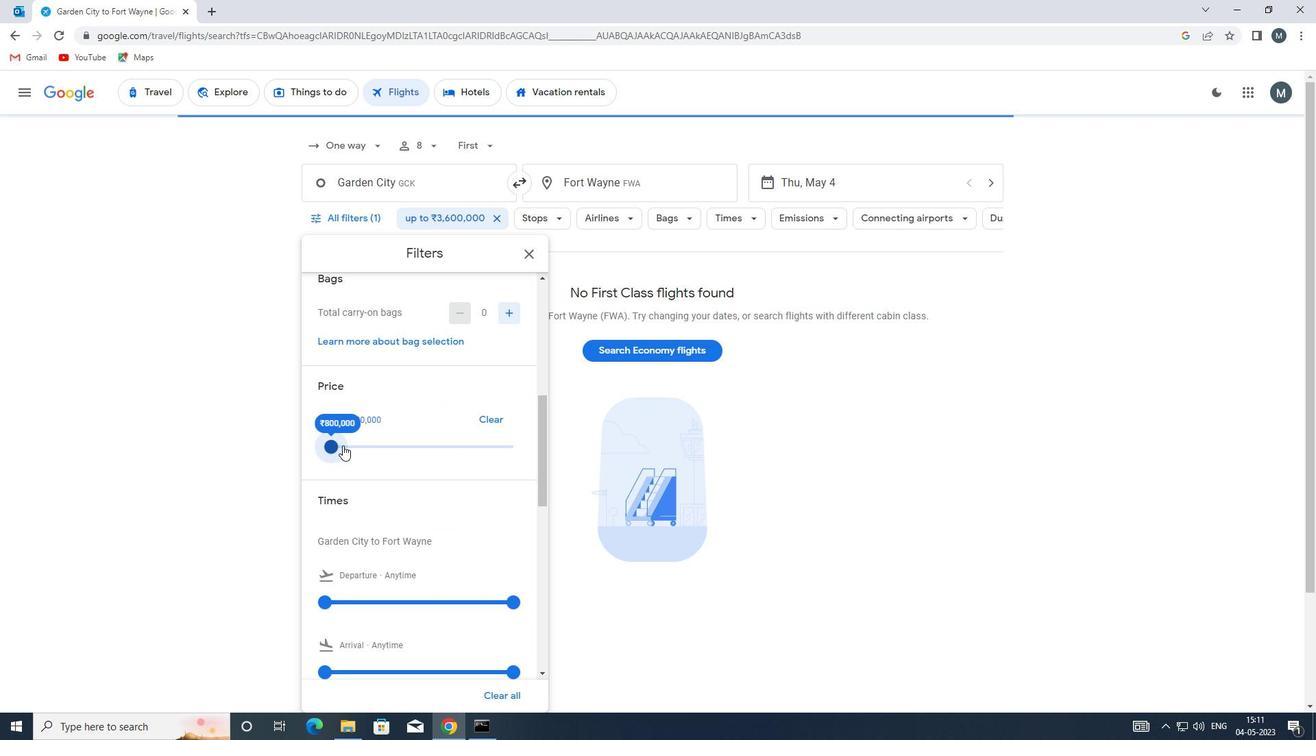 
Action: Mouse scrolled (353, 439) with delta (0, 0)
Screenshot: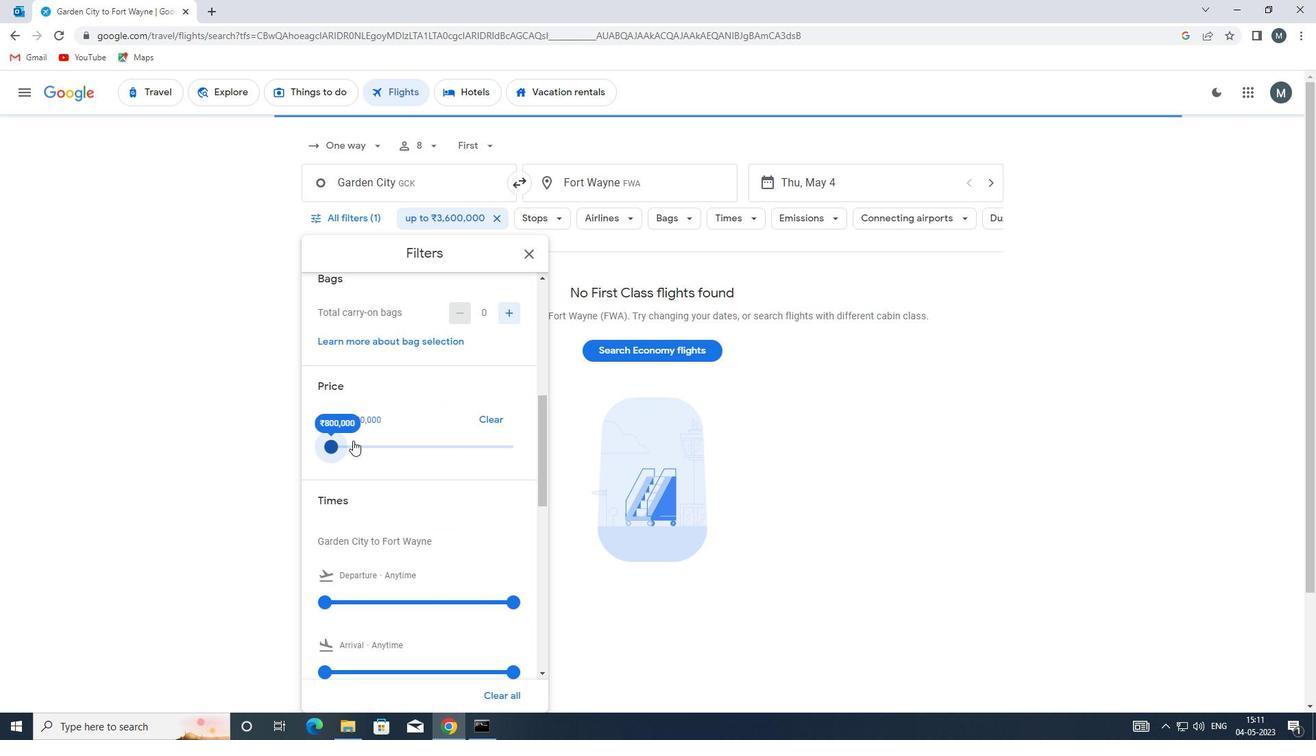 
Action: Mouse moved to (395, 414)
Screenshot: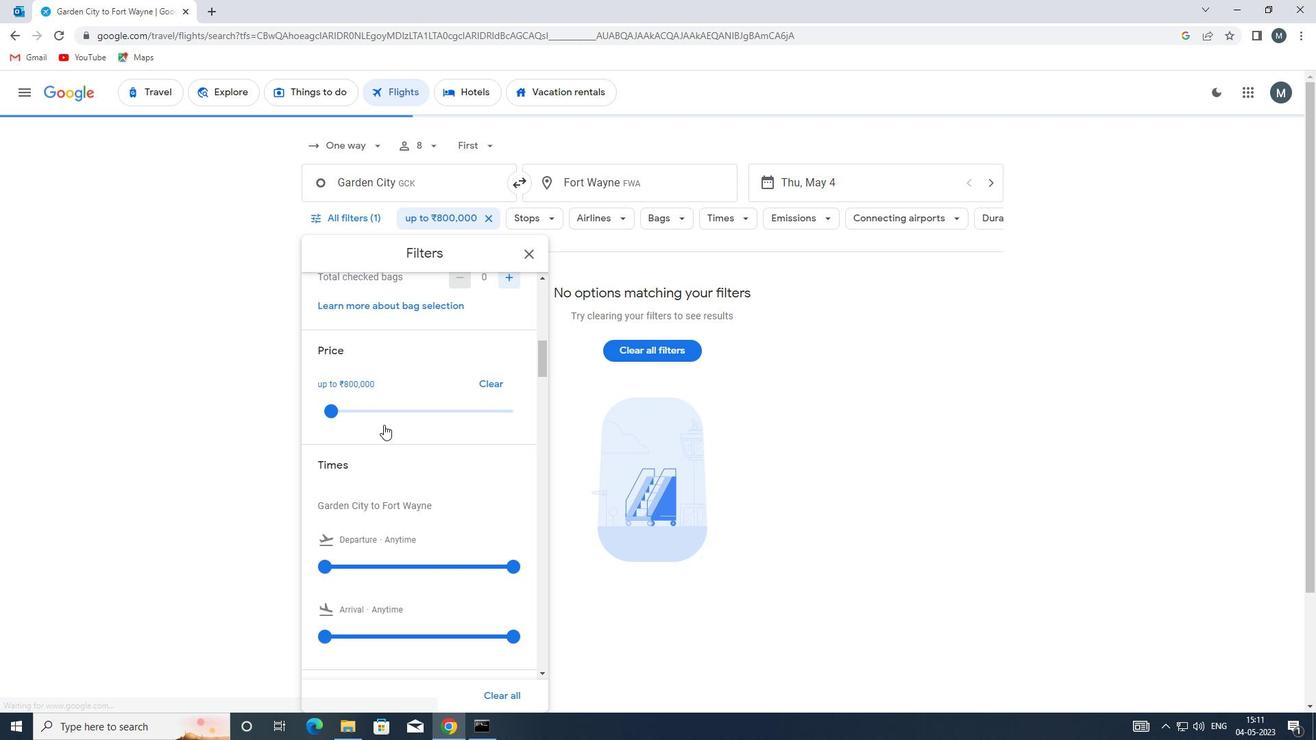
Action: Mouse scrolled (395, 413) with delta (0, 0)
Screenshot: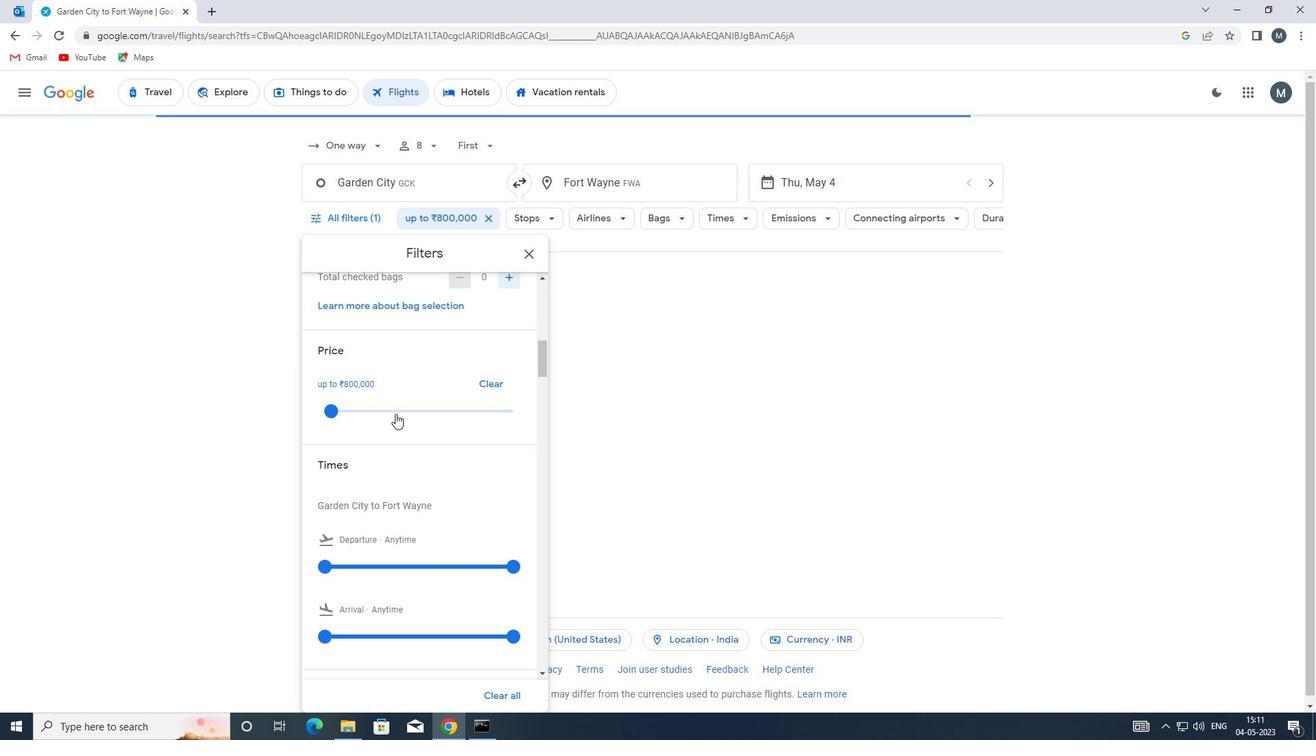 
Action: Mouse moved to (389, 422)
Screenshot: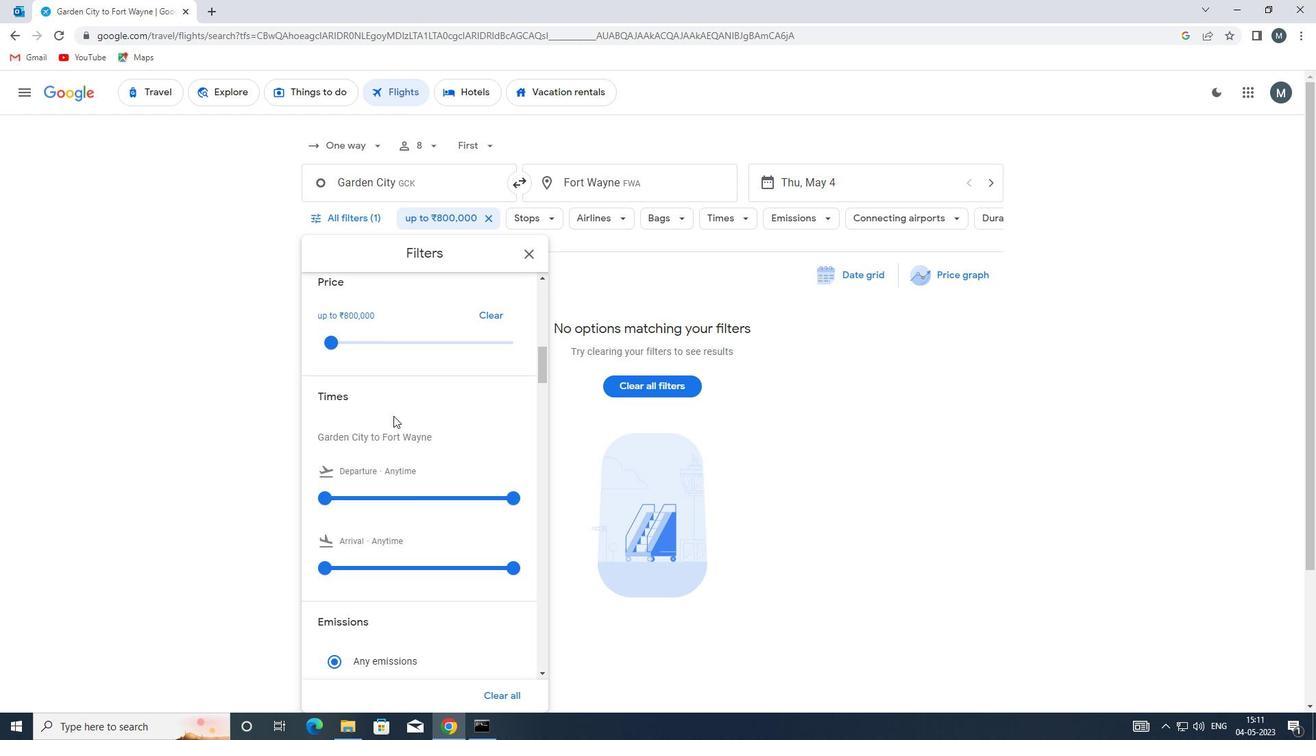 
Action: Mouse scrolled (389, 421) with delta (0, 0)
Screenshot: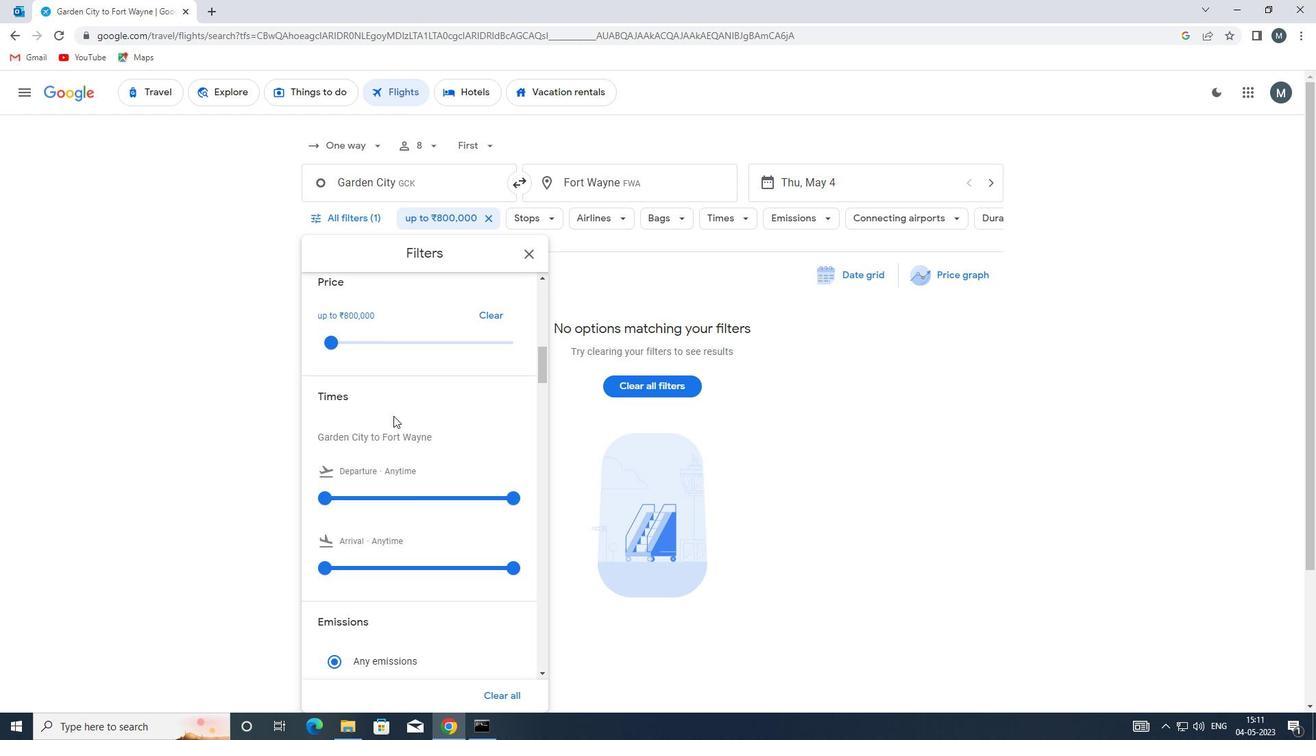 
Action: Mouse moved to (333, 426)
Screenshot: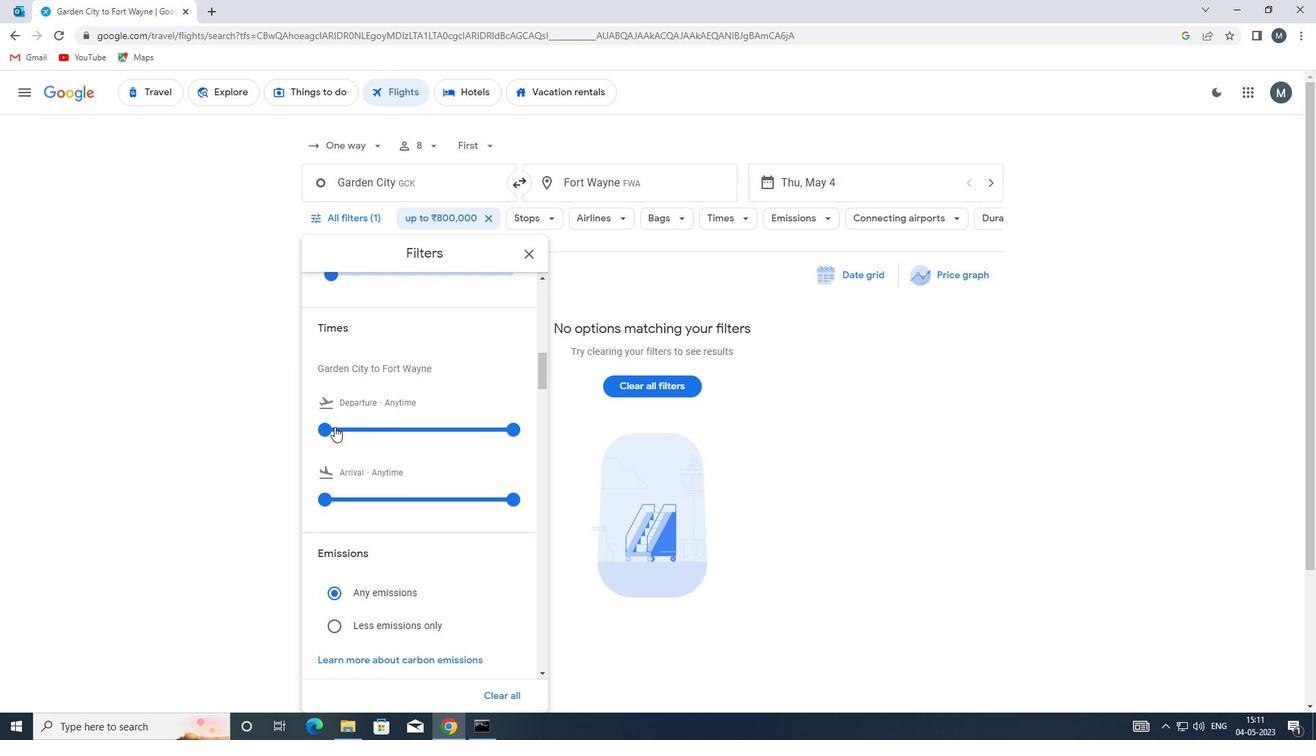 
Action: Mouse pressed left at (333, 426)
Screenshot: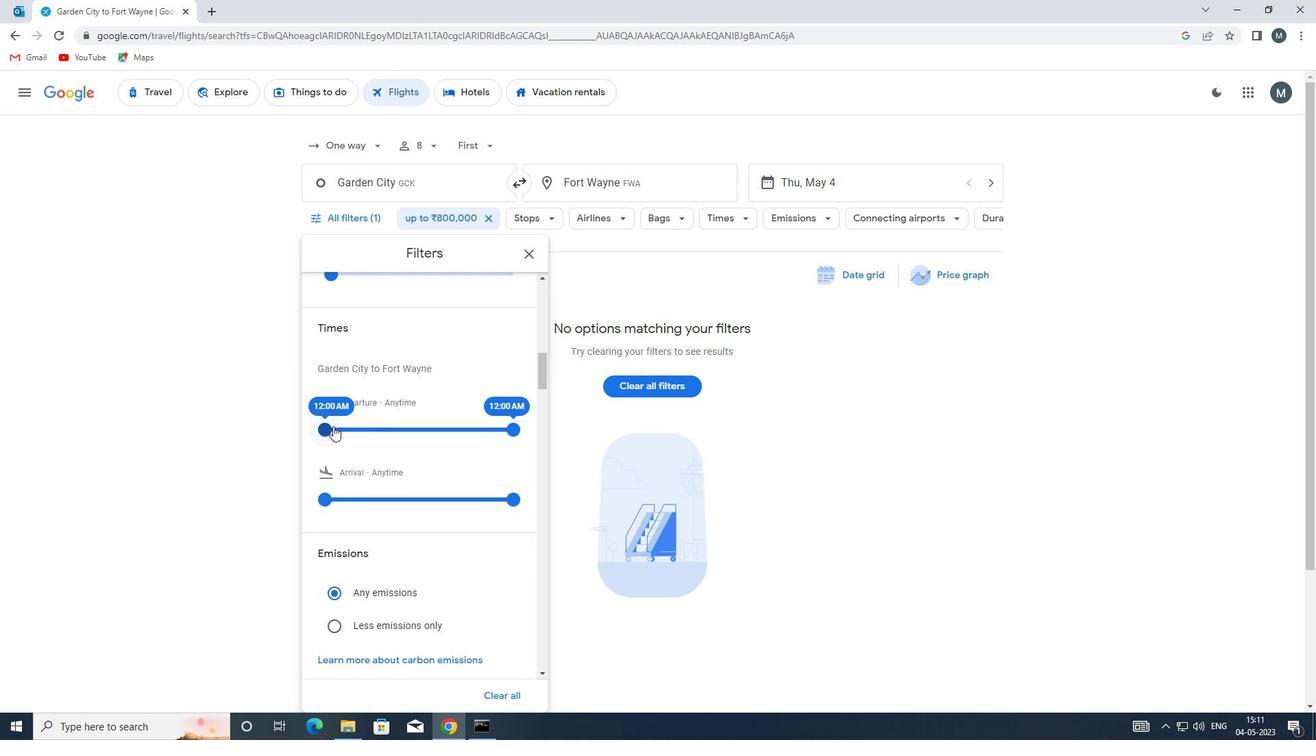 
Action: Mouse moved to (506, 430)
Screenshot: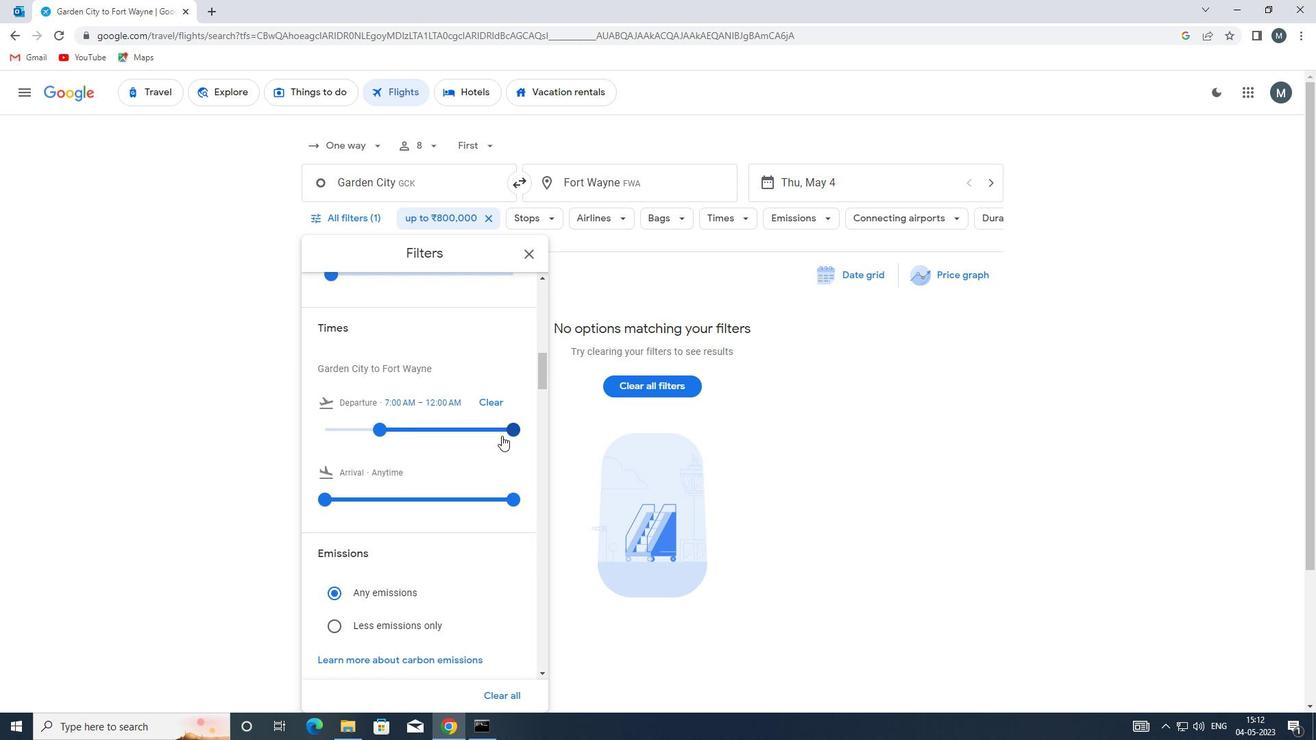 
Action: Mouse pressed left at (506, 430)
Screenshot: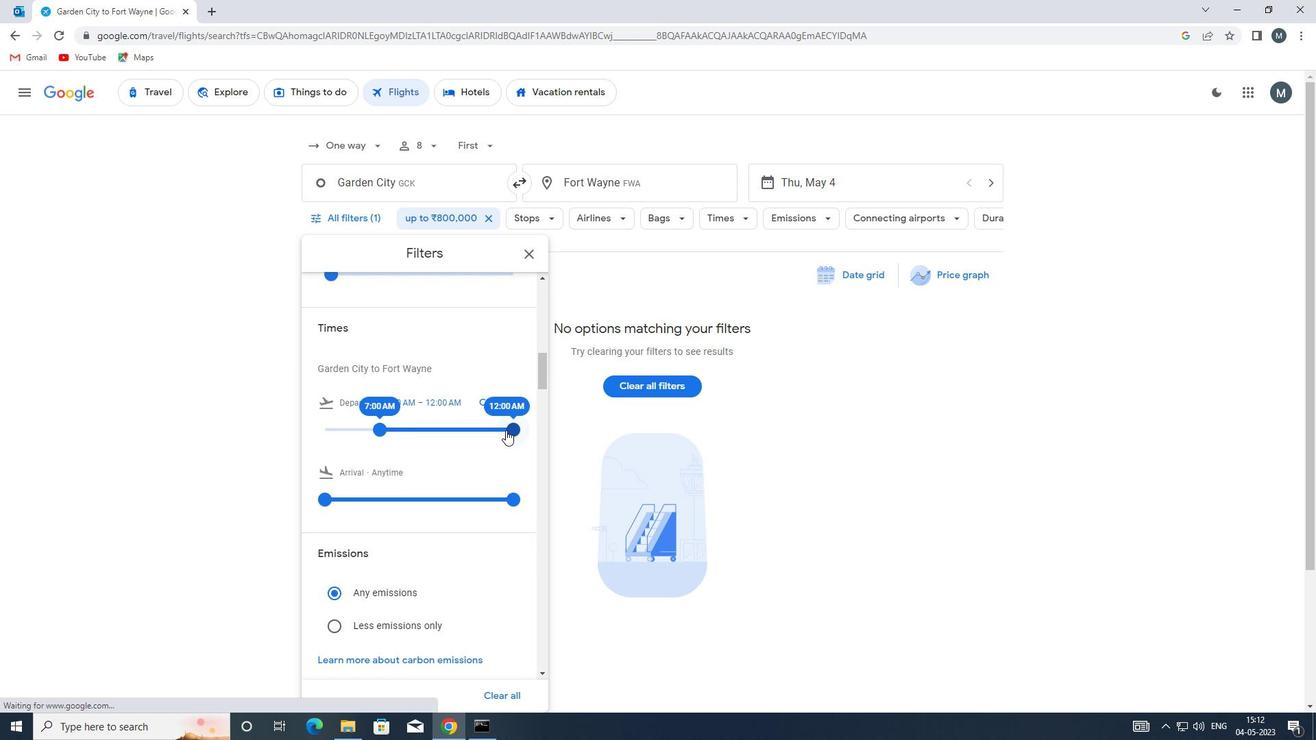 
Action: Mouse moved to (383, 428)
Screenshot: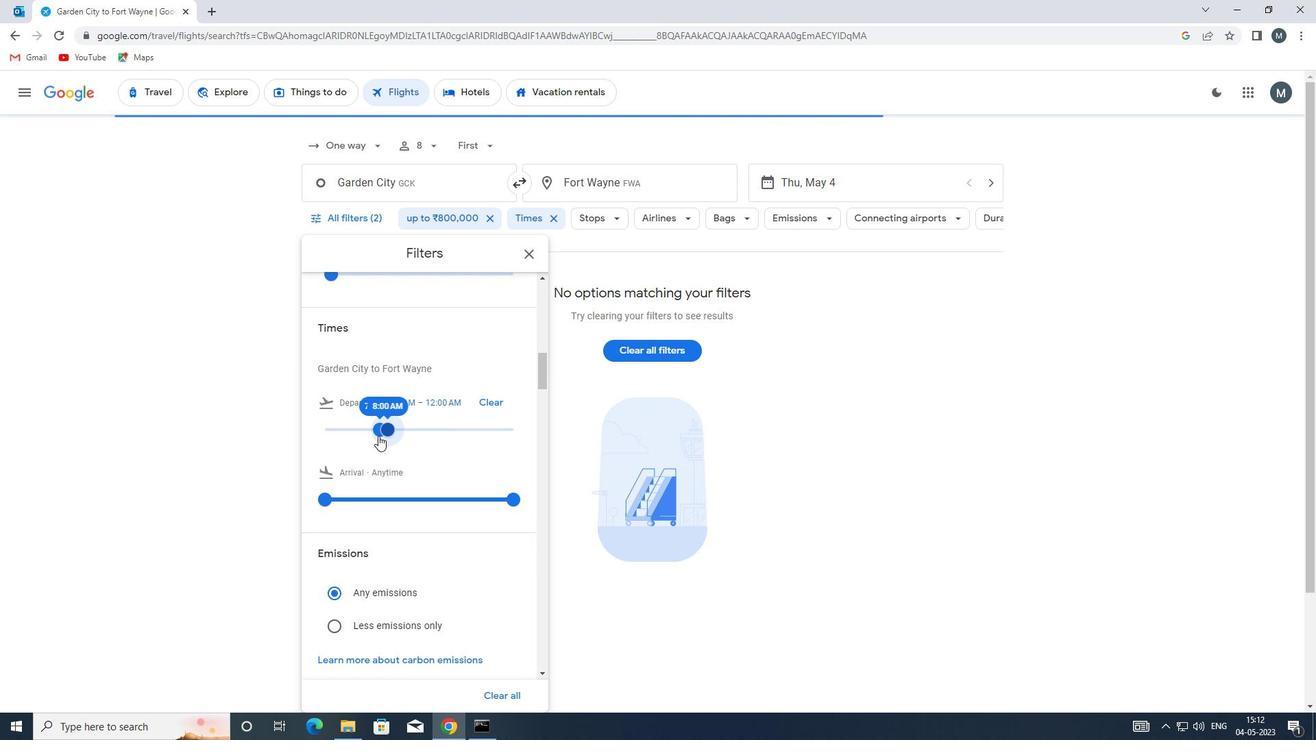 
Action: Mouse scrolled (383, 427) with delta (0, 0)
Screenshot: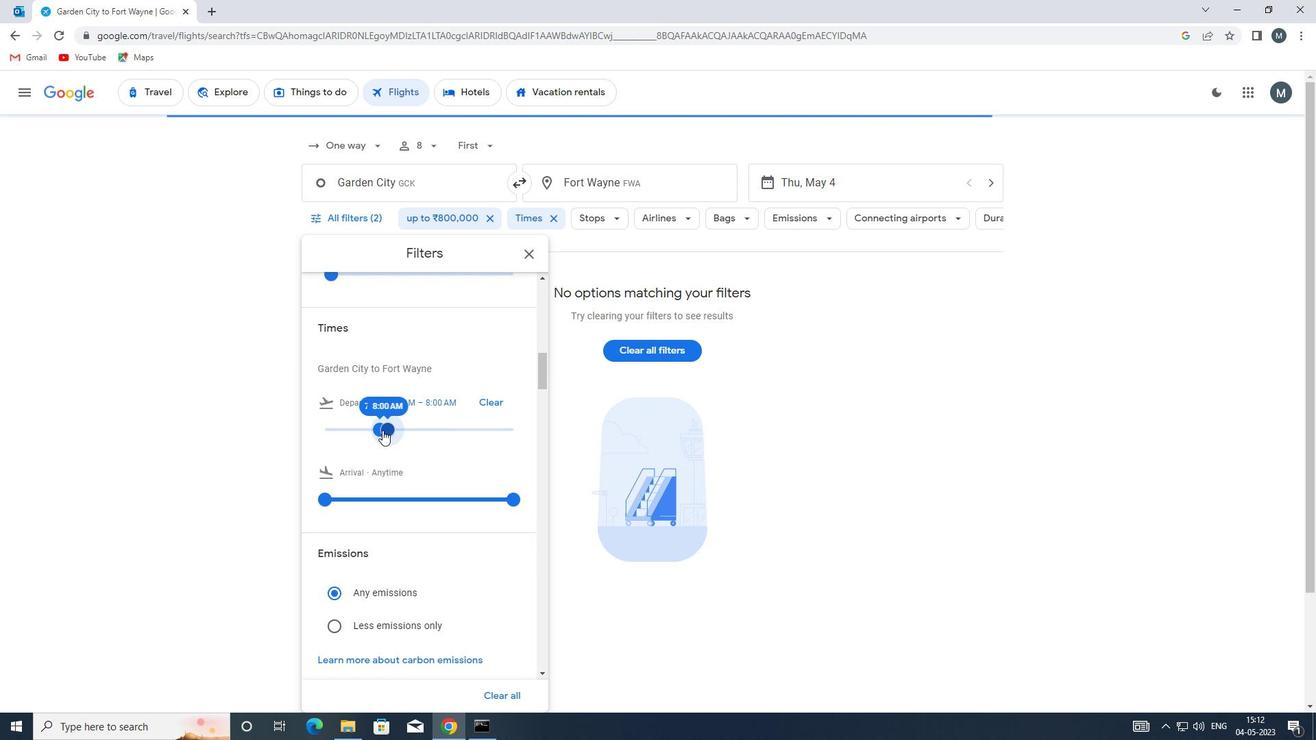
Action: Mouse moved to (383, 428)
Screenshot: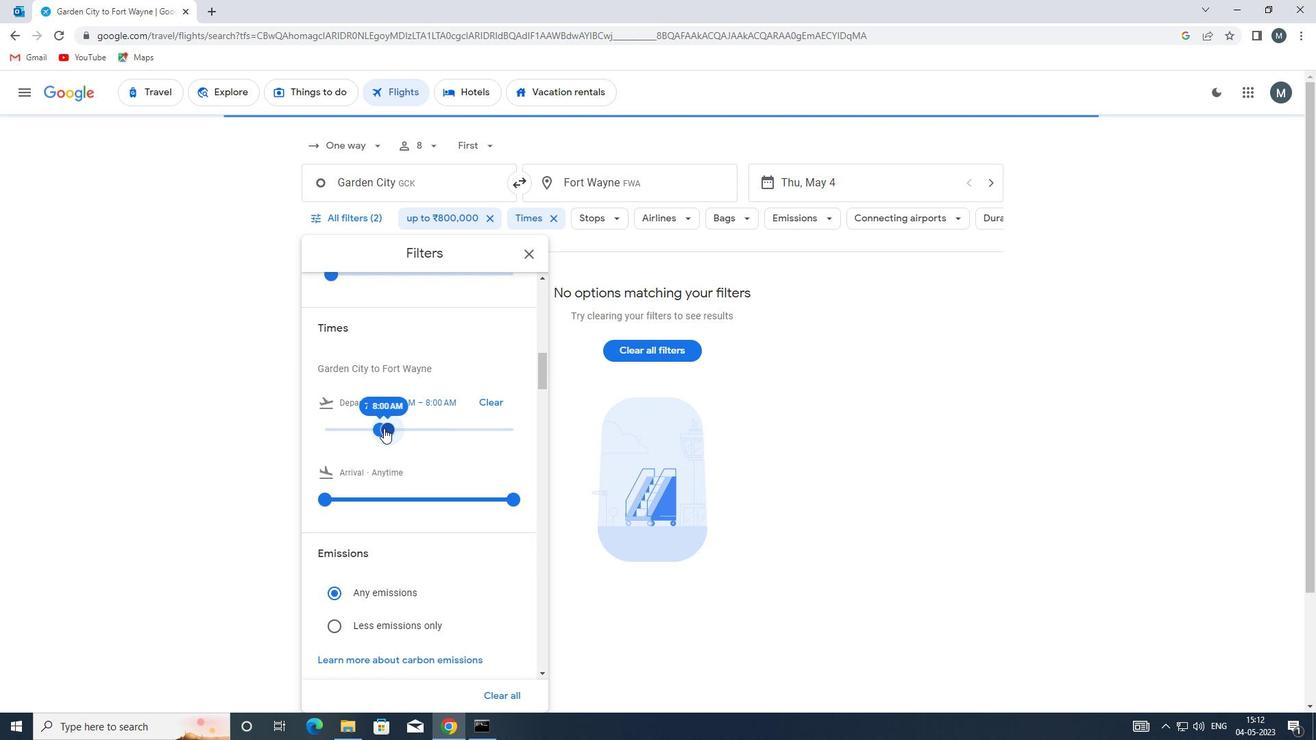 
Action: Mouse scrolled (383, 427) with delta (0, 0)
Screenshot: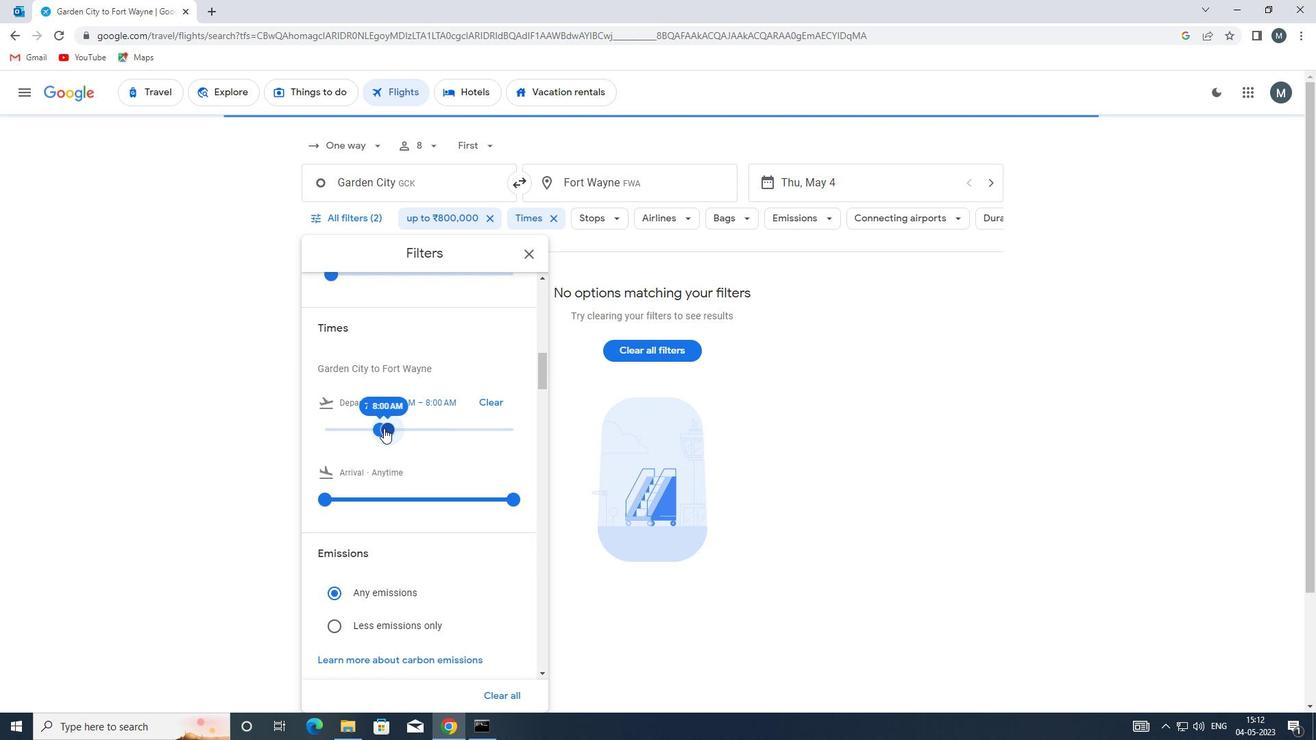 
Action: Mouse moved to (532, 253)
Screenshot: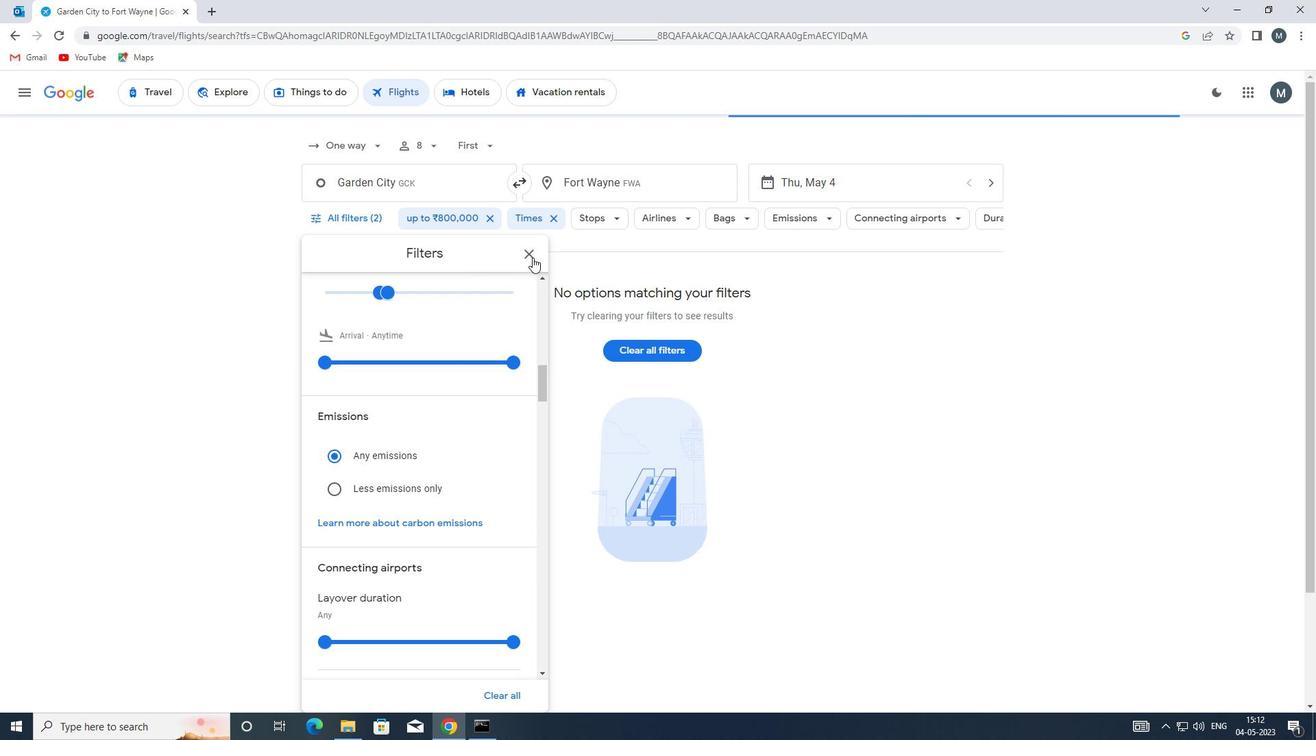 
Action: Mouse pressed left at (532, 253)
Screenshot: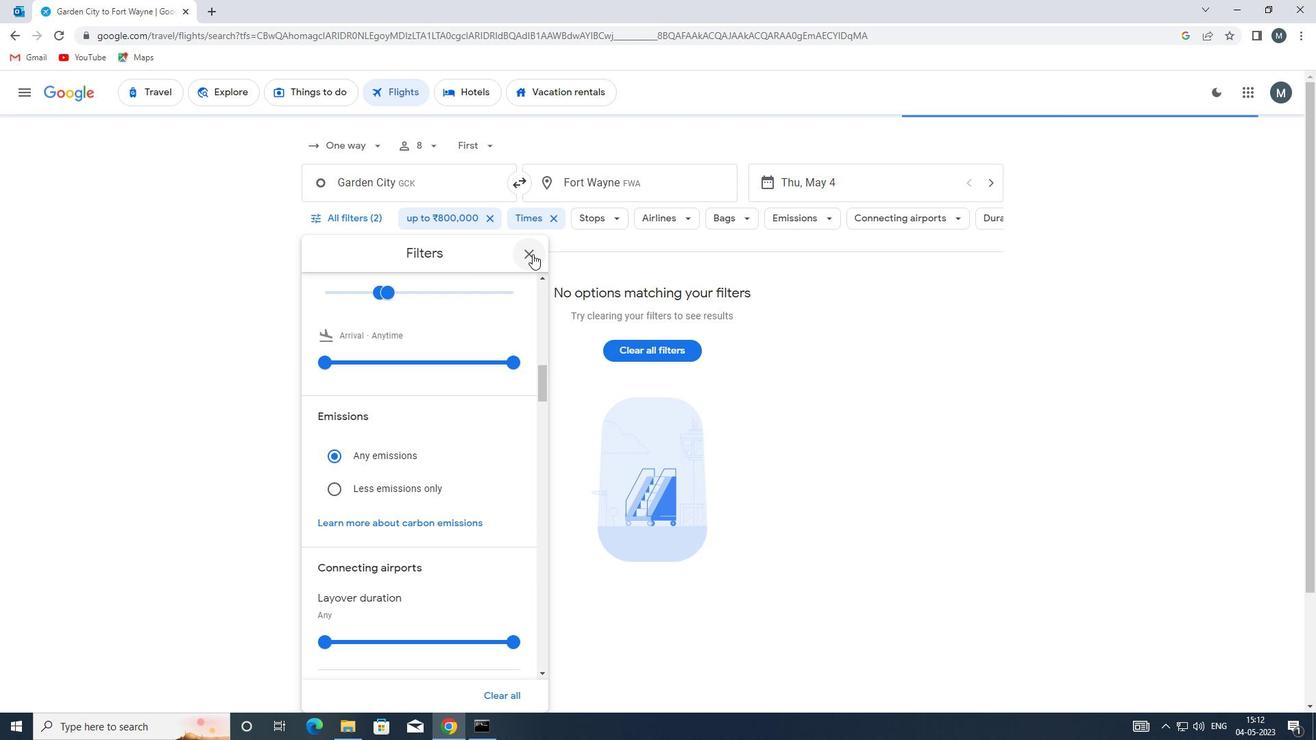 
Action: Mouse moved to (527, 256)
Screenshot: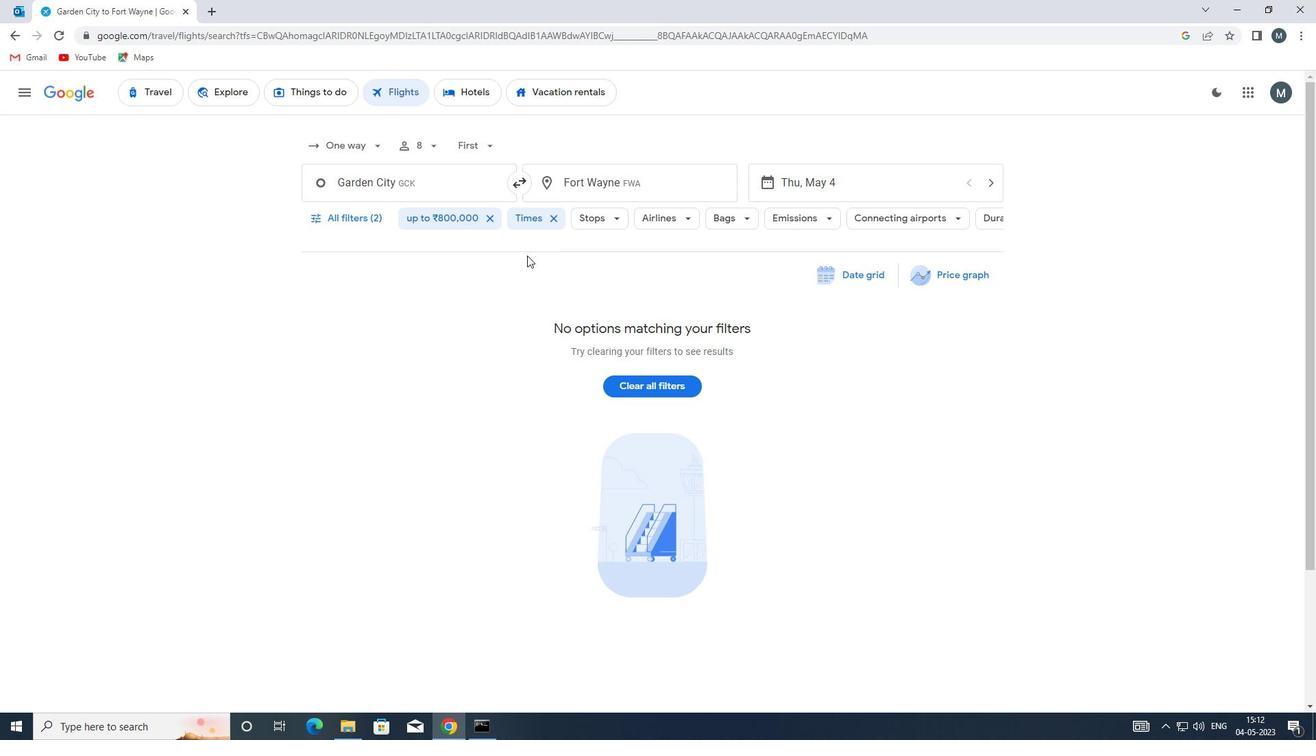 
